 Task: Find connections with filter location Piraju with filter topic #coach with filter profile language French with filter current company Mulya Technologies with filter school GMR Institute of Technology (GMRIT), GMR Nagar, Rajam, Srikakulam Dt.,-532127 (CC-34)) with filter industry Airlines and Aviation with filter service category Life Insurance with filter keywords title Bus Person
Action: Mouse moved to (195, 256)
Screenshot: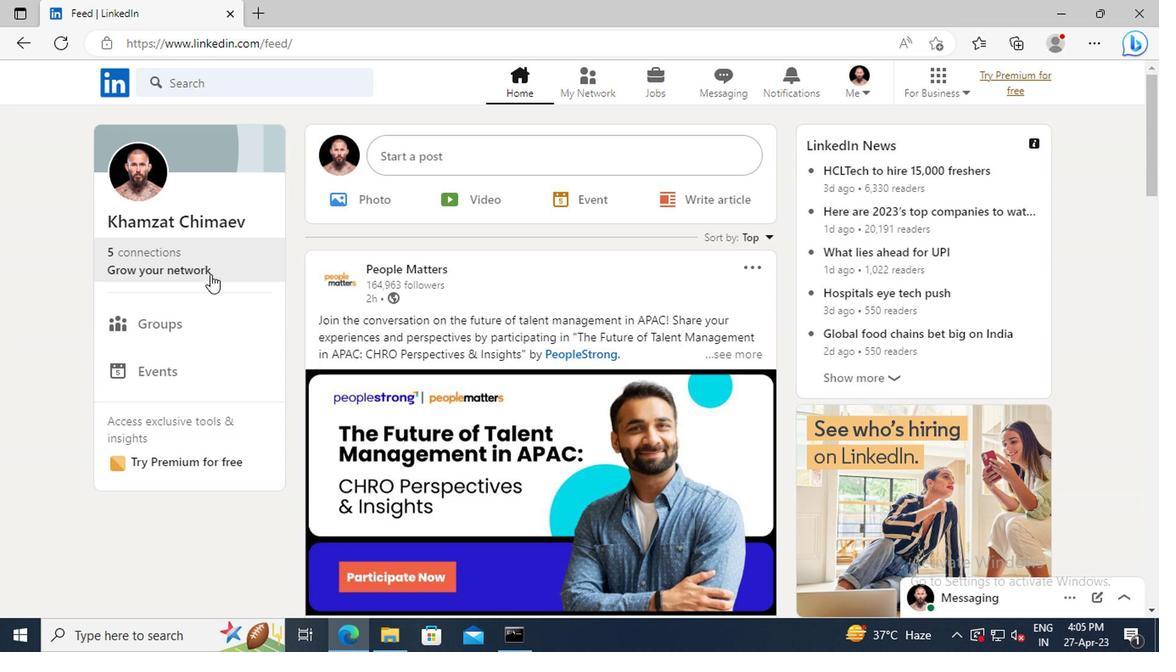 
Action: Mouse pressed left at (195, 256)
Screenshot: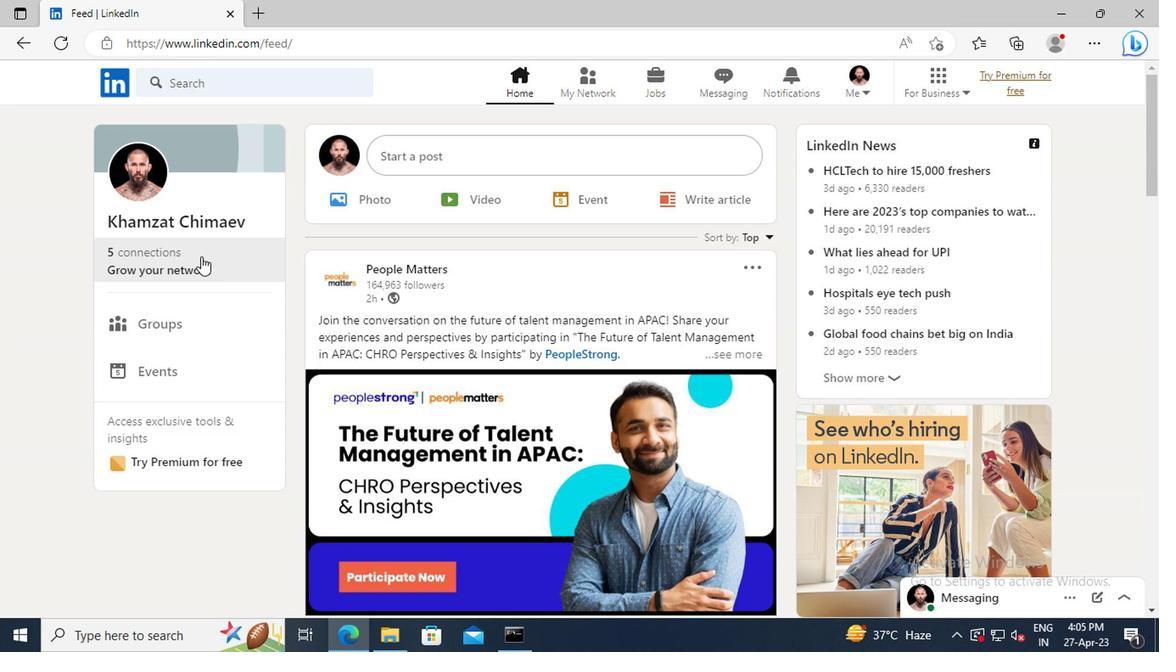 
Action: Mouse moved to (192, 174)
Screenshot: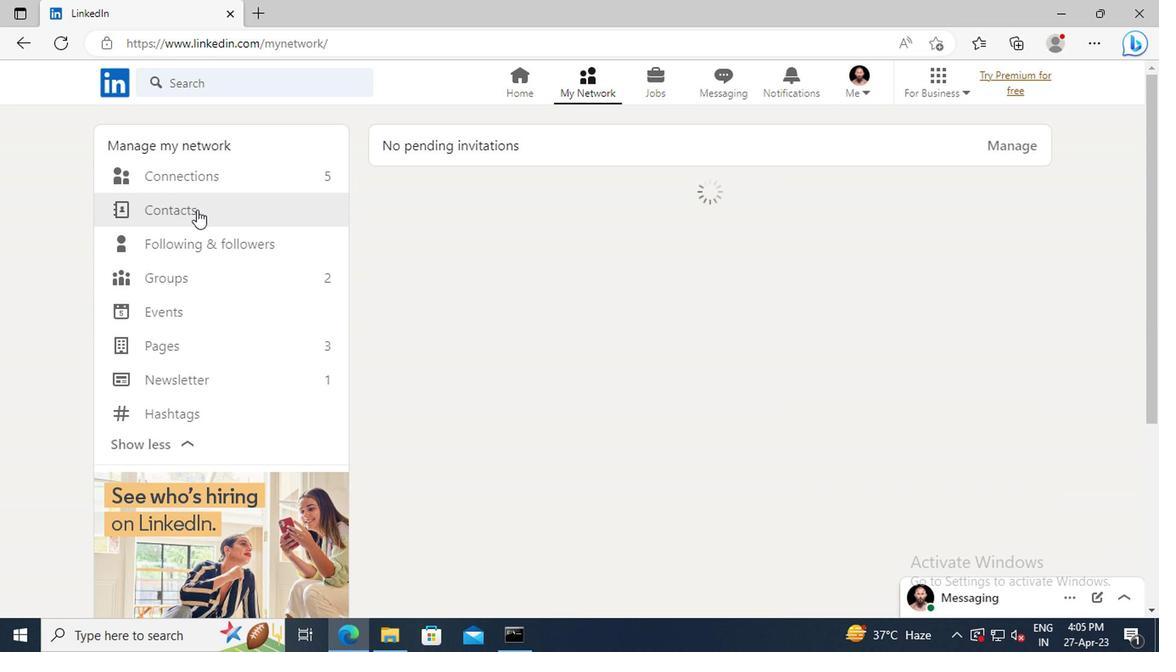 
Action: Mouse pressed left at (192, 174)
Screenshot: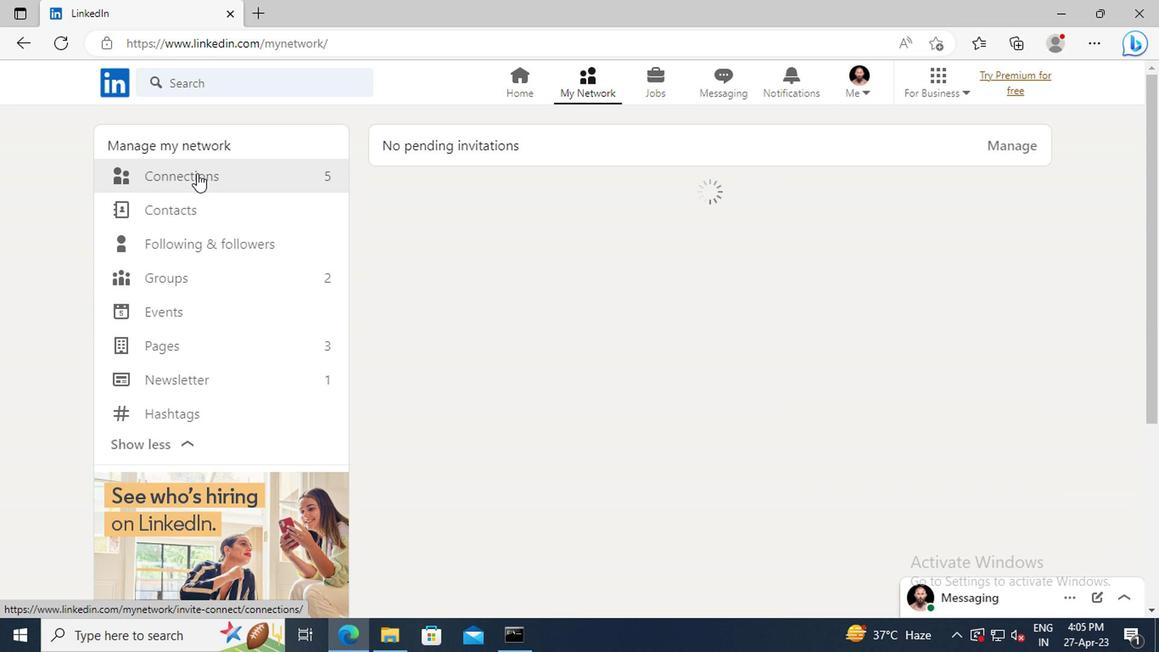 
Action: Mouse moved to (713, 178)
Screenshot: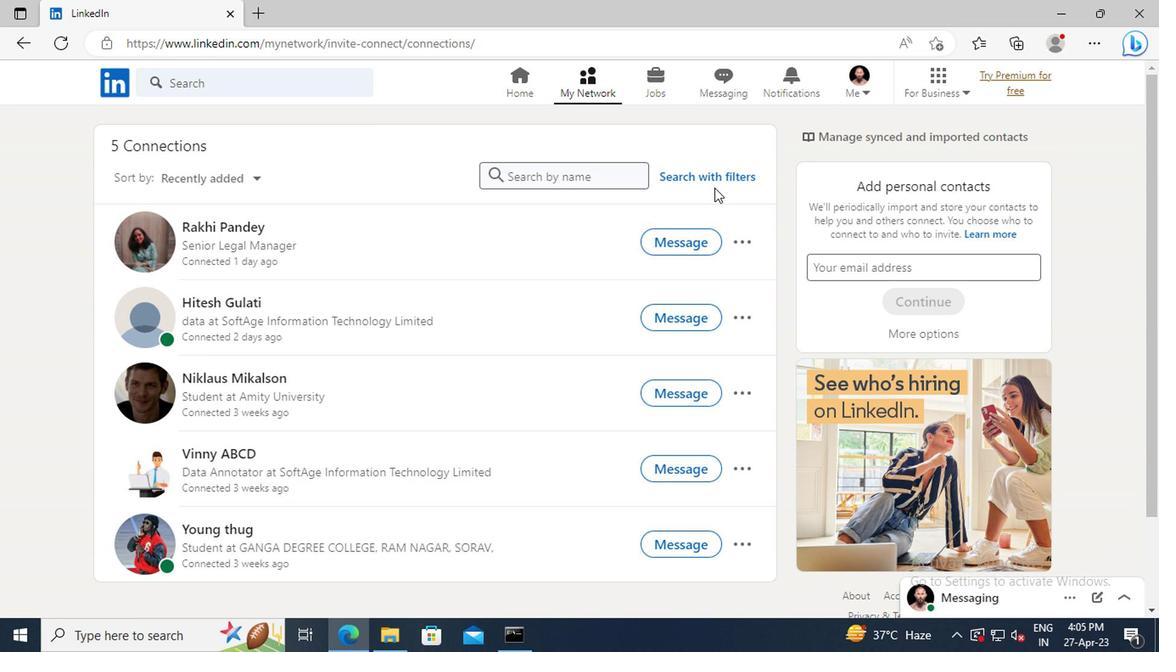 
Action: Mouse pressed left at (713, 178)
Screenshot: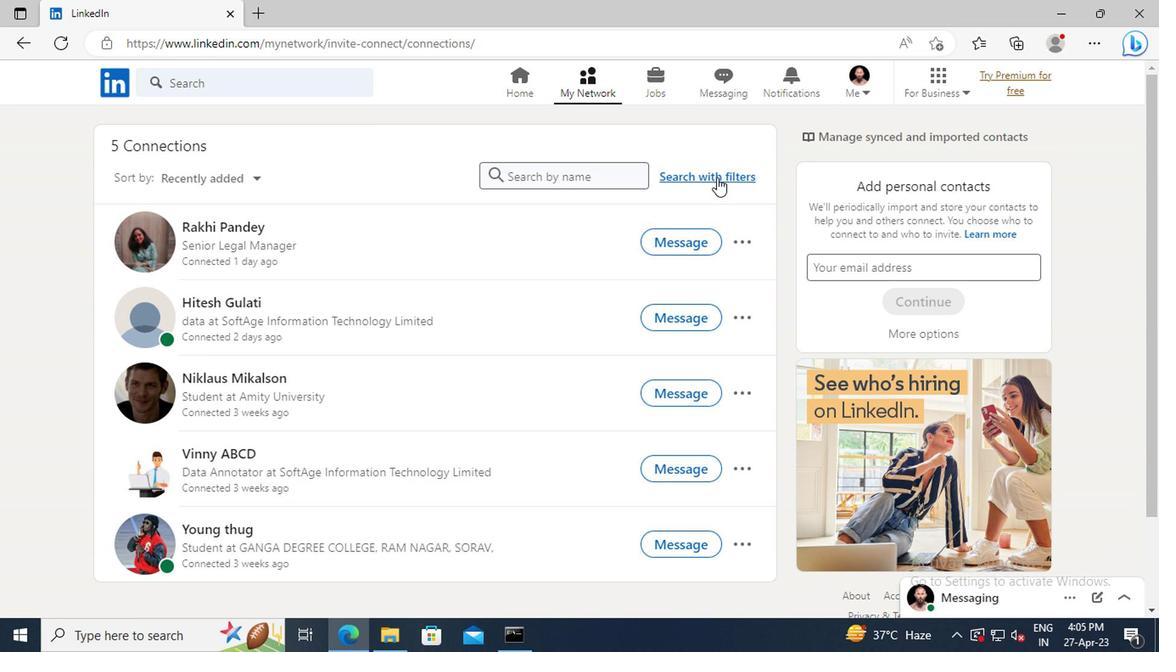 
Action: Mouse moved to (644, 132)
Screenshot: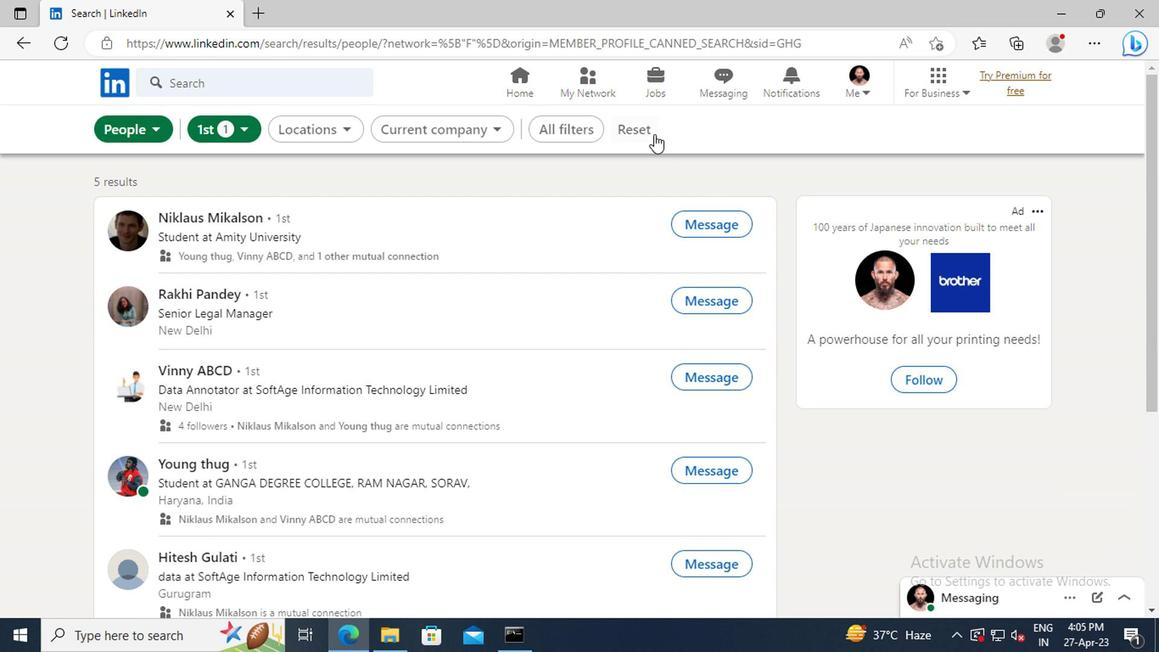 
Action: Mouse pressed left at (644, 132)
Screenshot: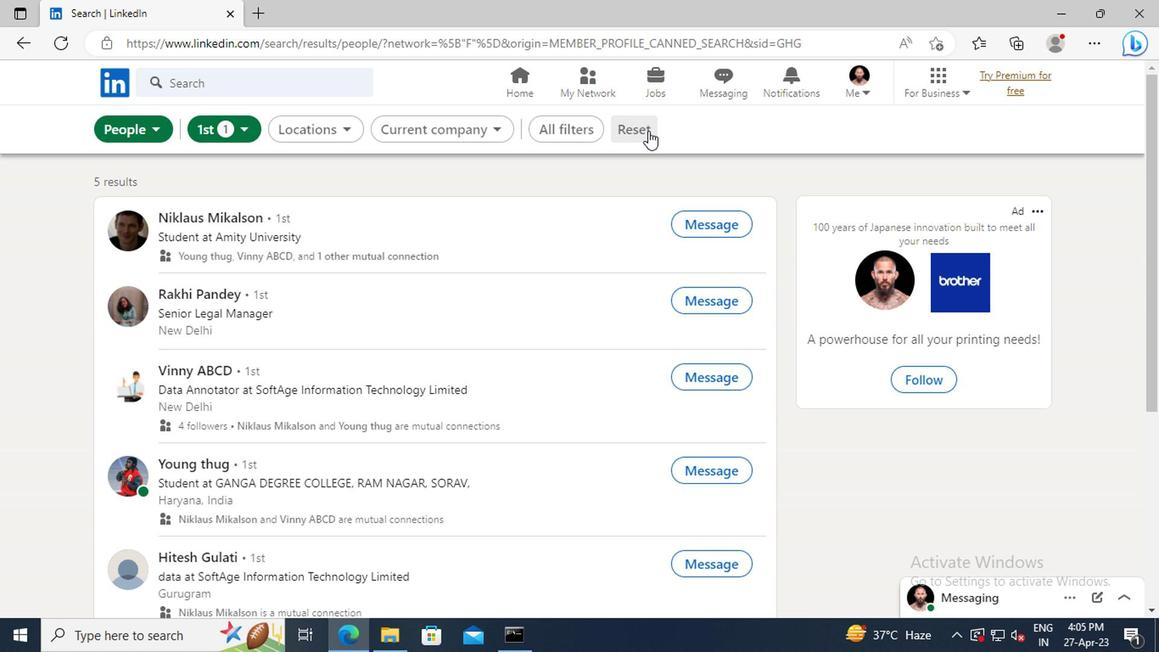 
Action: Mouse moved to (614, 135)
Screenshot: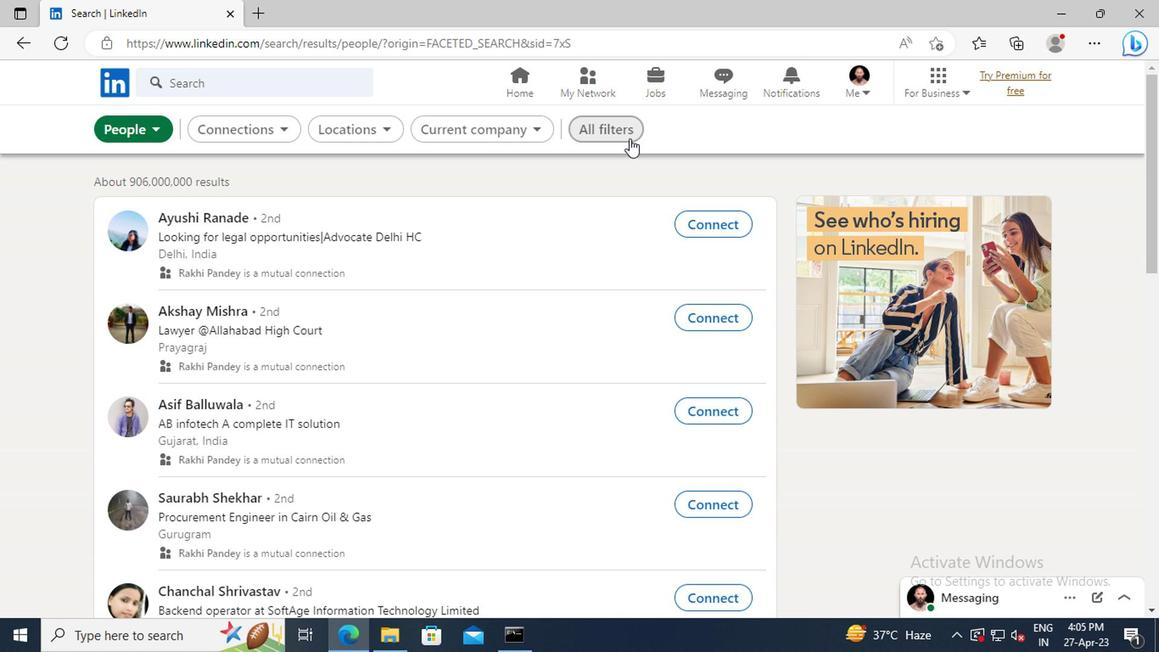 
Action: Mouse pressed left at (614, 135)
Screenshot: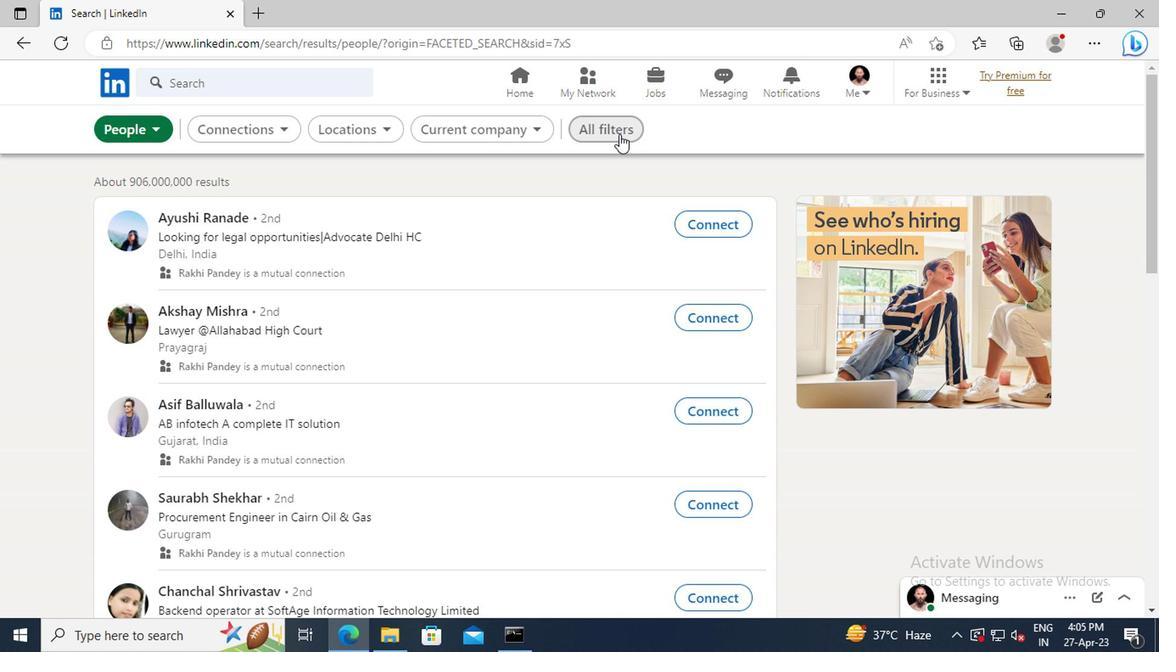 
Action: Mouse moved to (971, 349)
Screenshot: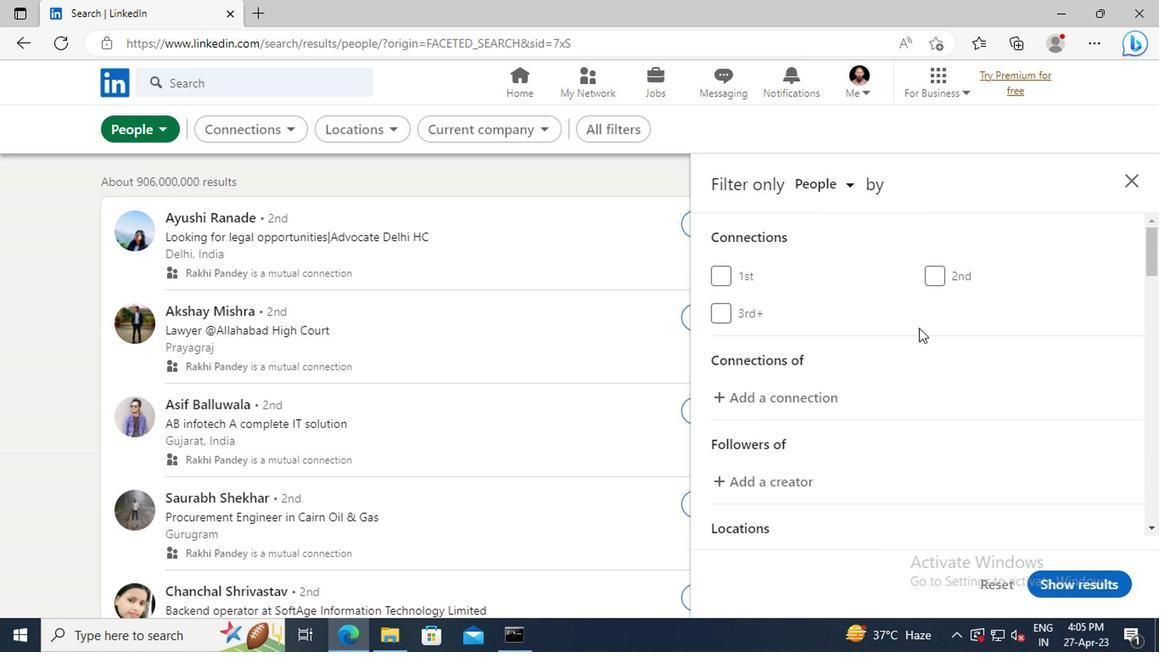 
Action: Mouse scrolled (971, 347) with delta (0, -1)
Screenshot: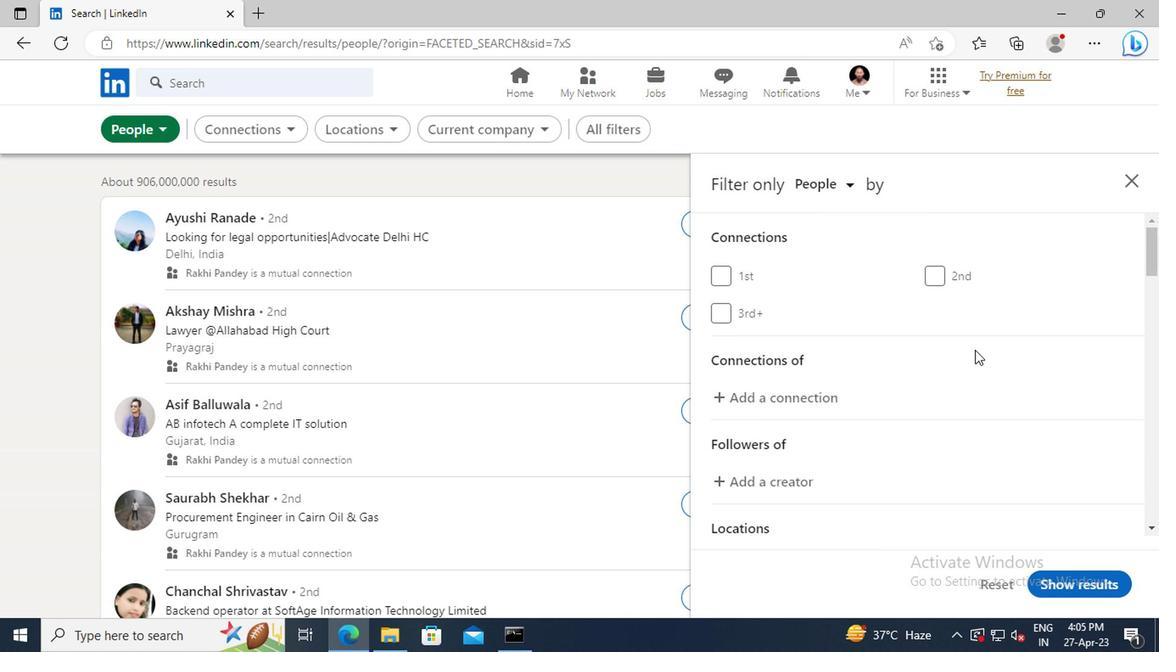 
Action: Mouse scrolled (971, 347) with delta (0, -1)
Screenshot: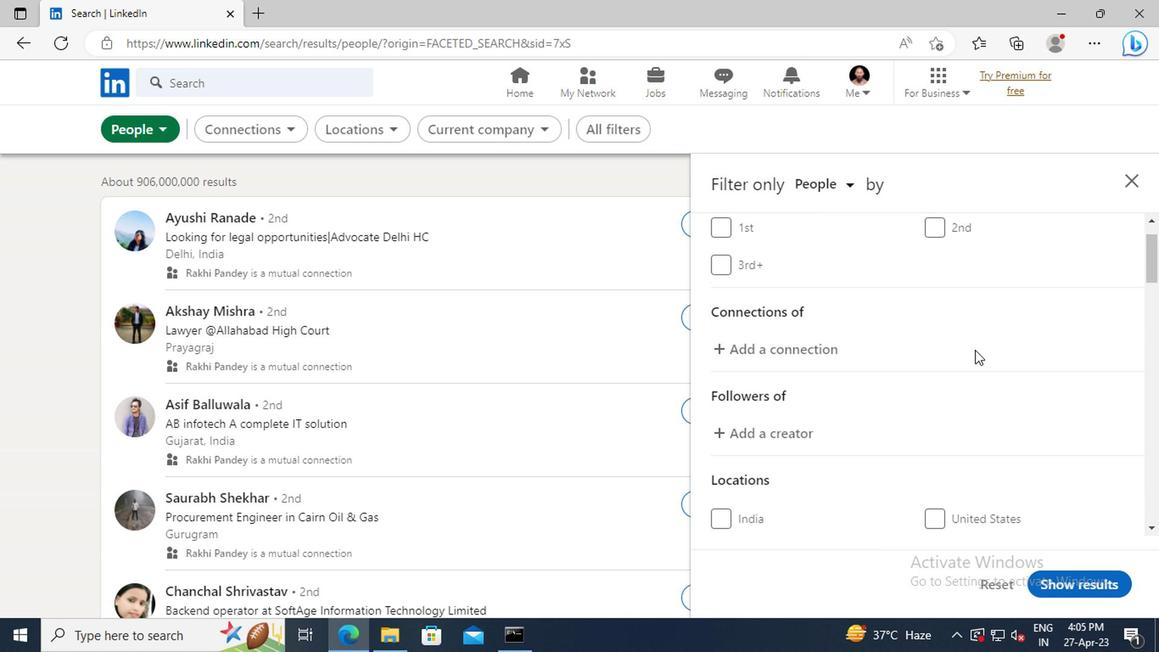 
Action: Mouse scrolled (971, 347) with delta (0, -1)
Screenshot: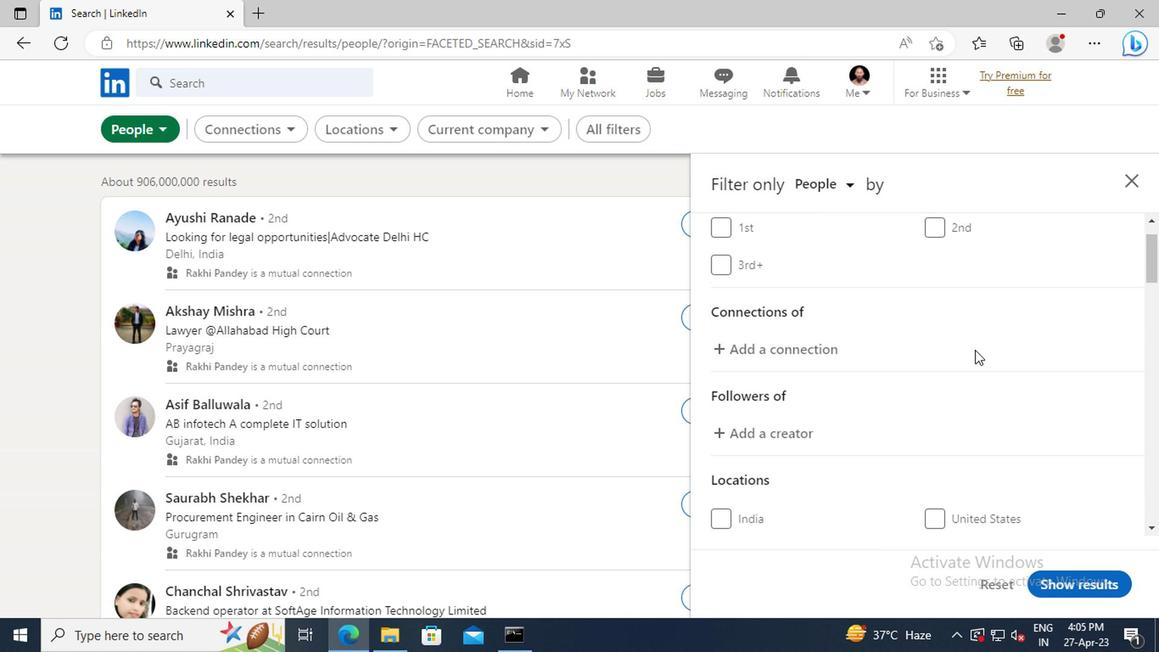 
Action: Mouse scrolled (971, 347) with delta (0, -1)
Screenshot: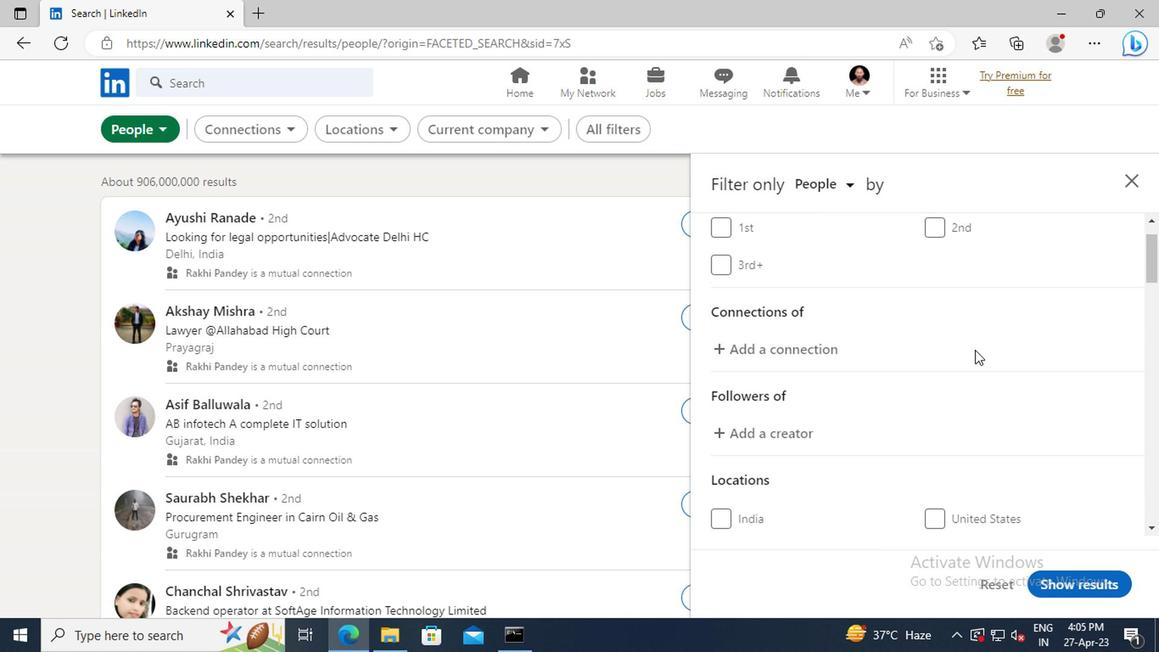 
Action: Mouse scrolled (971, 347) with delta (0, -1)
Screenshot: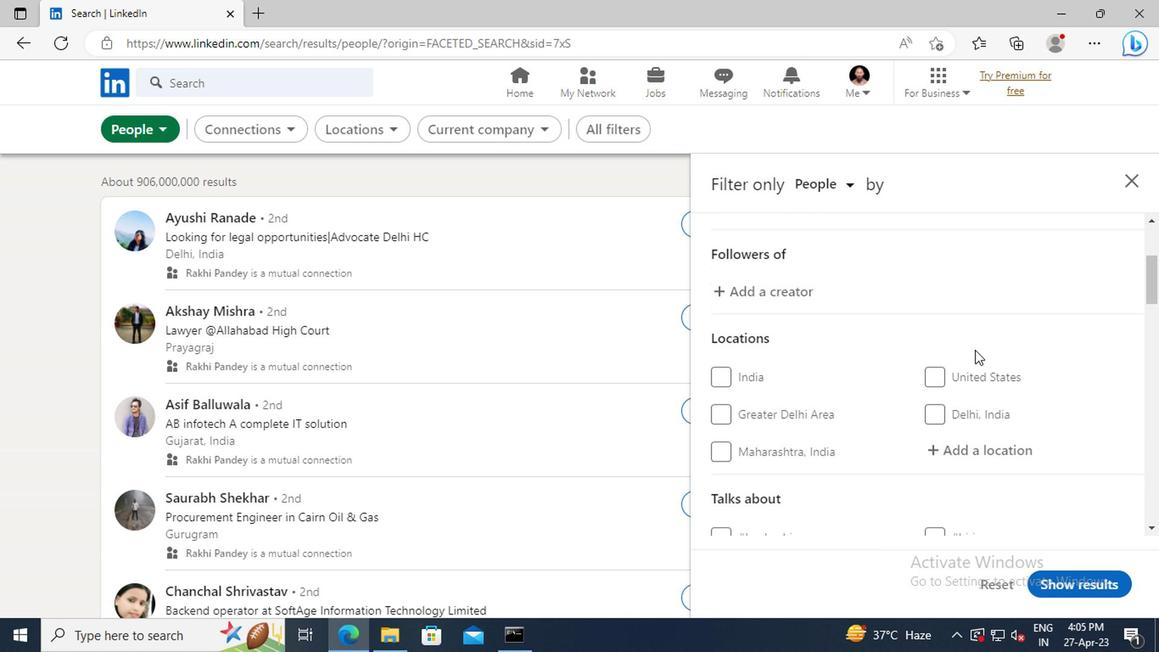 
Action: Mouse moved to (980, 394)
Screenshot: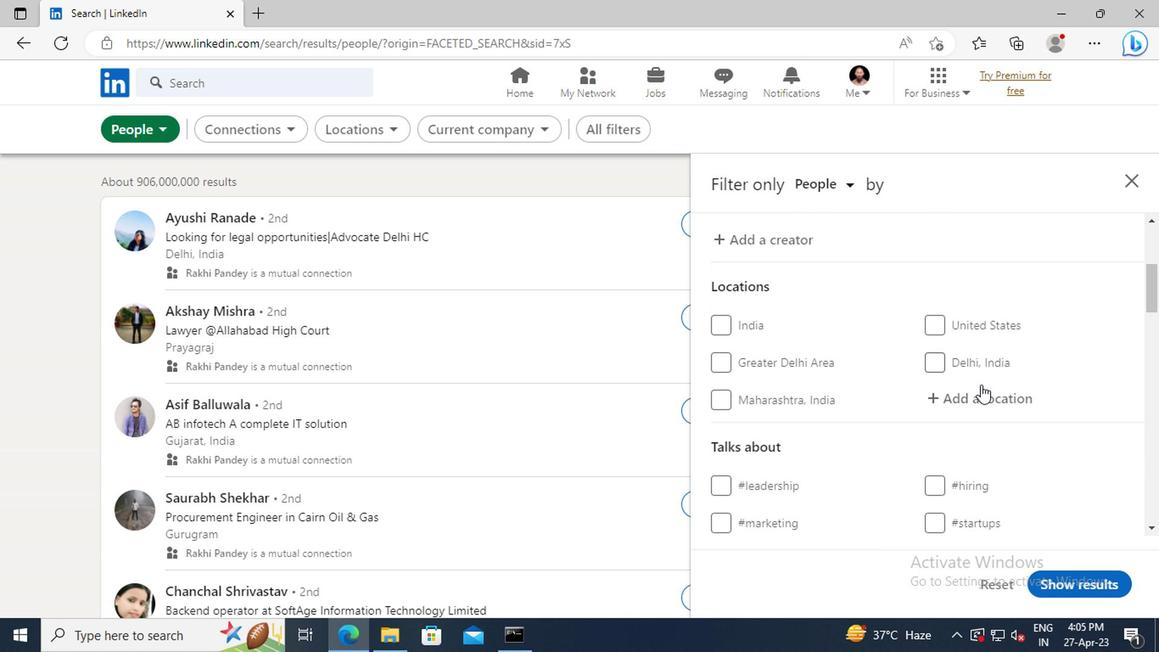 
Action: Mouse pressed left at (980, 394)
Screenshot: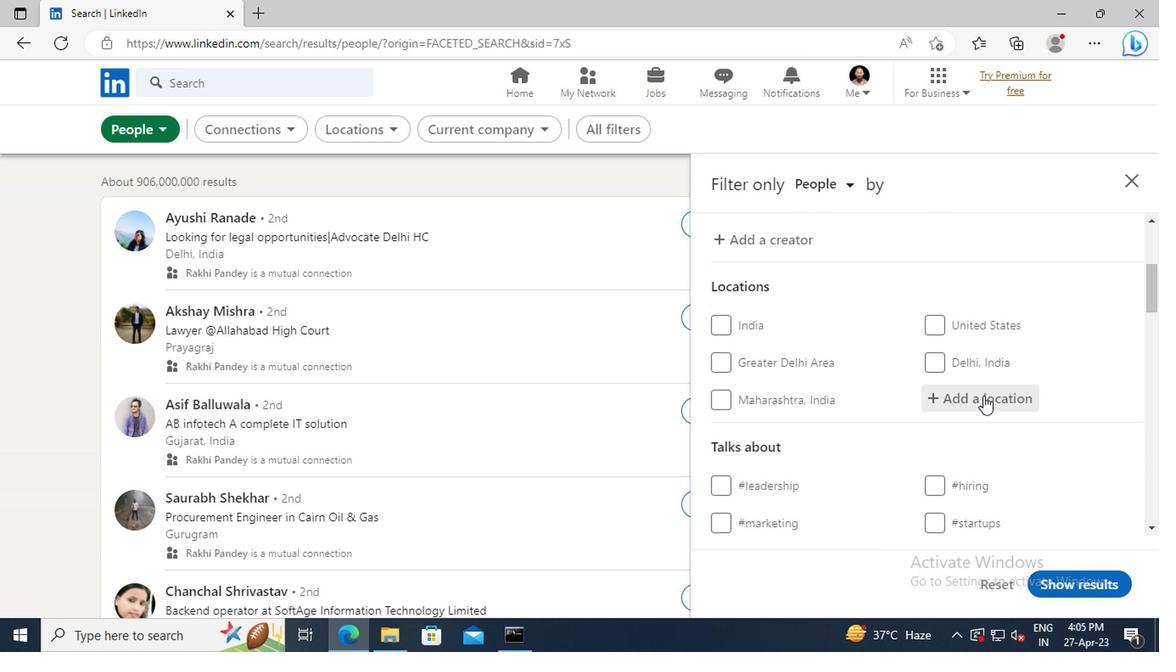 
Action: Key pressed <Key.shift>PIRAJU
Screenshot: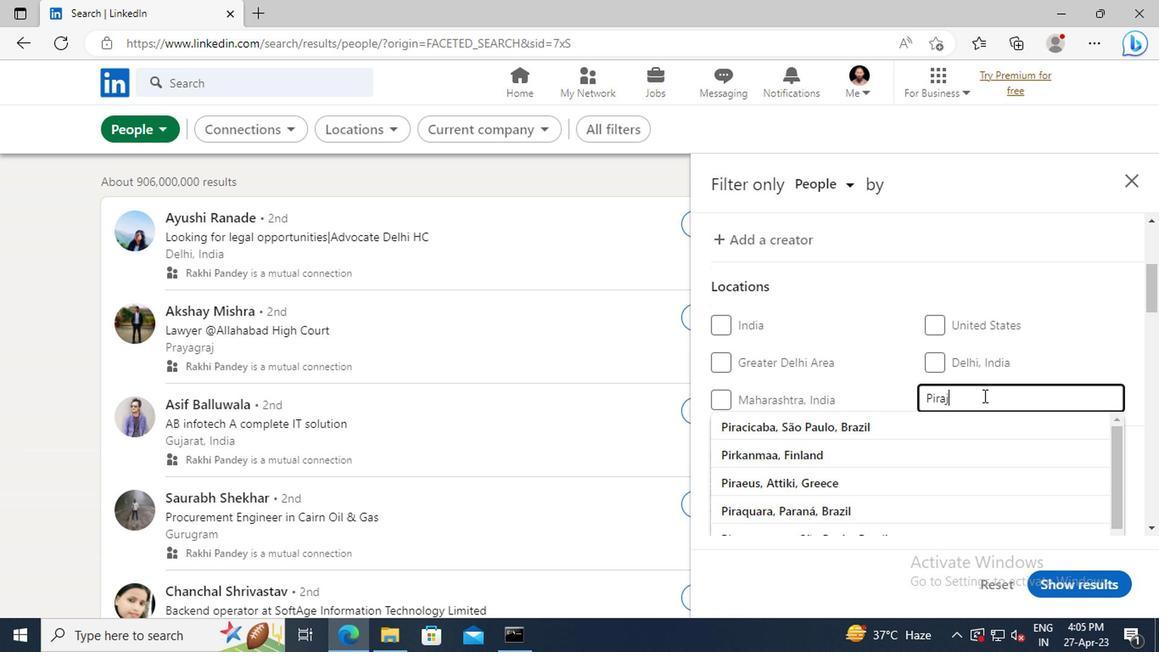 
Action: Mouse moved to (983, 425)
Screenshot: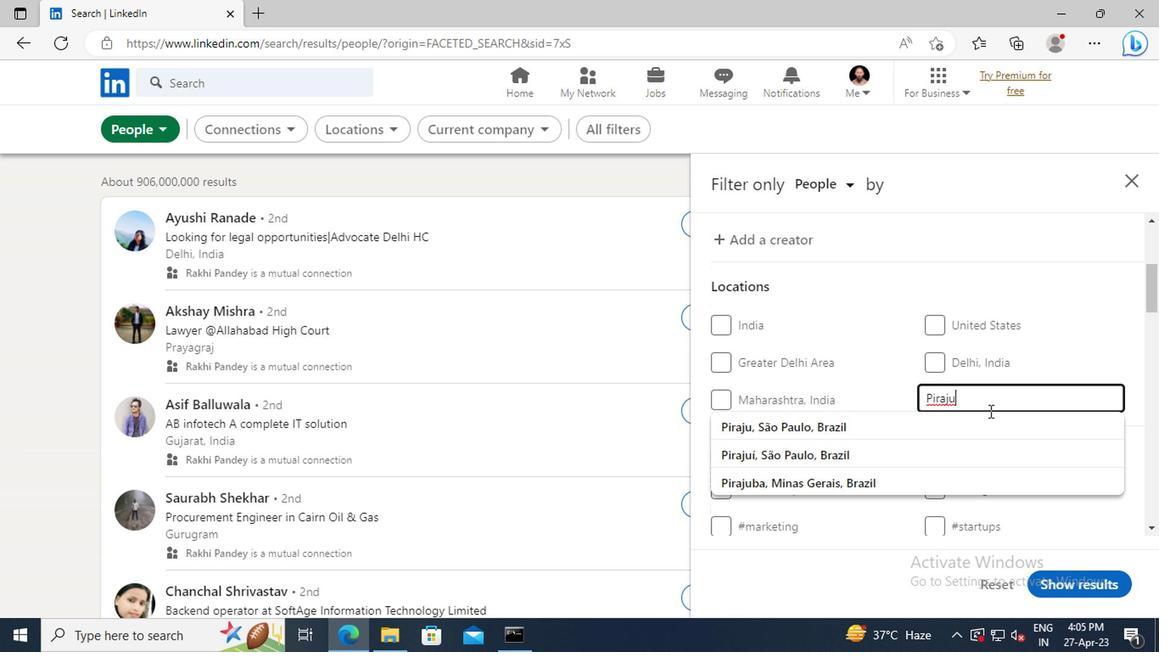 
Action: Mouse pressed left at (983, 425)
Screenshot: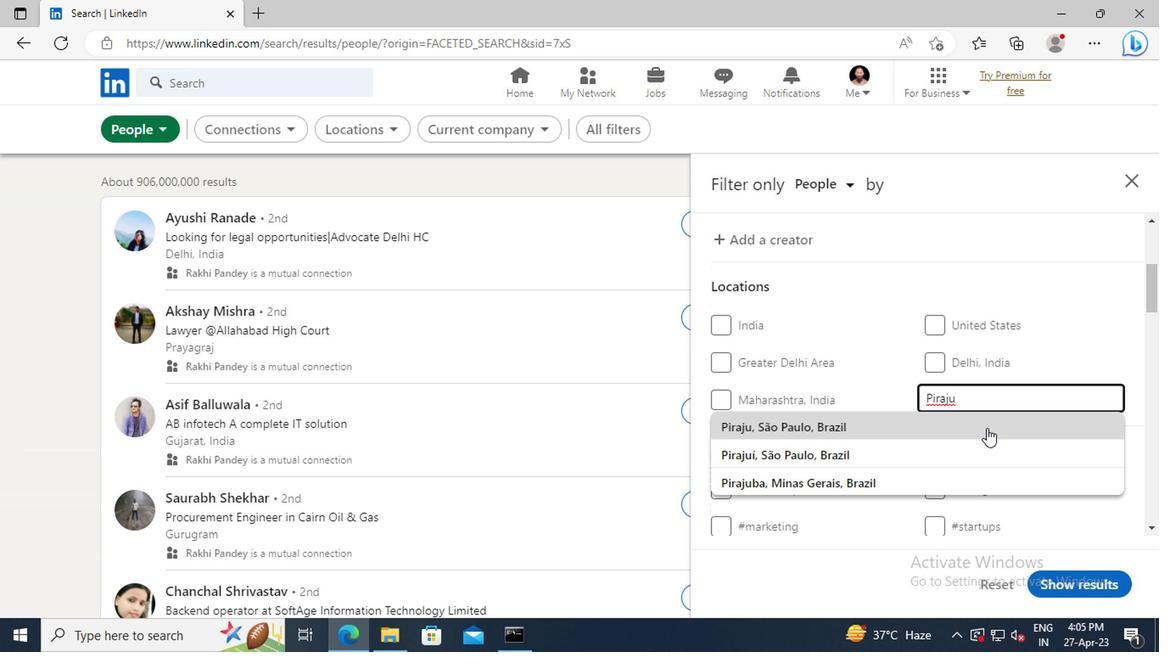
Action: Mouse moved to (968, 380)
Screenshot: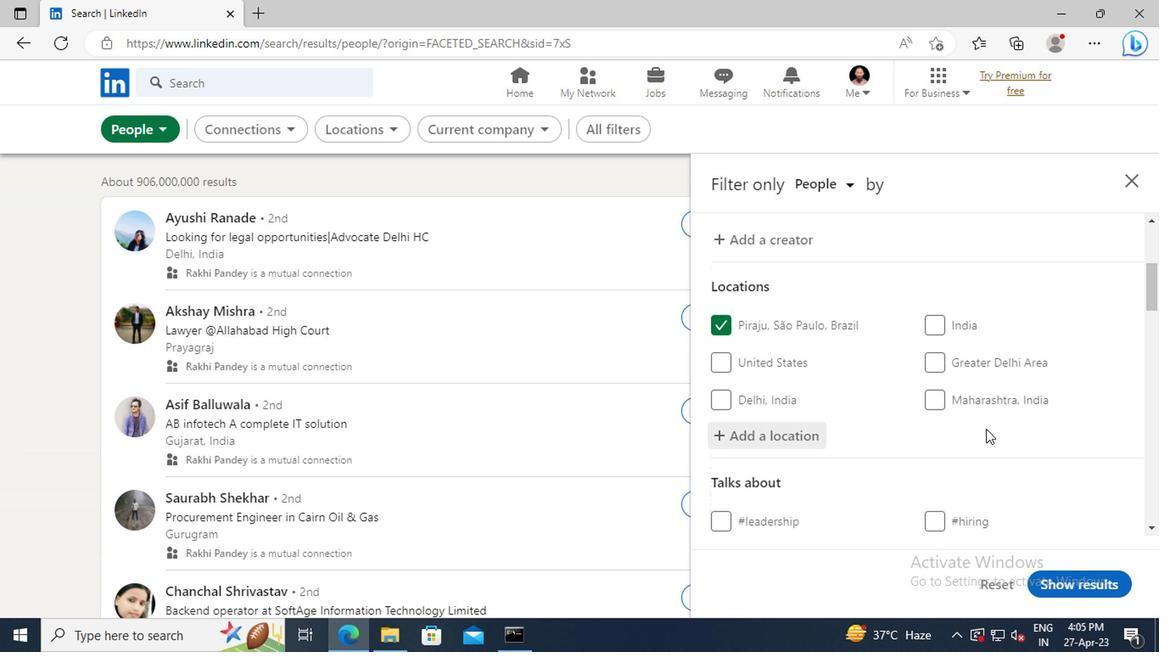 
Action: Mouse scrolled (968, 379) with delta (0, 0)
Screenshot: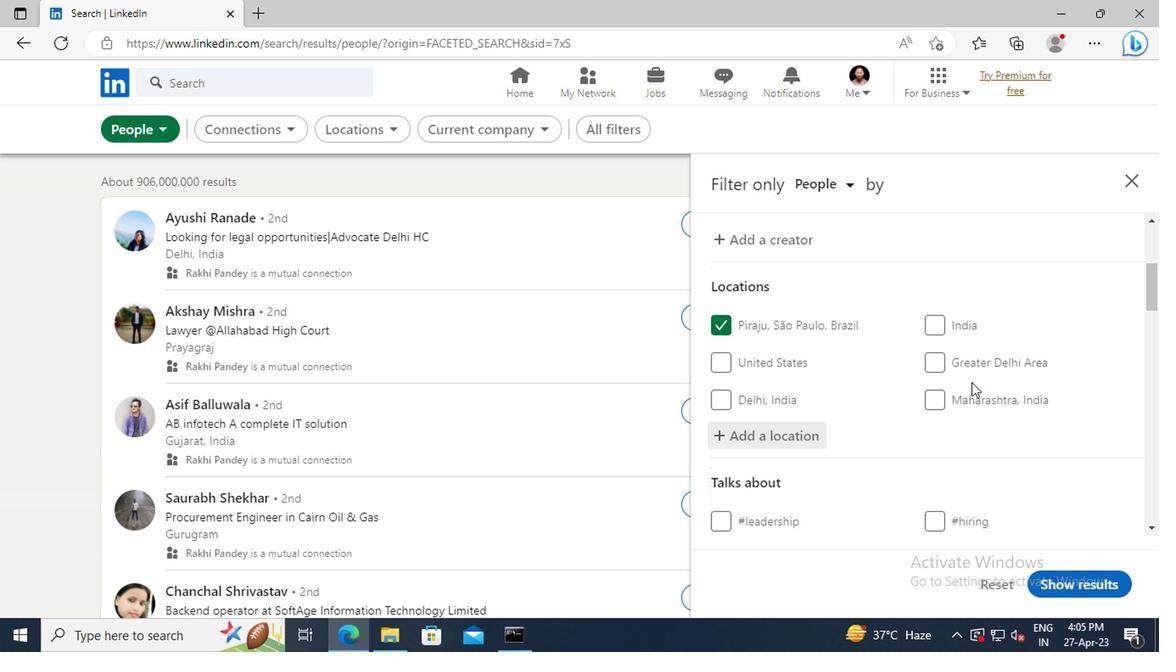 
Action: Mouse scrolled (968, 379) with delta (0, 0)
Screenshot: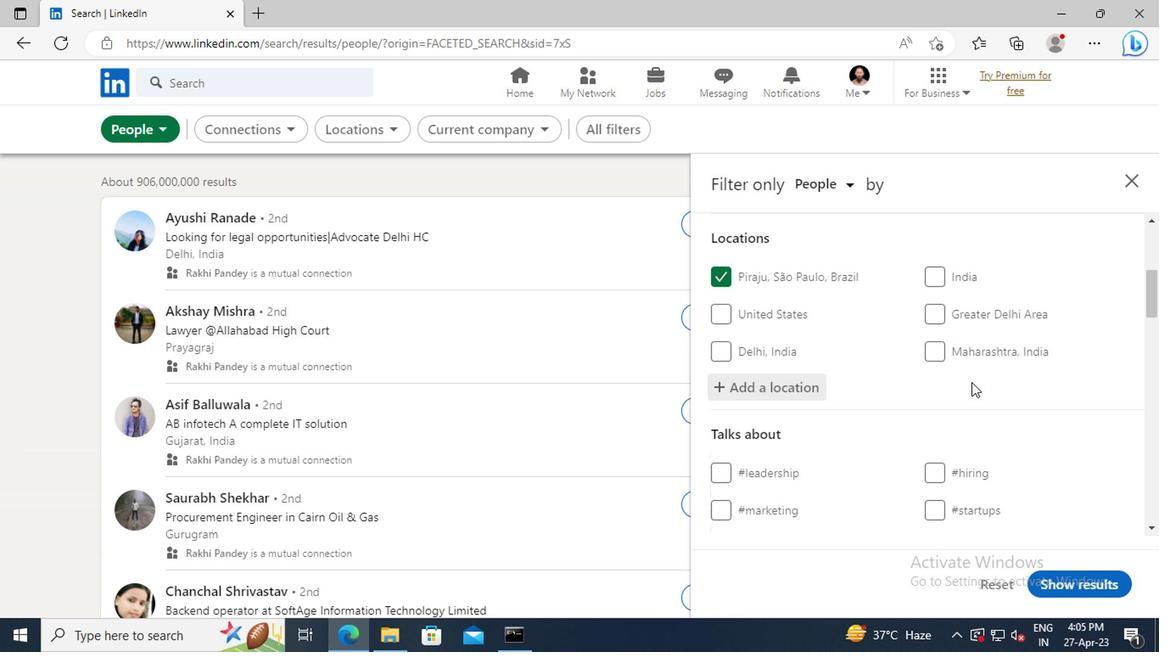 
Action: Mouse scrolled (968, 379) with delta (0, 0)
Screenshot: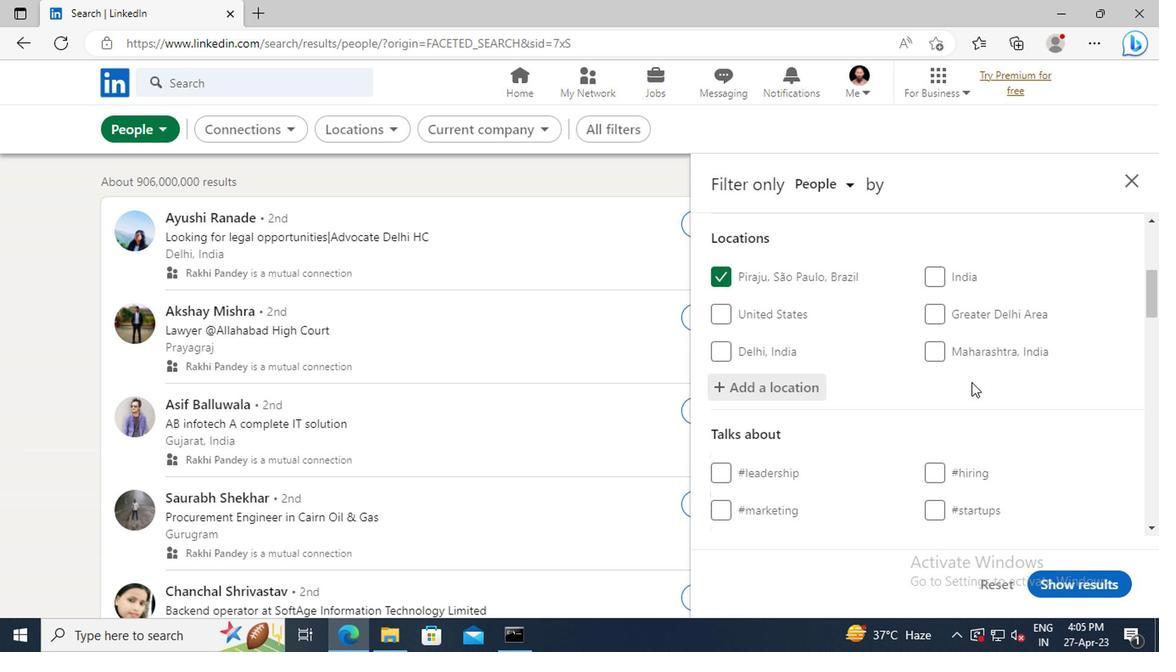 
Action: Mouse moved to (956, 451)
Screenshot: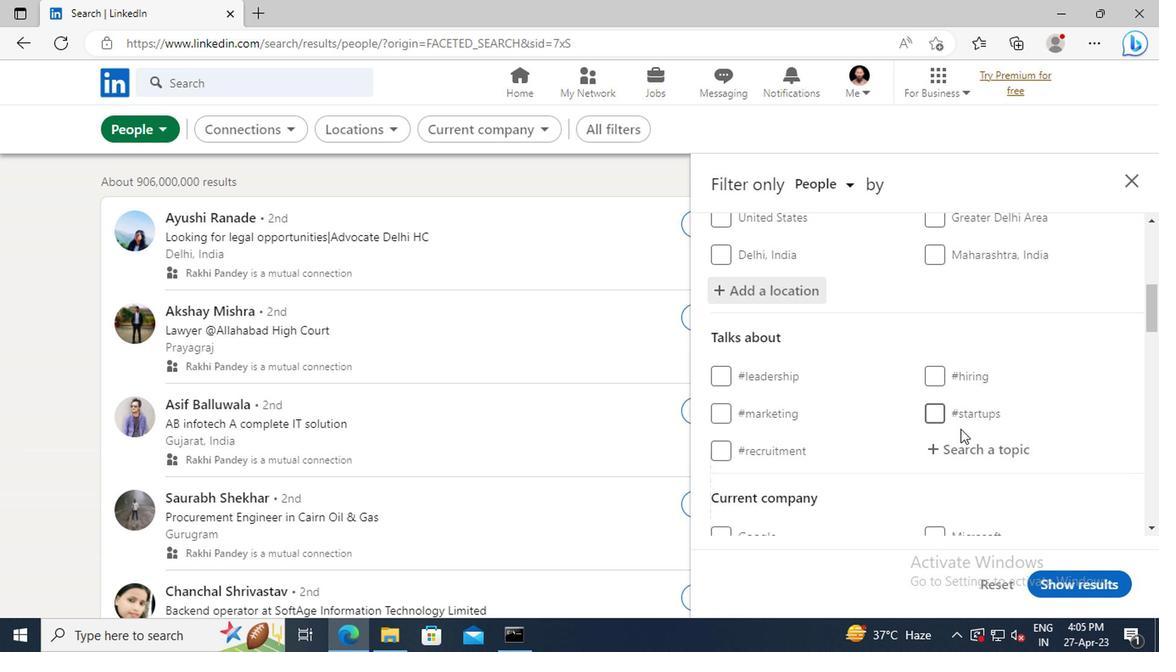 
Action: Mouse pressed left at (956, 451)
Screenshot: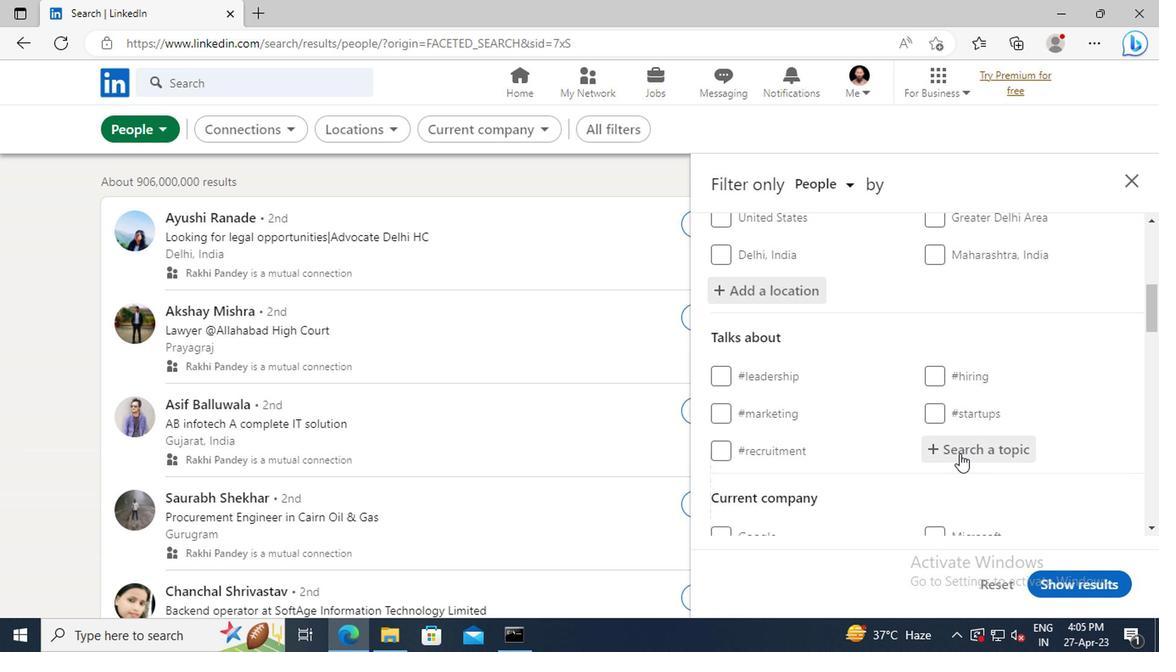 
Action: Key pressed <Key.shift>#COACH<Key.enter>
Screenshot: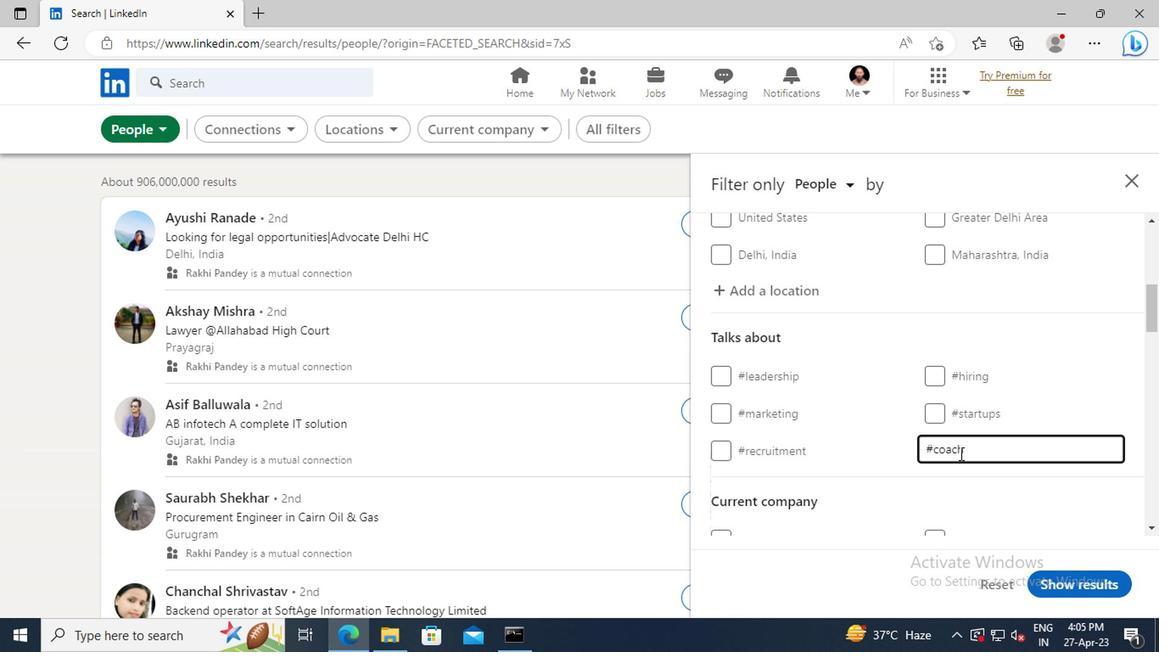 
Action: Mouse scrolled (956, 450) with delta (0, 0)
Screenshot: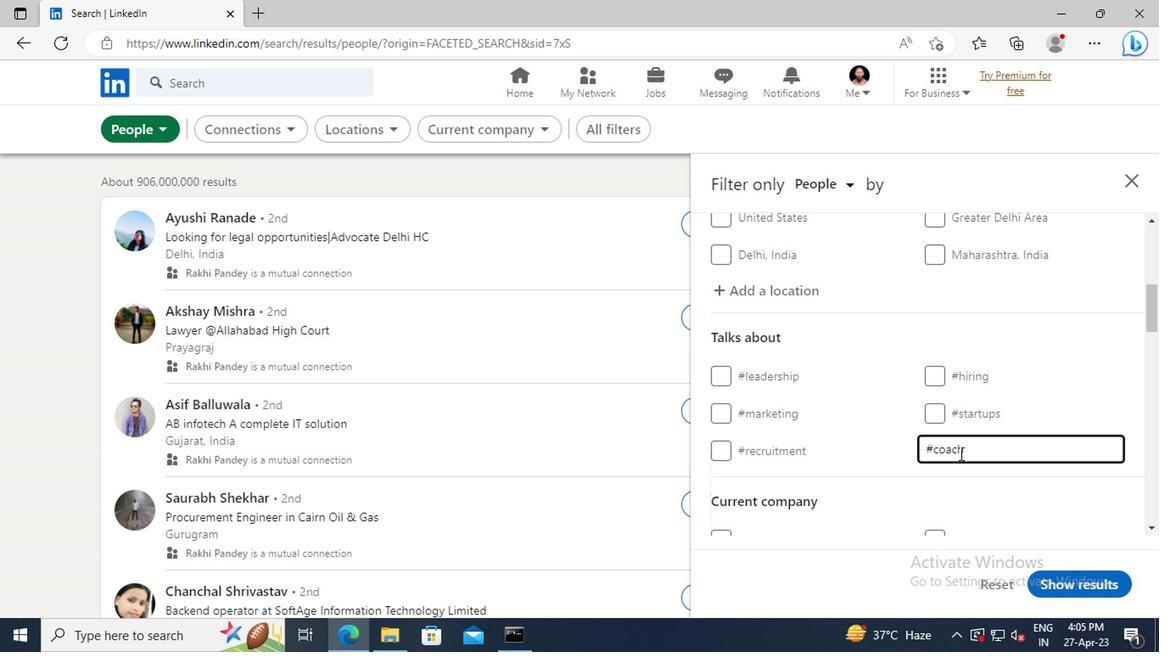 
Action: Mouse scrolled (956, 450) with delta (0, 0)
Screenshot: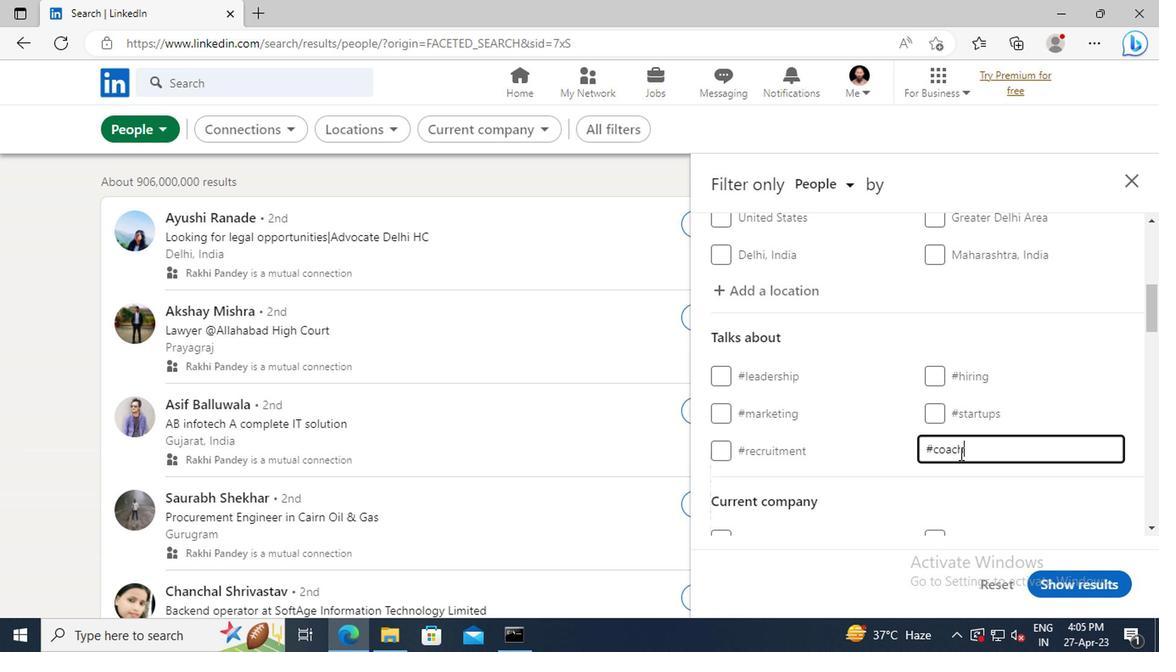 
Action: Mouse scrolled (956, 450) with delta (0, 0)
Screenshot: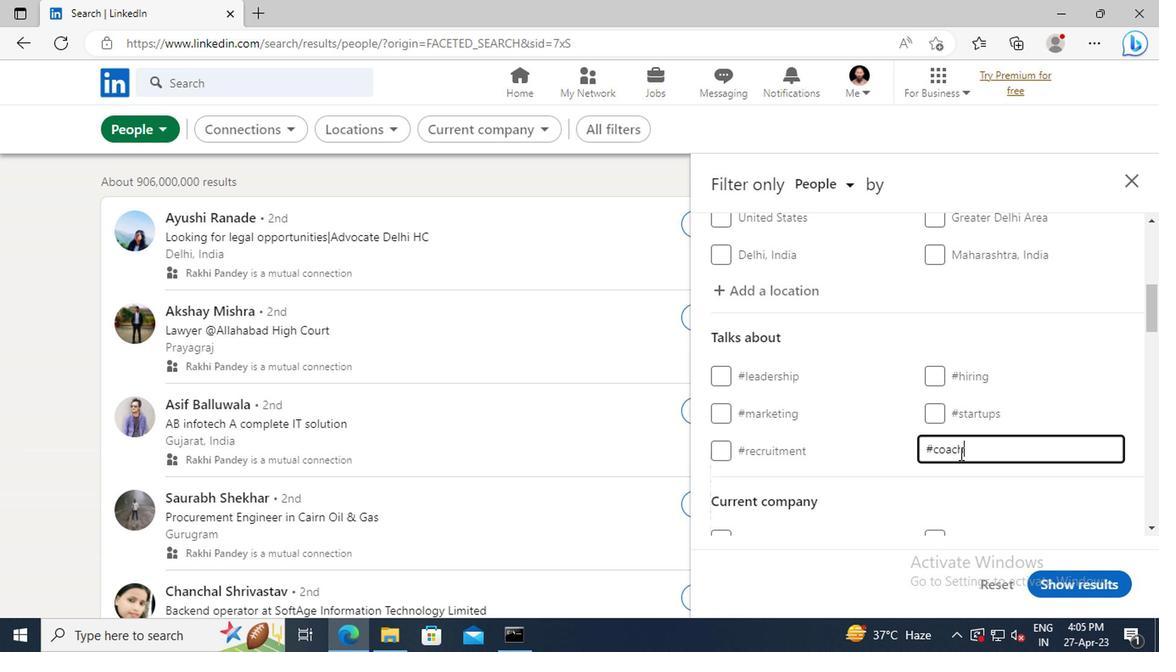 
Action: Mouse scrolled (956, 450) with delta (0, 0)
Screenshot: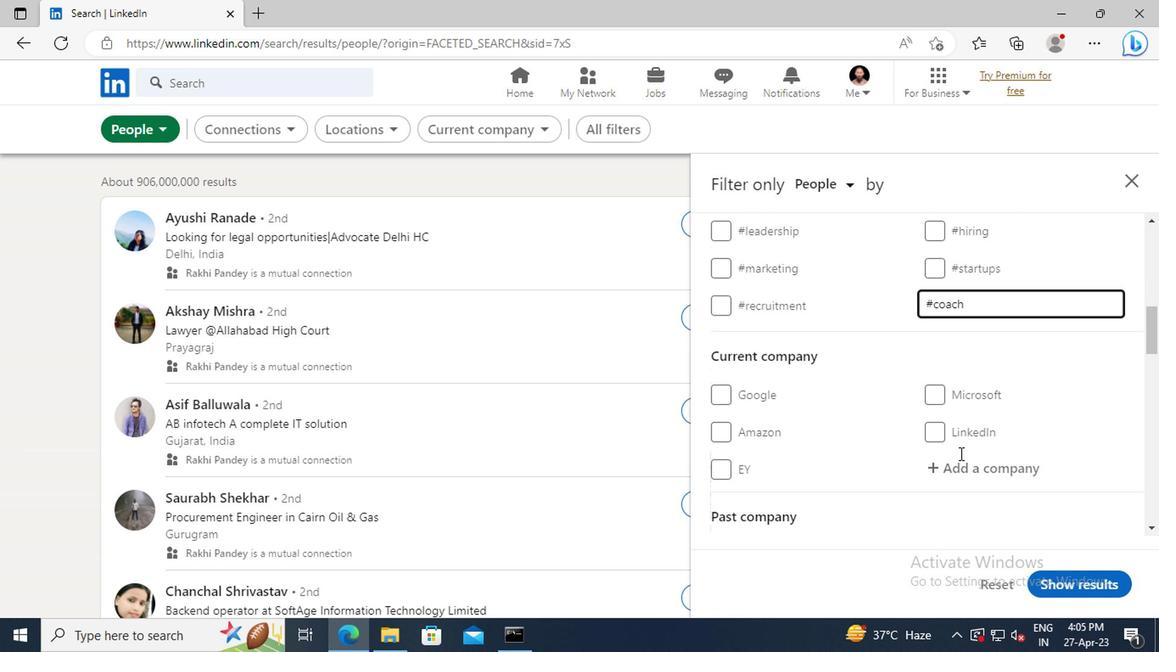 
Action: Mouse scrolled (956, 450) with delta (0, 0)
Screenshot: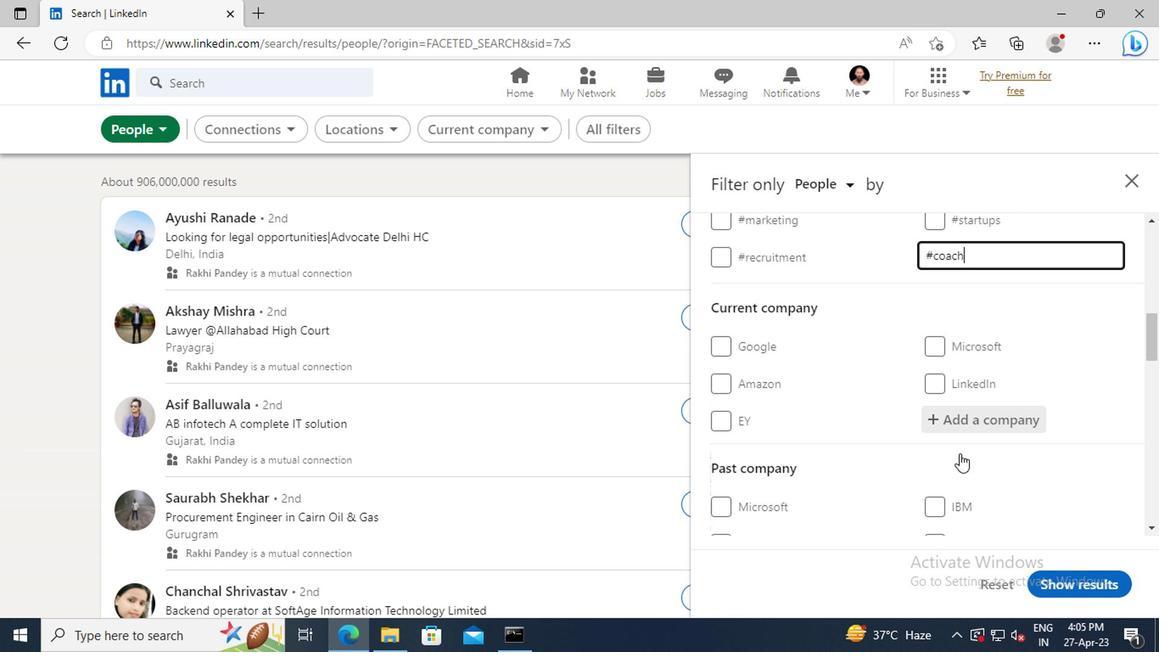 
Action: Mouse scrolled (956, 450) with delta (0, 0)
Screenshot: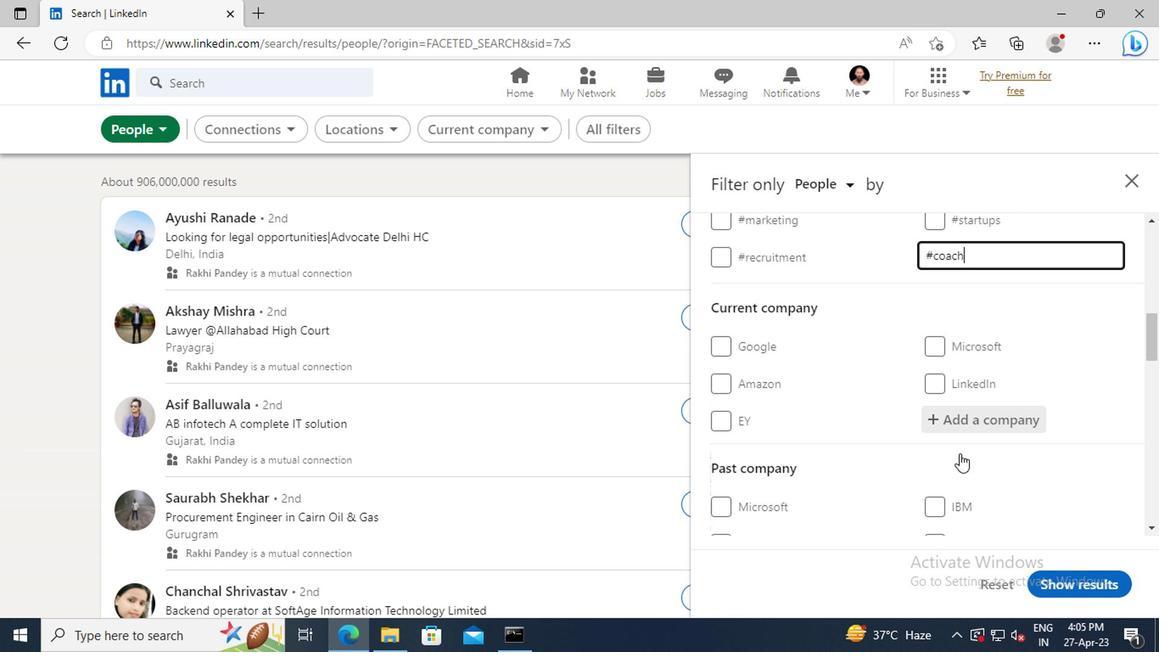 
Action: Mouse scrolled (956, 450) with delta (0, 0)
Screenshot: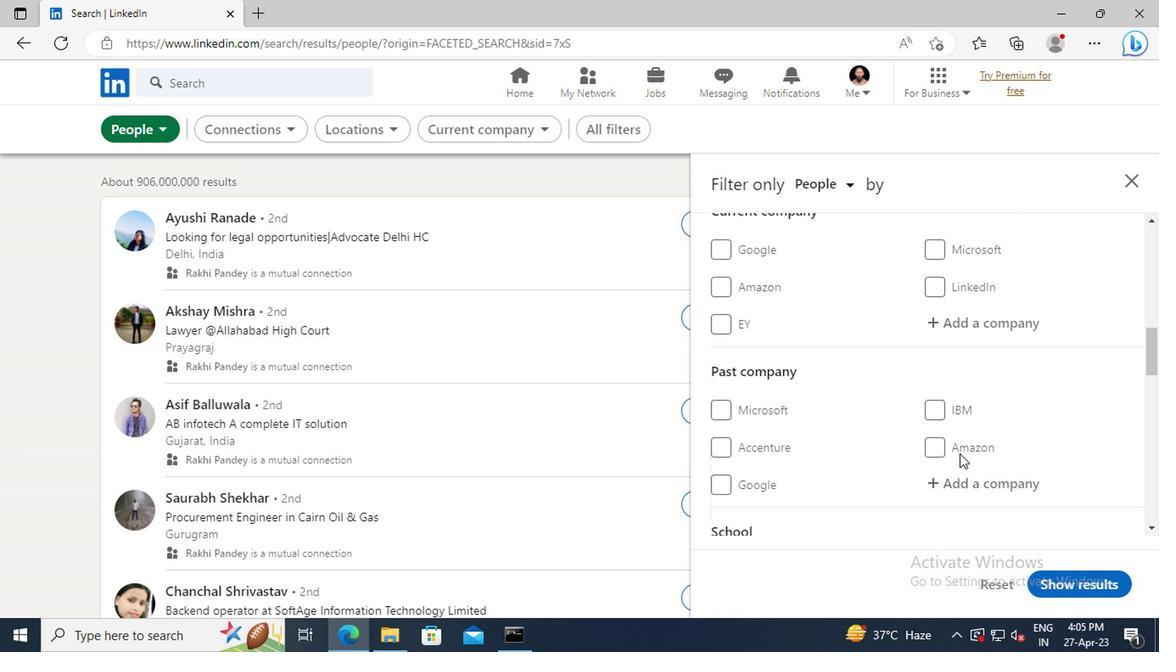 
Action: Mouse scrolled (956, 450) with delta (0, 0)
Screenshot: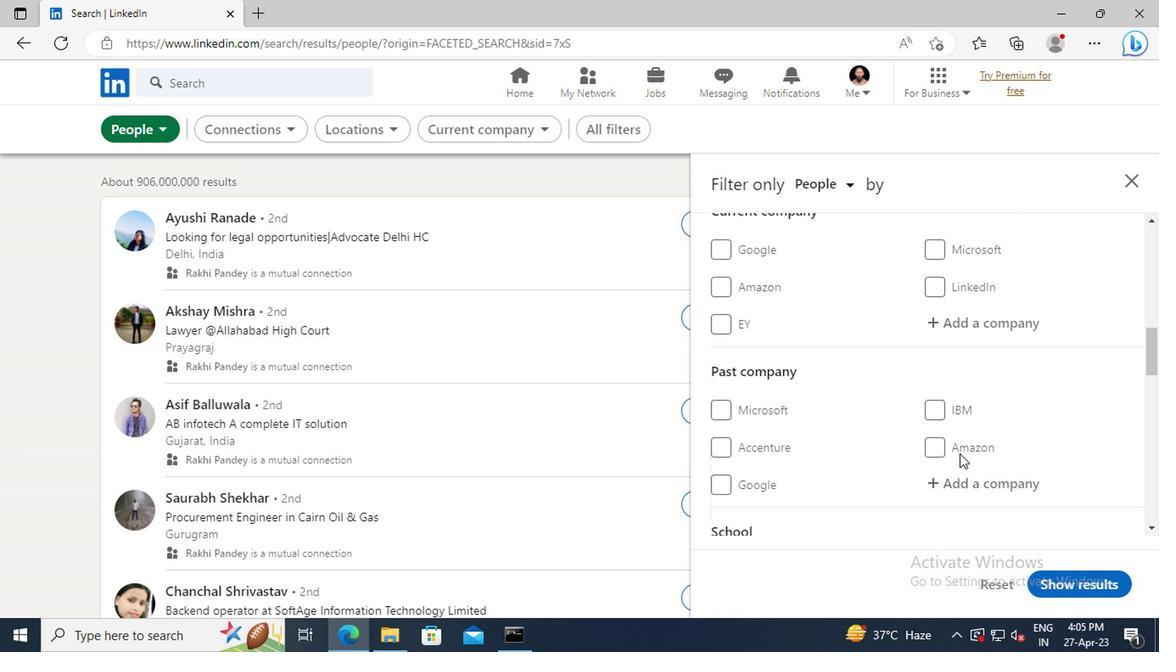 
Action: Mouse scrolled (956, 450) with delta (0, 0)
Screenshot: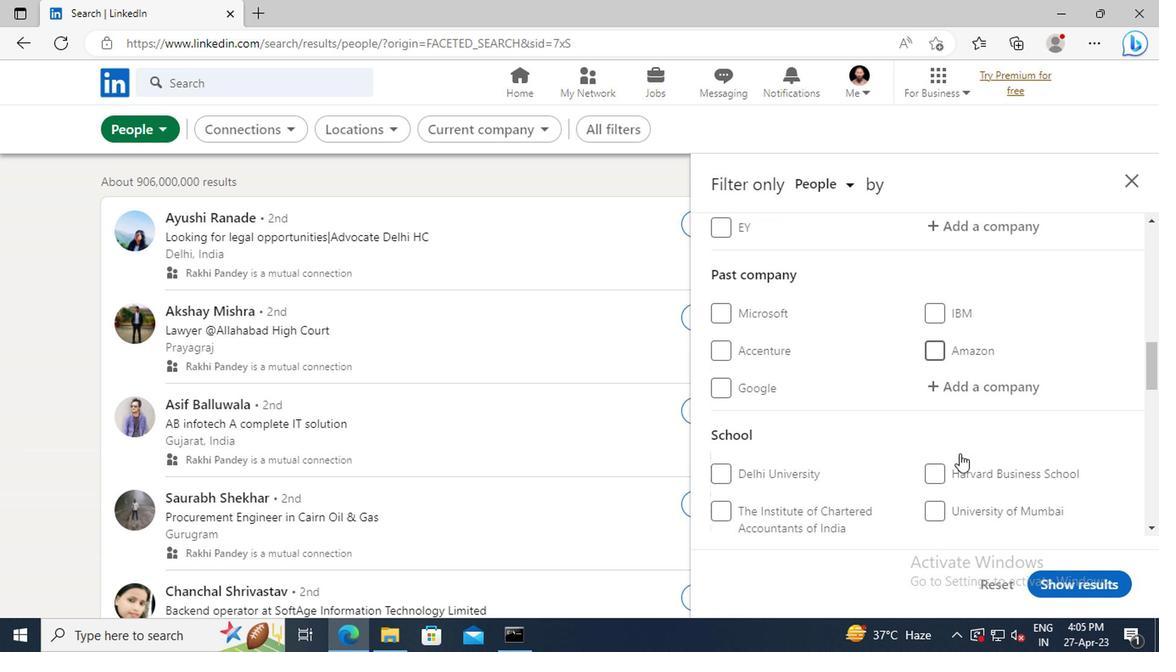 
Action: Mouse scrolled (956, 450) with delta (0, 0)
Screenshot: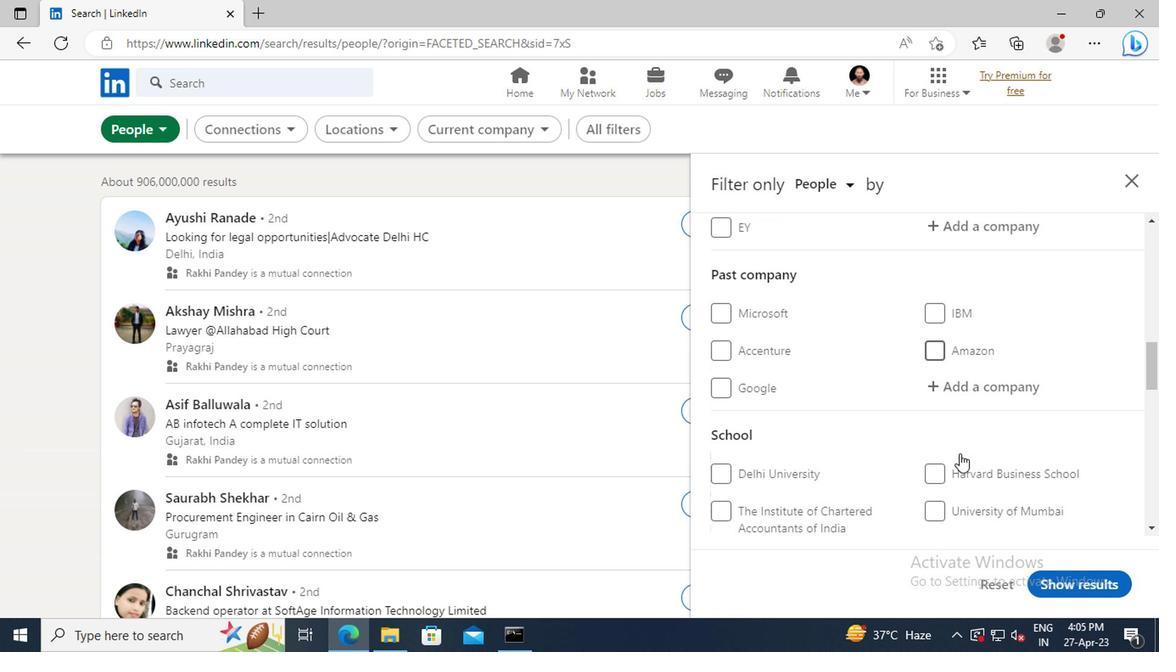 
Action: Mouse scrolled (956, 450) with delta (0, 0)
Screenshot: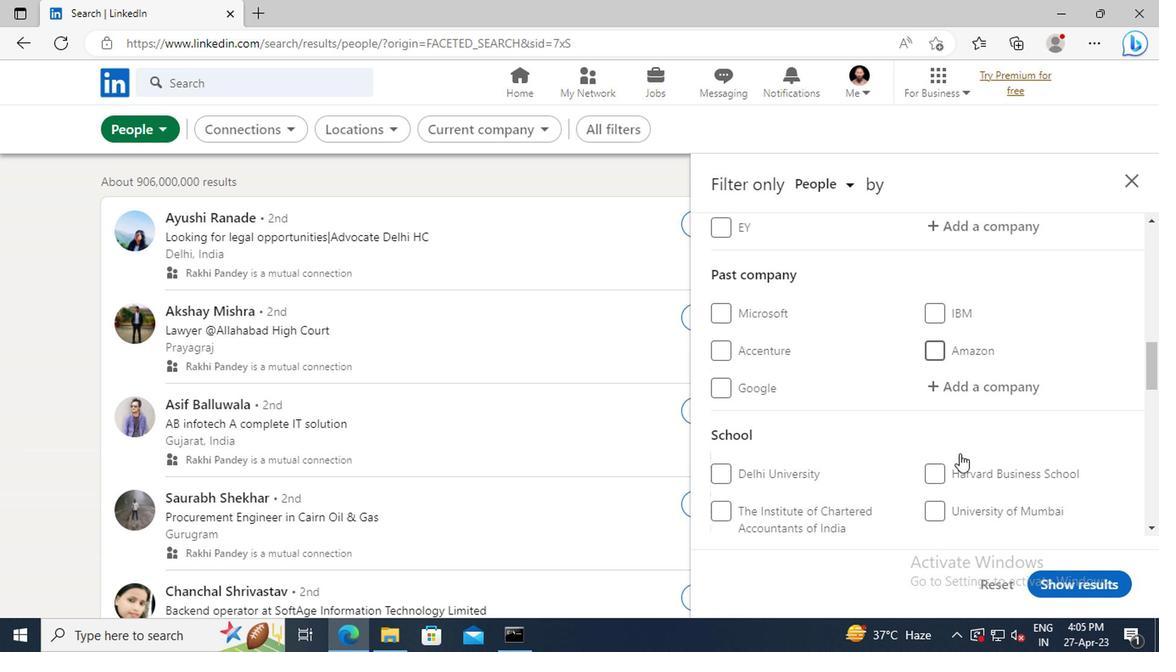
Action: Mouse scrolled (956, 450) with delta (0, 0)
Screenshot: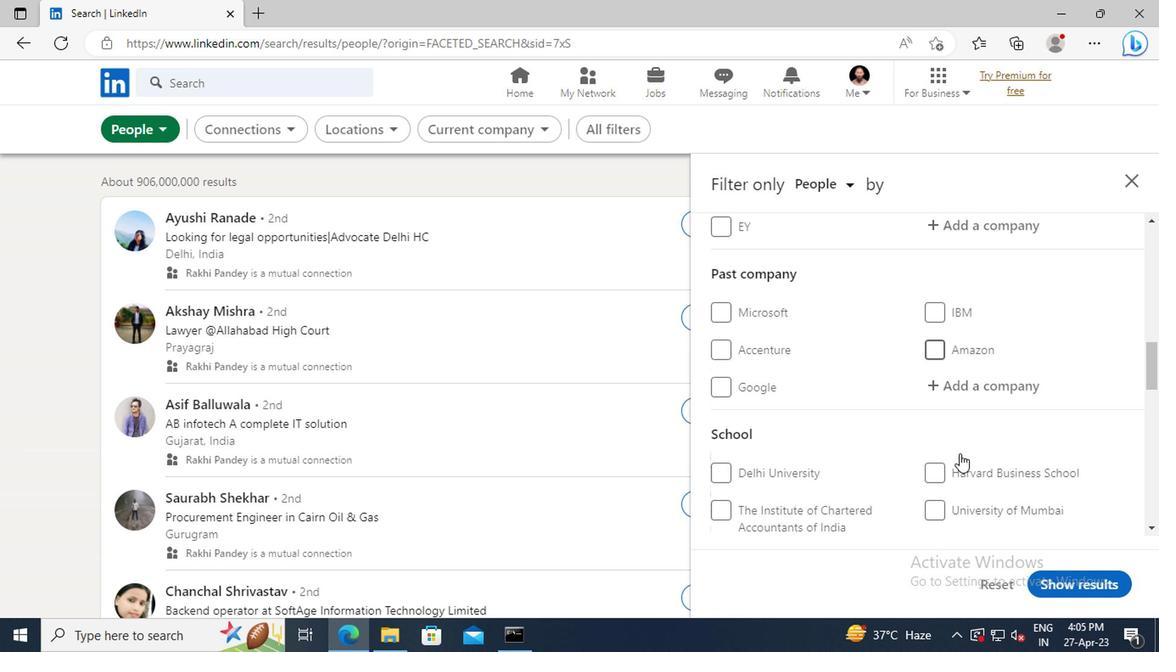 
Action: Mouse scrolled (956, 450) with delta (0, 0)
Screenshot: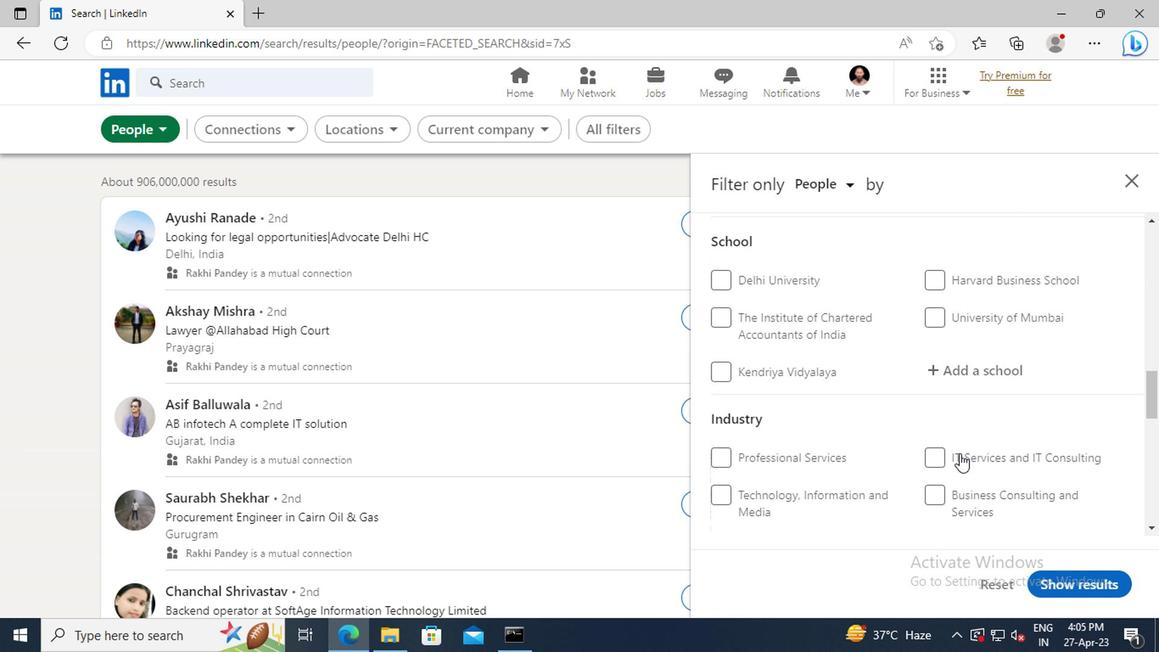 
Action: Mouse scrolled (956, 450) with delta (0, 0)
Screenshot: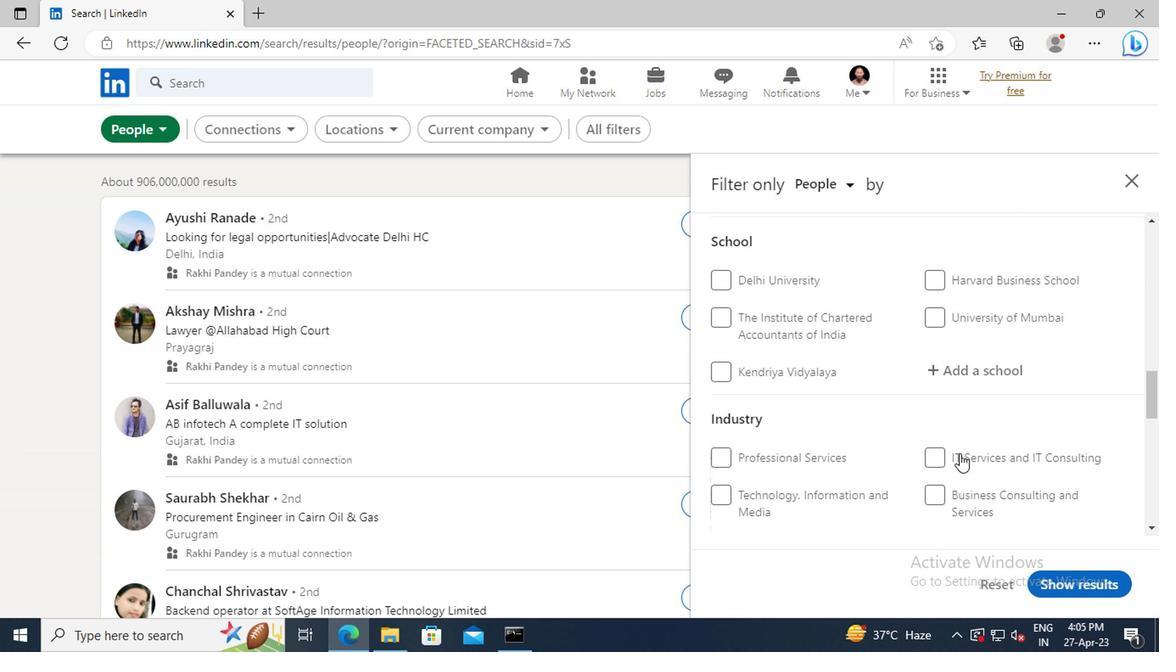 
Action: Mouse scrolled (956, 450) with delta (0, 0)
Screenshot: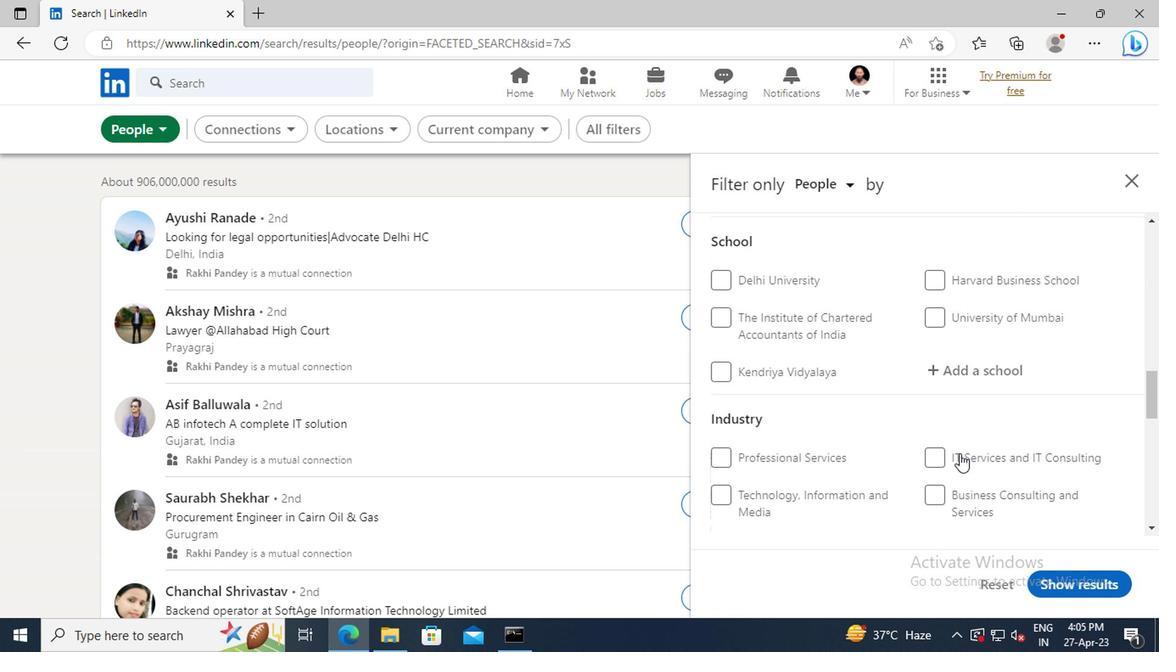 
Action: Mouse scrolled (956, 450) with delta (0, 0)
Screenshot: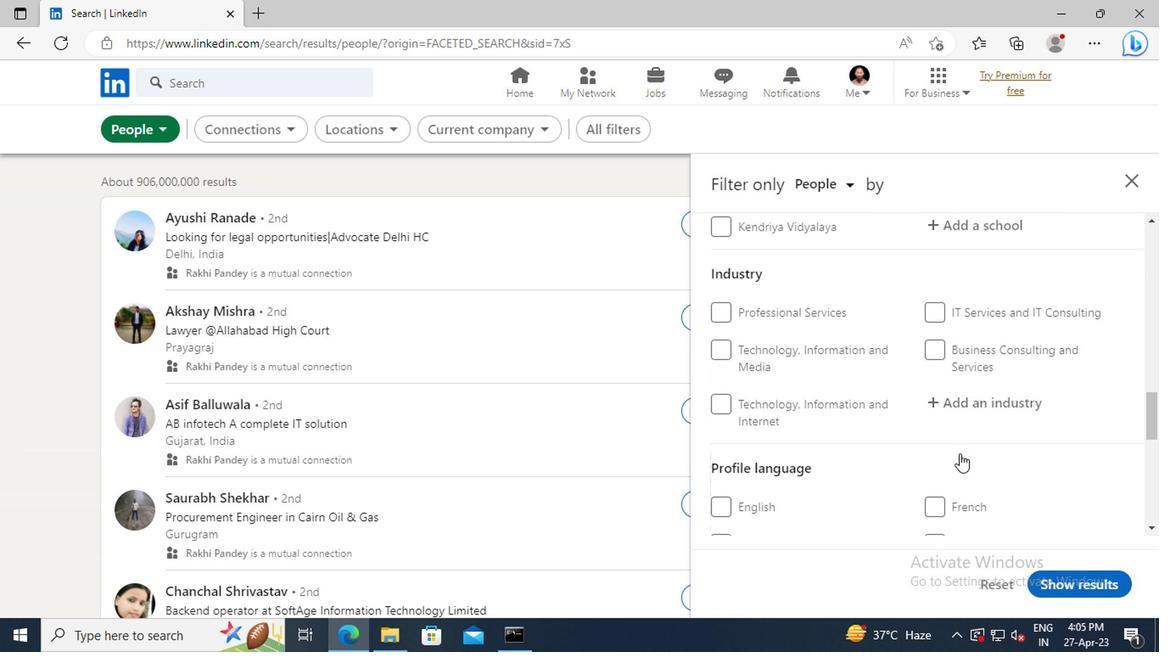 
Action: Mouse scrolled (956, 450) with delta (0, 0)
Screenshot: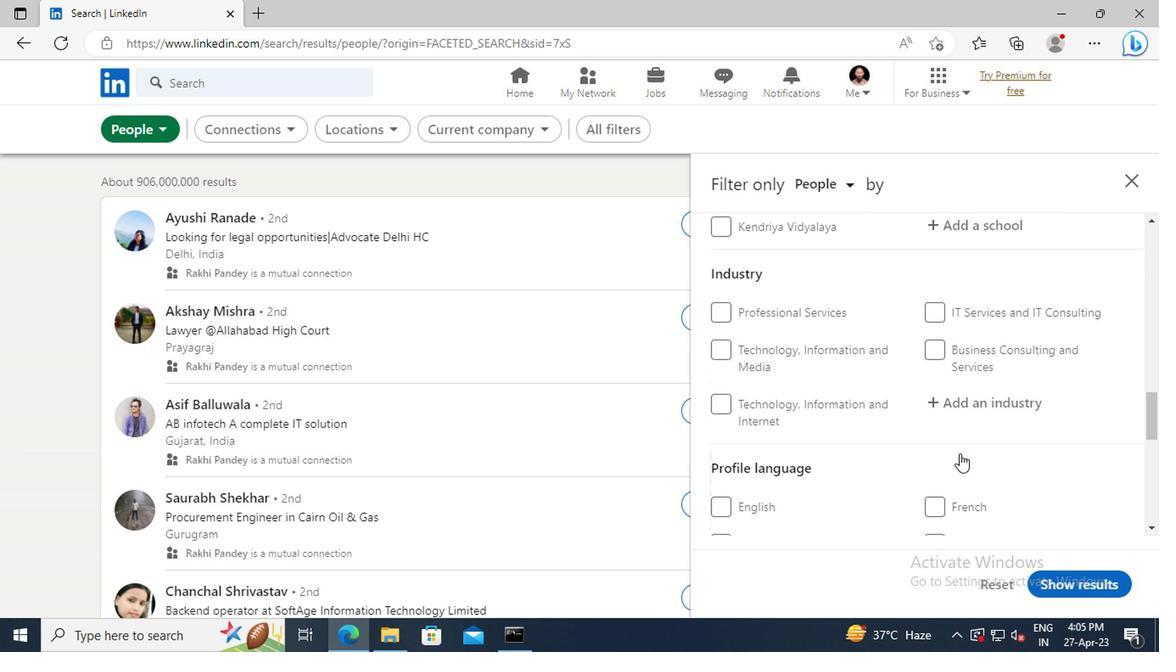 
Action: Mouse moved to (931, 410)
Screenshot: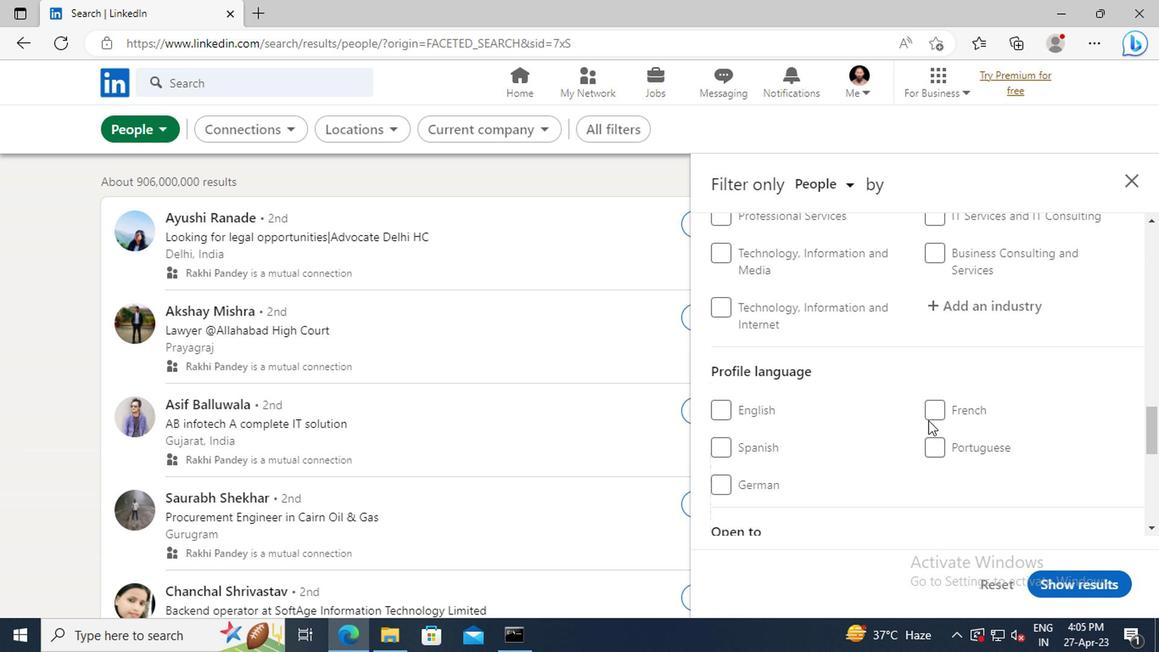 
Action: Mouse pressed left at (931, 410)
Screenshot: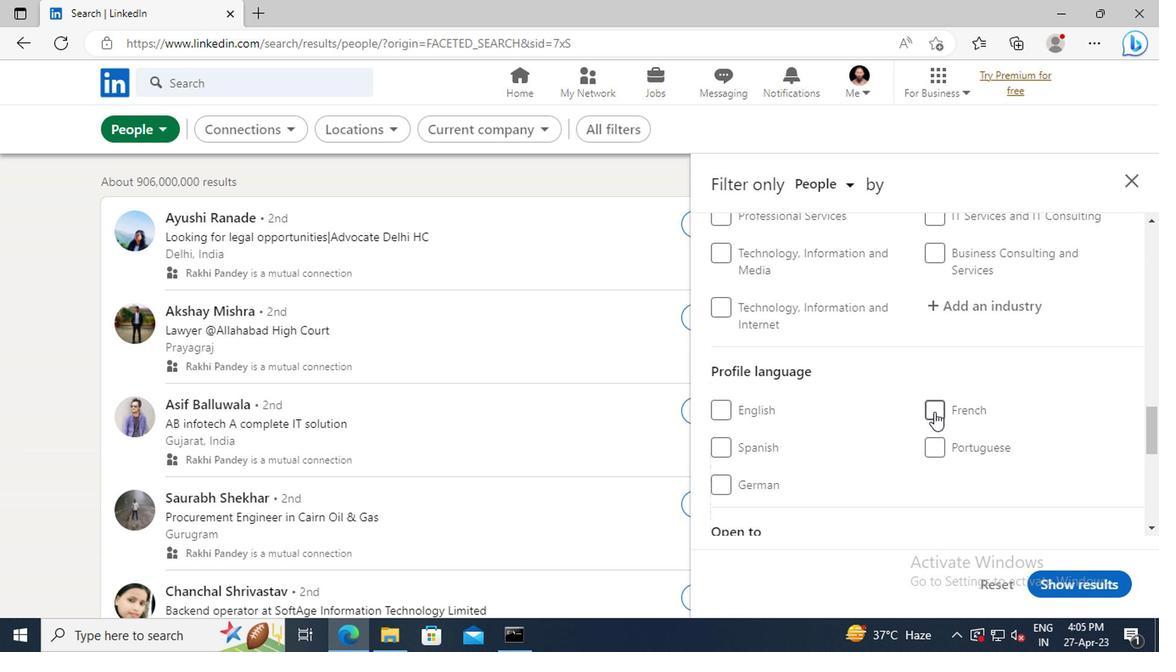 
Action: Mouse moved to (948, 399)
Screenshot: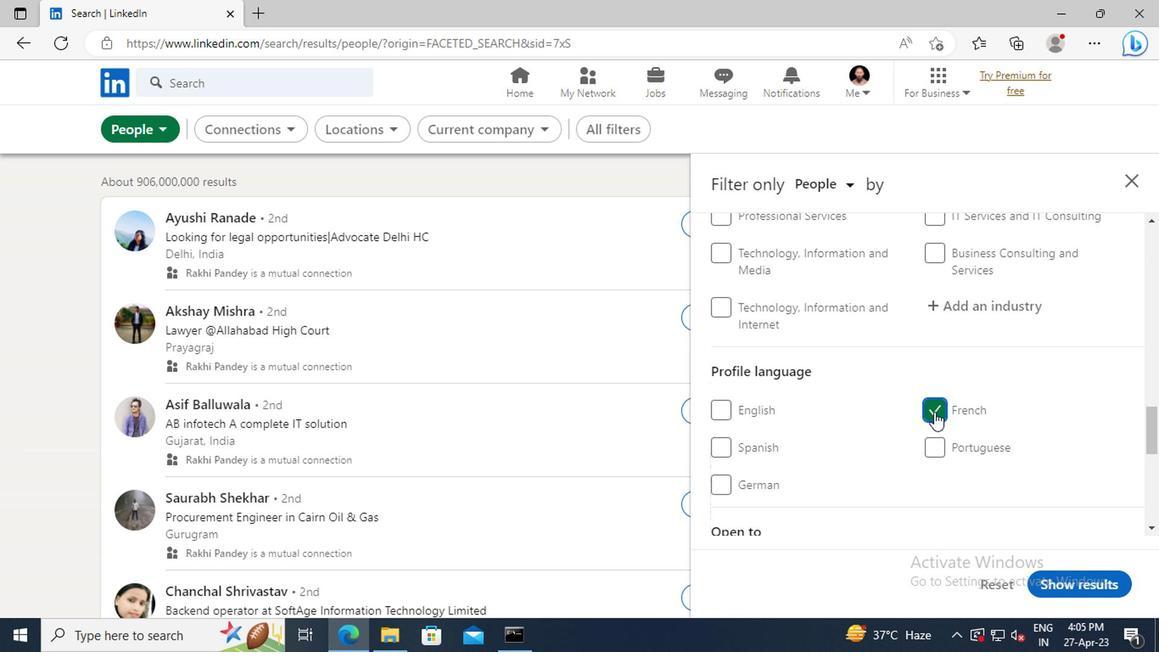 
Action: Mouse scrolled (948, 401) with delta (0, 1)
Screenshot: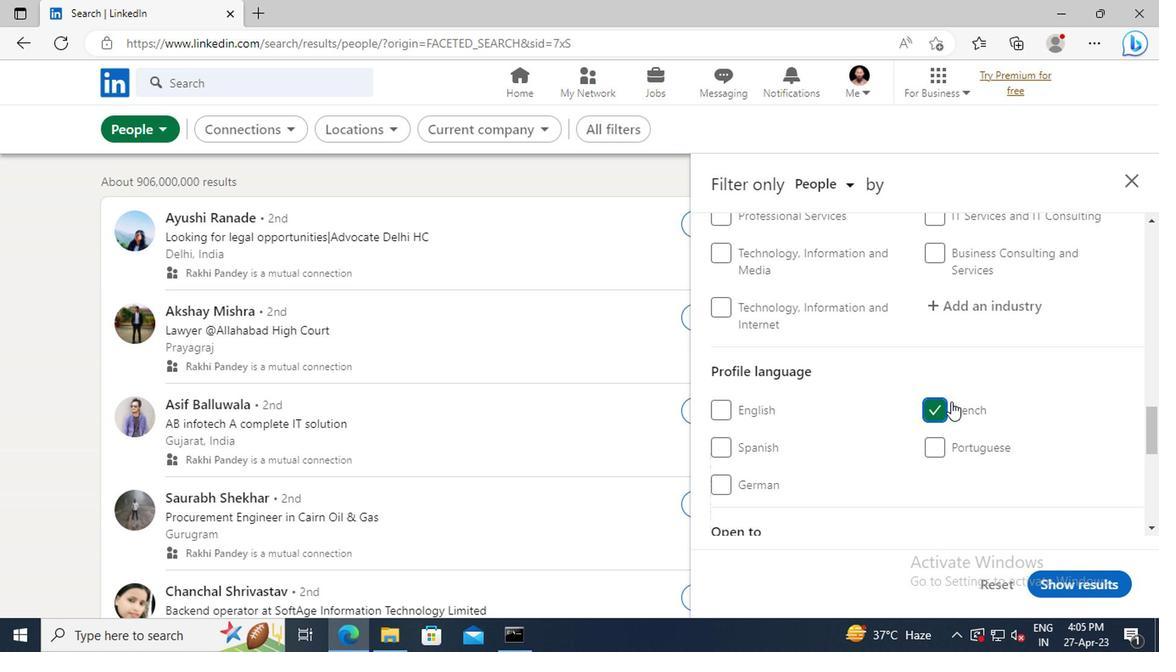 
Action: Mouse scrolled (948, 401) with delta (0, 1)
Screenshot: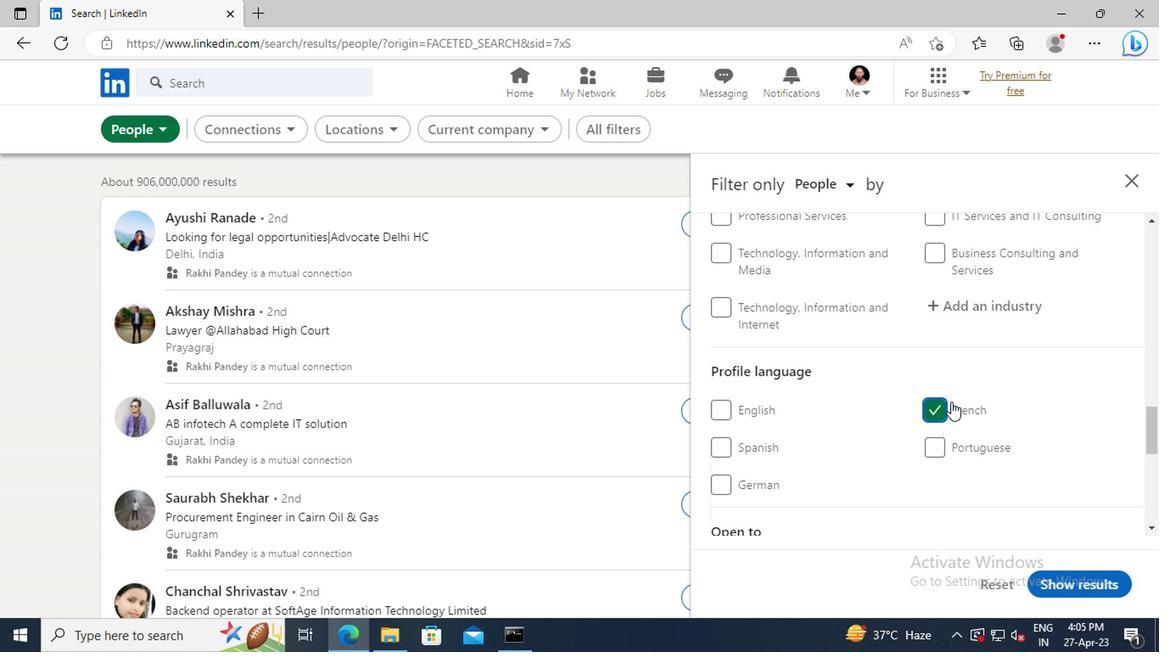 
Action: Mouse scrolled (948, 401) with delta (0, 1)
Screenshot: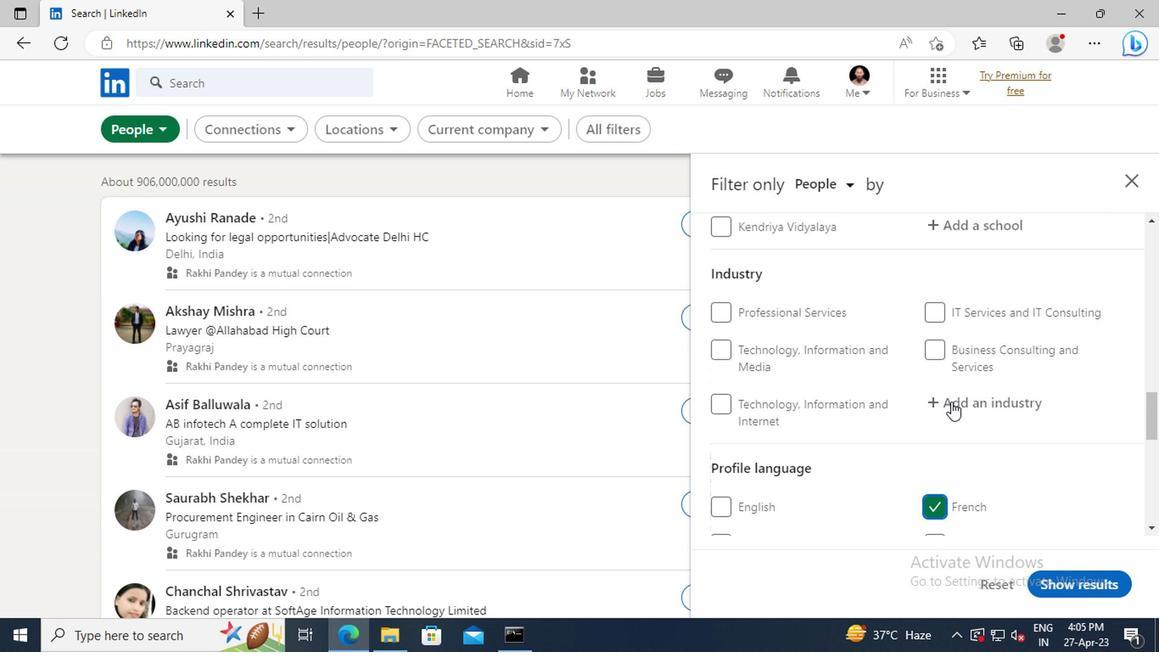 
Action: Mouse scrolled (948, 401) with delta (0, 1)
Screenshot: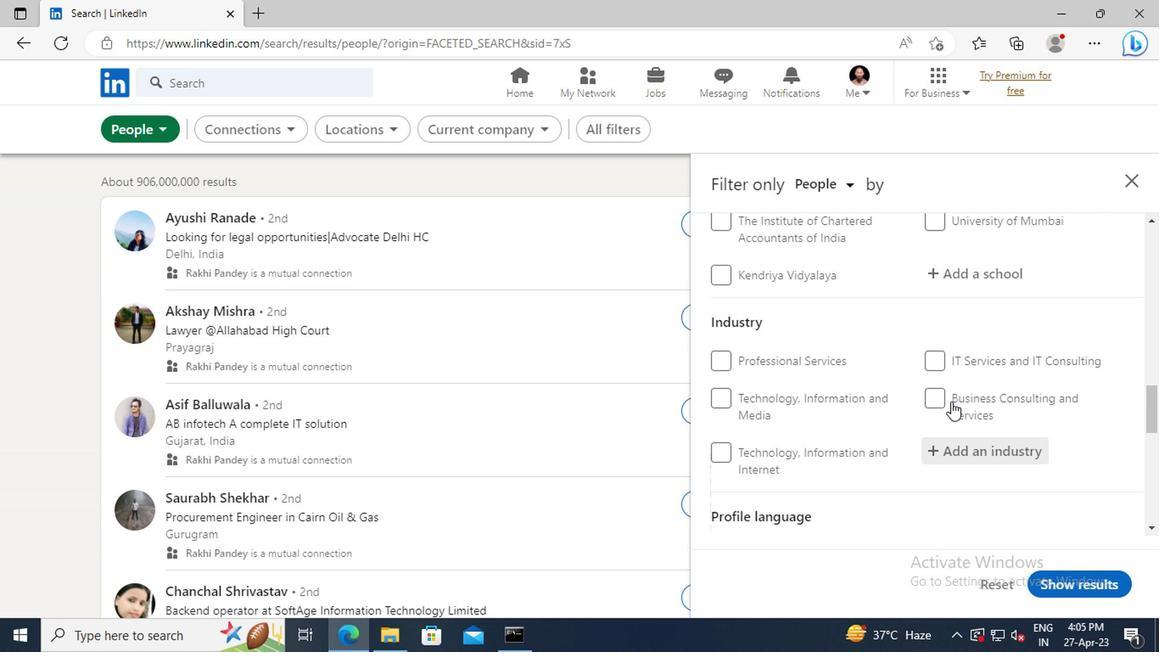 
Action: Mouse scrolled (948, 401) with delta (0, 1)
Screenshot: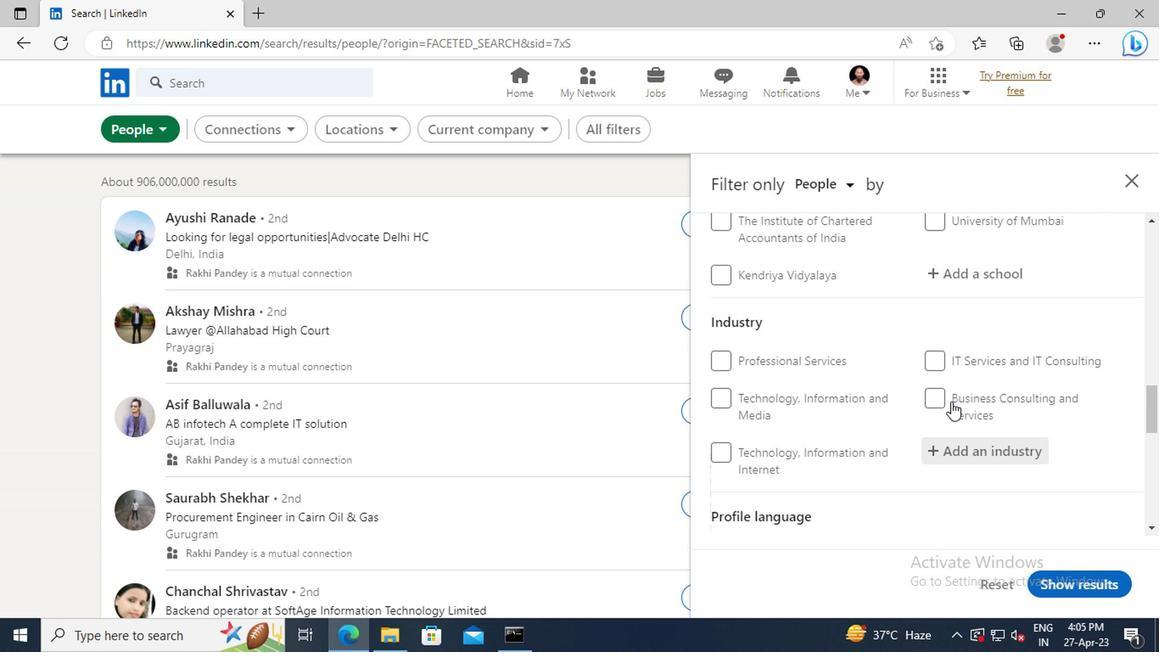 
Action: Mouse scrolled (948, 401) with delta (0, 1)
Screenshot: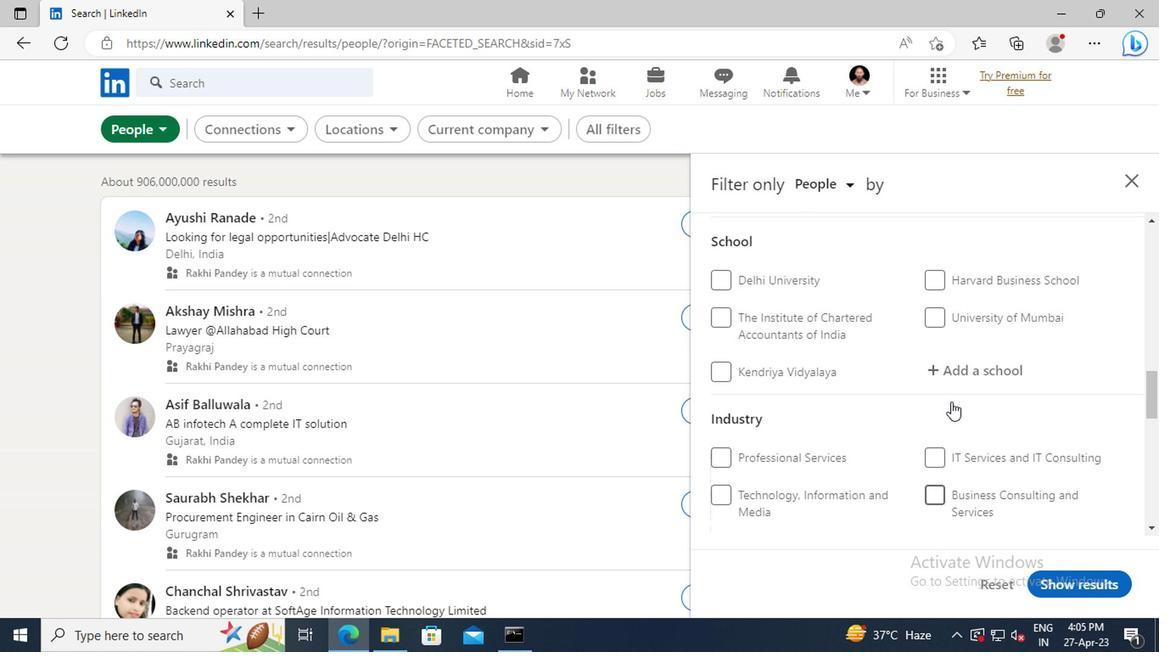 
Action: Mouse scrolled (948, 401) with delta (0, 1)
Screenshot: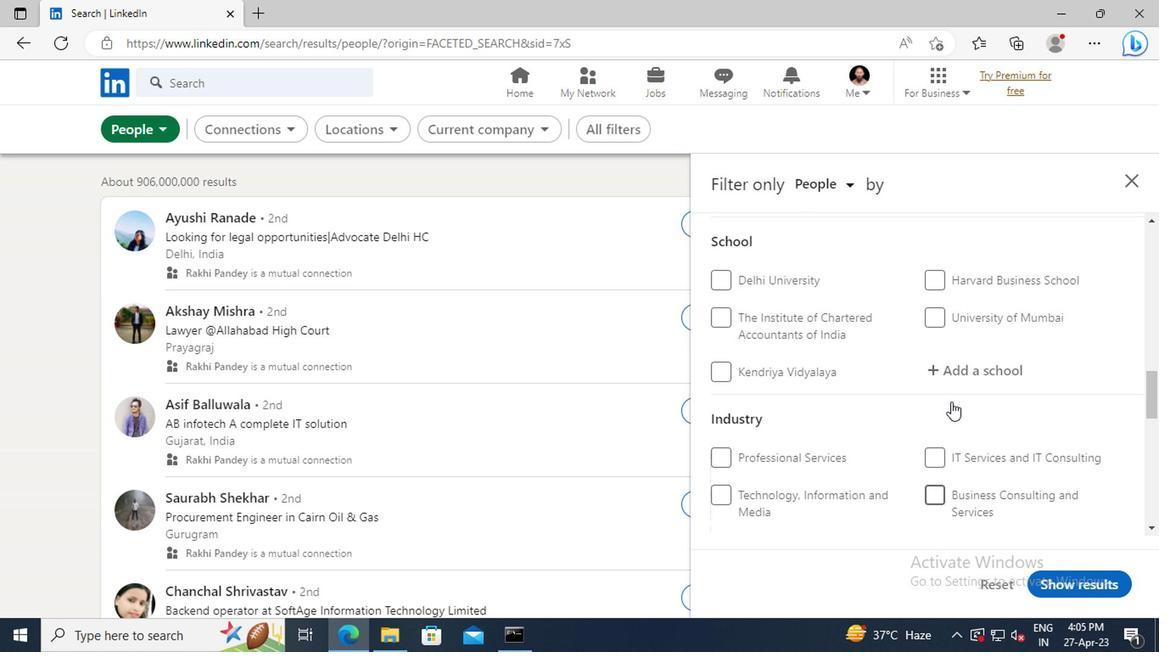 
Action: Mouse scrolled (948, 401) with delta (0, 1)
Screenshot: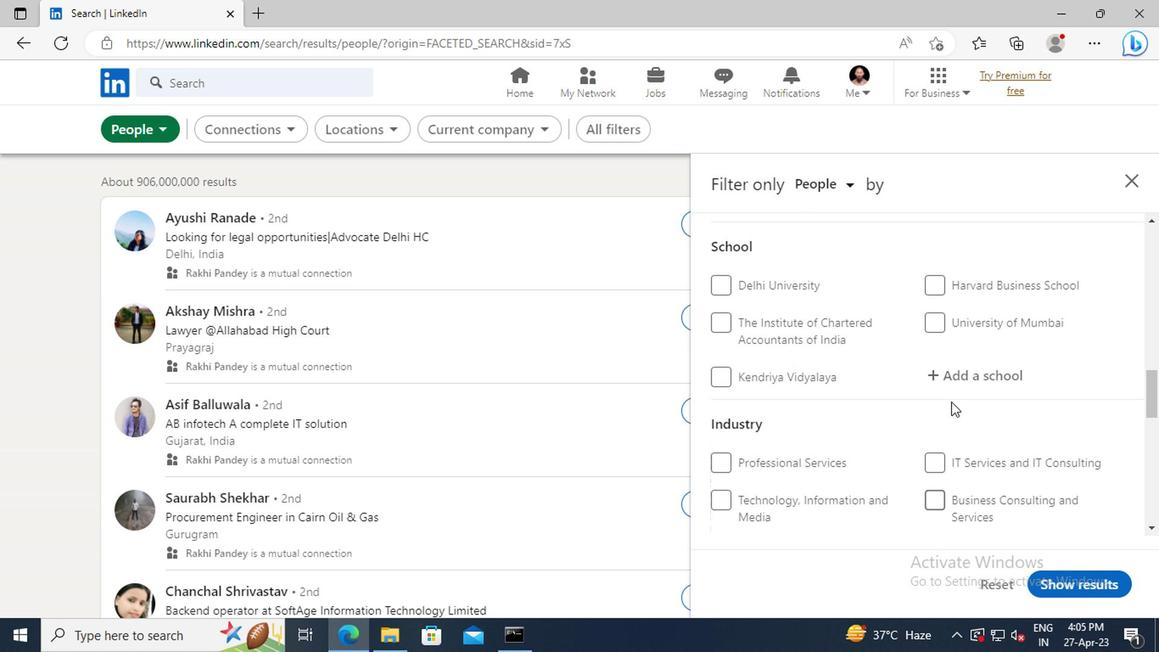 
Action: Mouse scrolled (948, 401) with delta (0, 1)
Screenshot: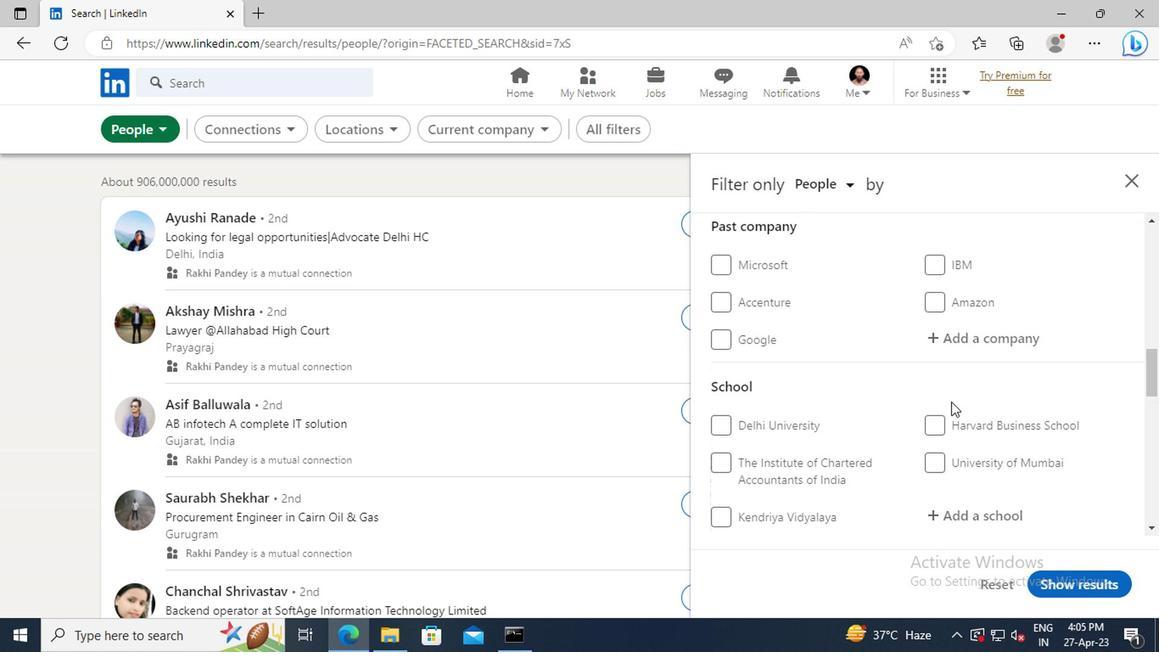 
Action: Mouse moved to (948, 399)
Screenshot: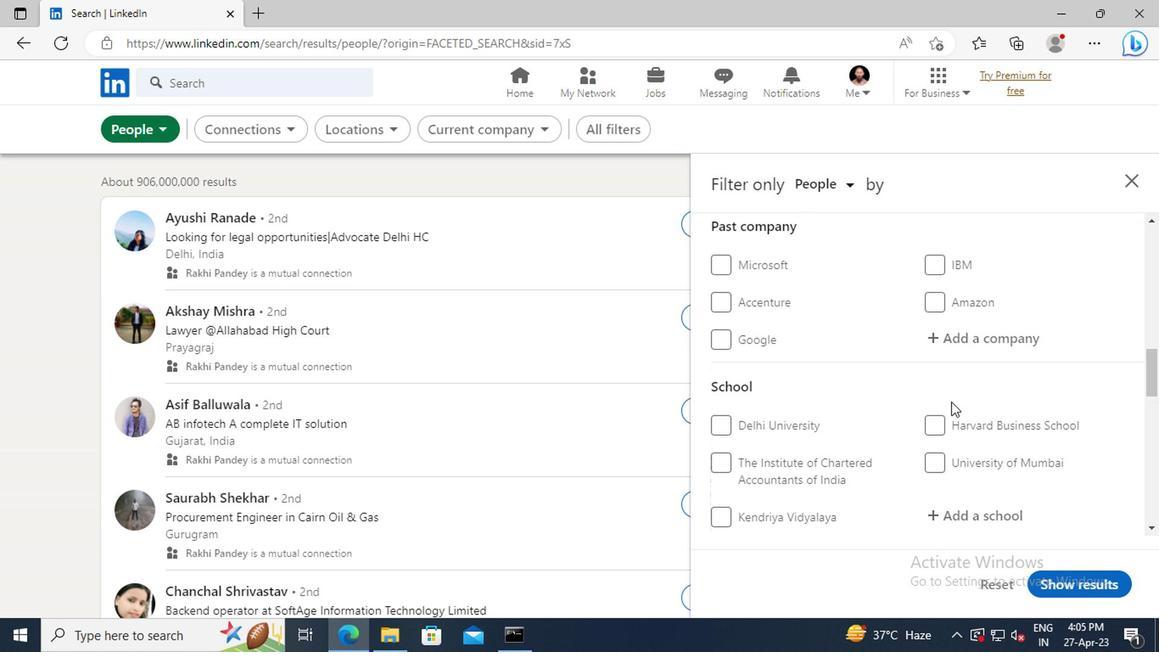 
Action: Mouse scrolled (948, 399) with delta (0, 0)
Screenshot: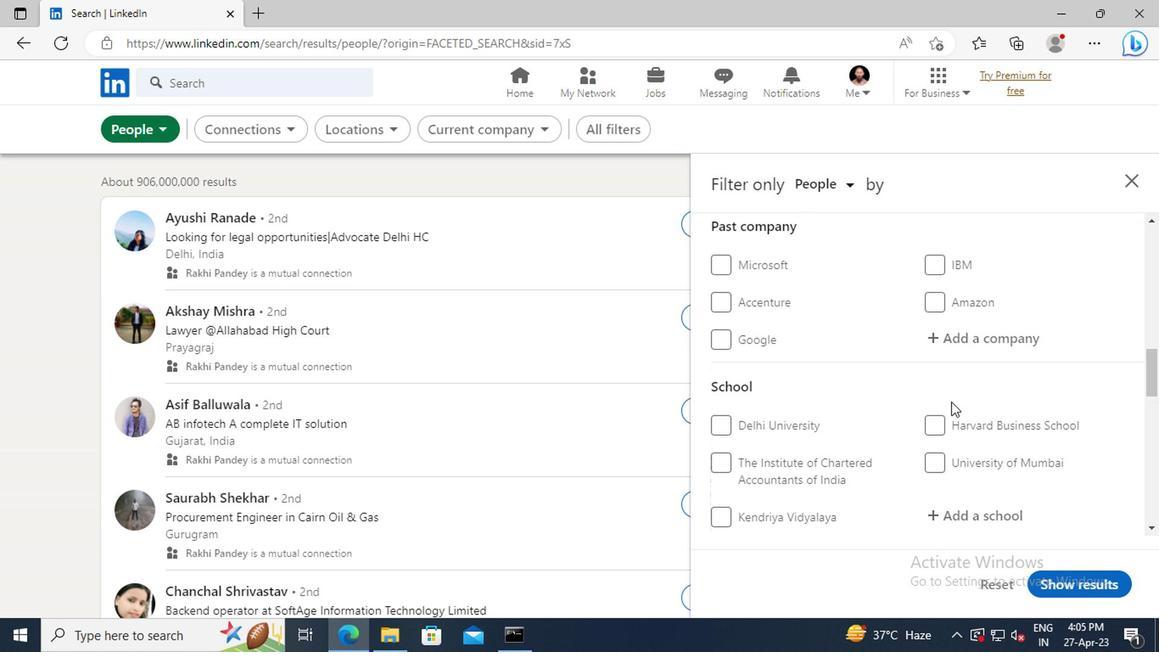 
Action: Mouse scrolled (948, 399) with delta (0, 0)
Screenshot: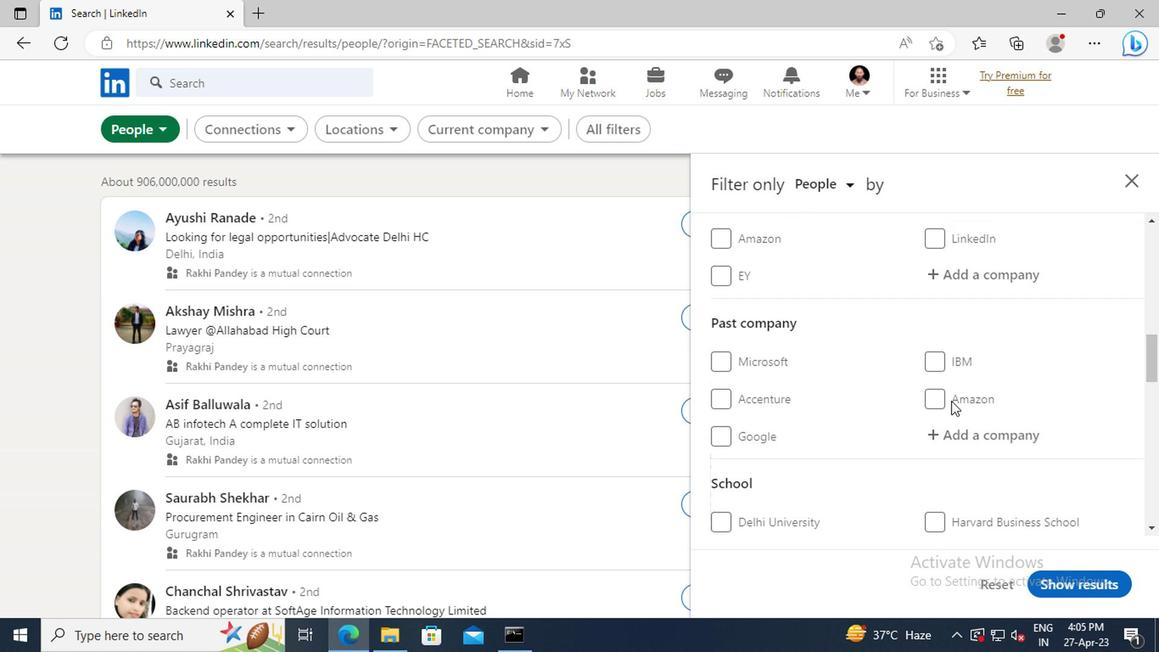 
Action: Mouse scrolled (948, 399) with delta (0, 0)
Screenshot: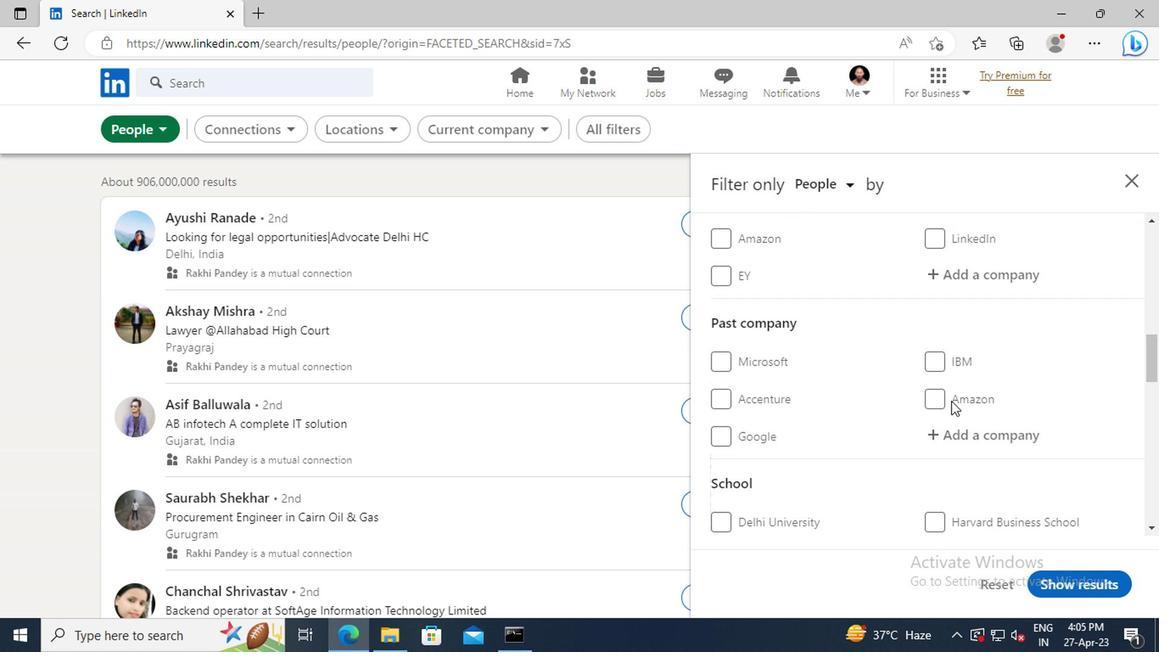 
Action: Mouse moved to (950, 375)
Screenshot: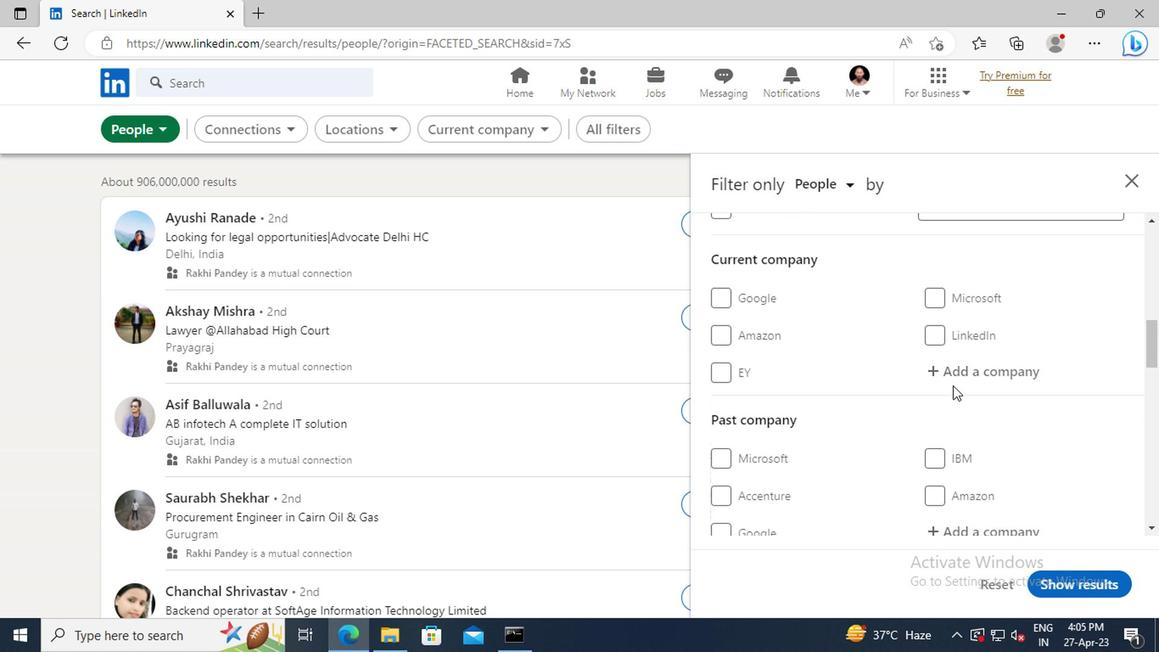 
Action: Mouse pressed left at (950, 375)
Screenshot: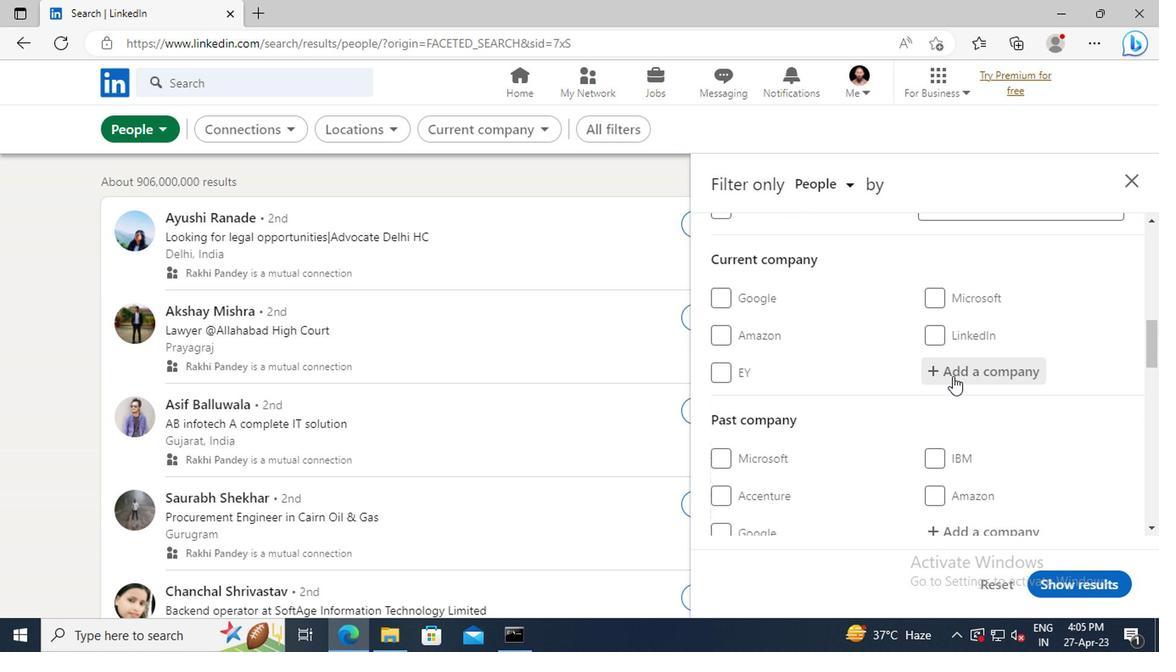 
Action: Key pressed <Key.shift>MULYA<Key.space><Key.shift>TECHNO
Screenshot: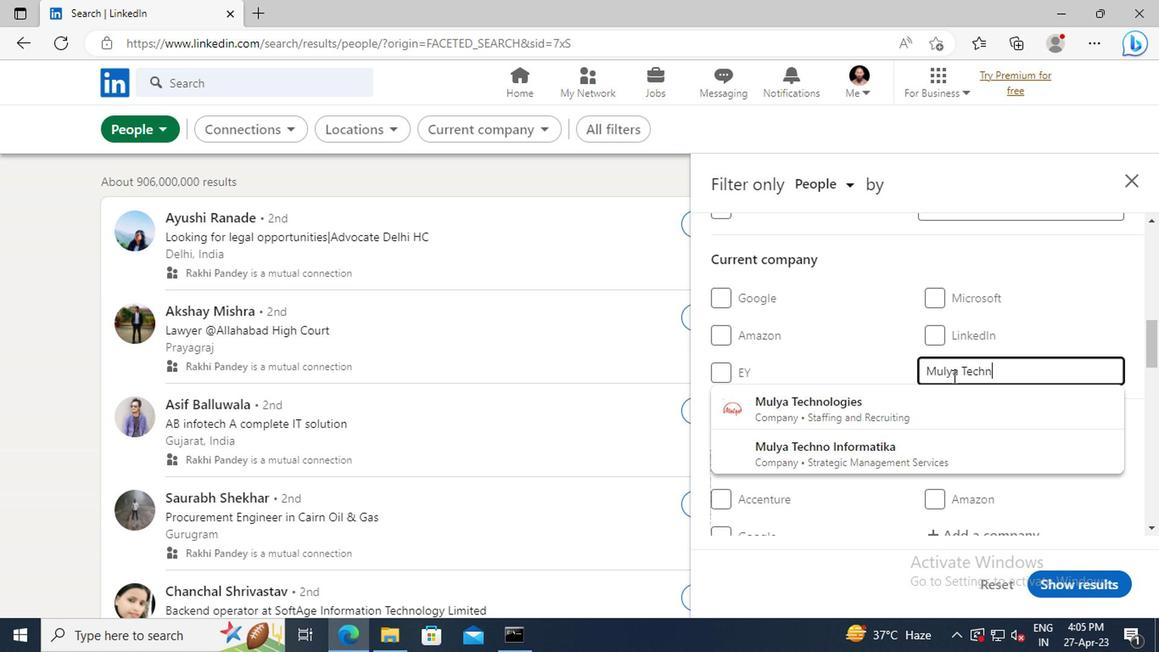 
Action: Mouse moved to (941, 401)
Screenshot: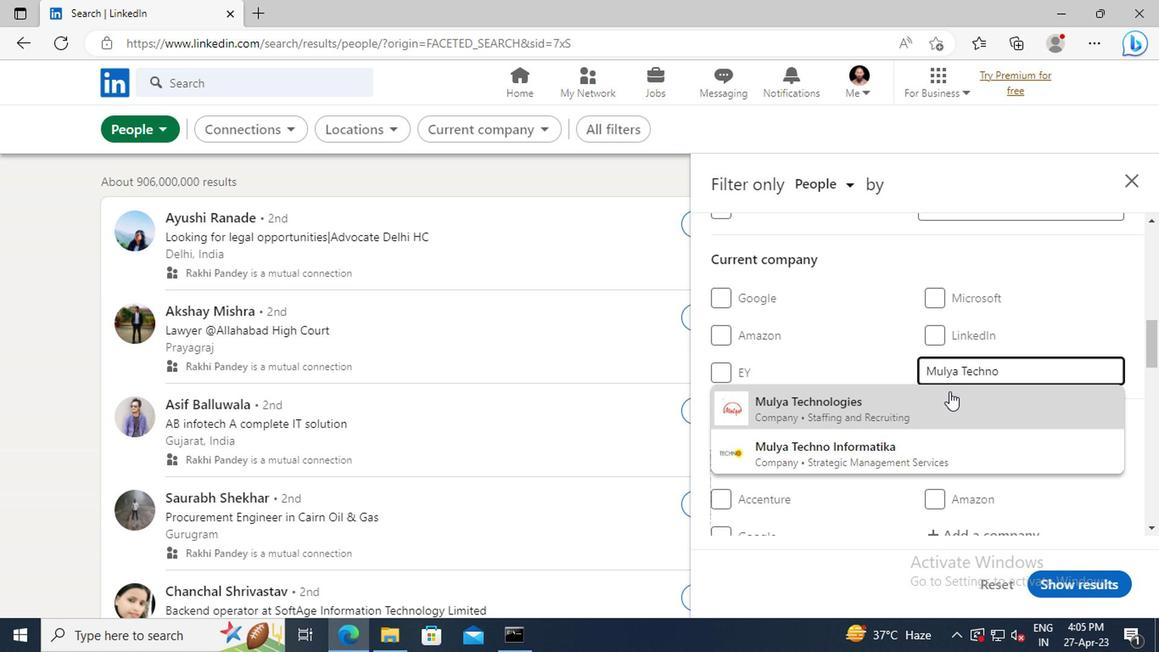 
Action: Mouse pressed left at (941, 401)
Screenshot: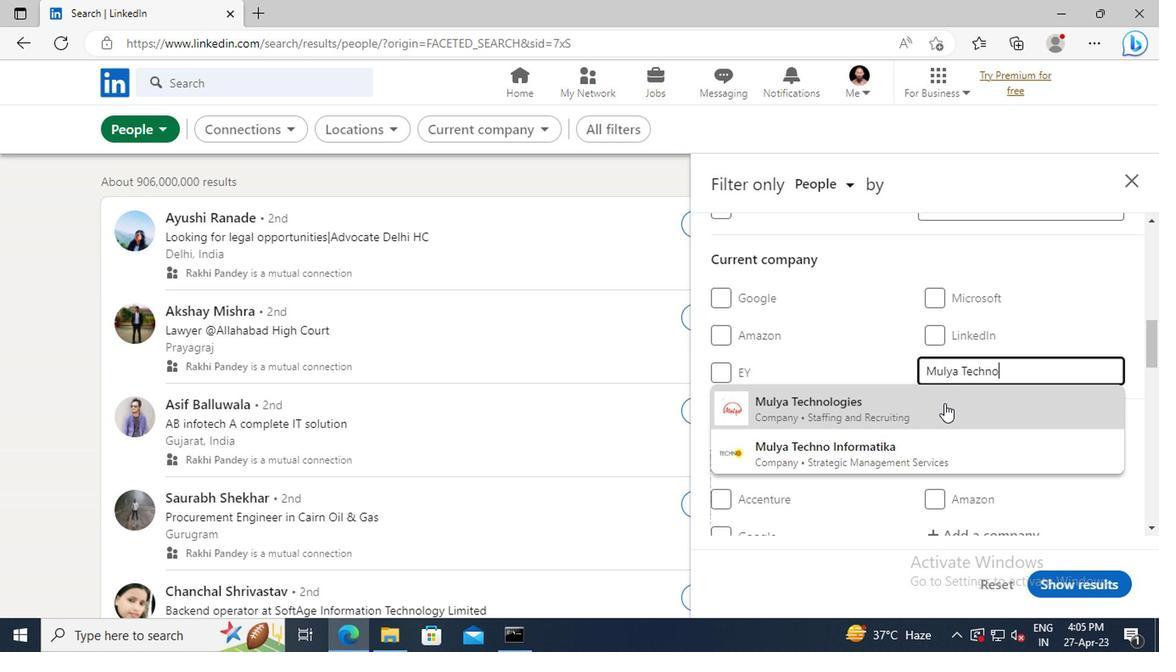 
Action: Mouse moved to (946, 324)
Screenshot: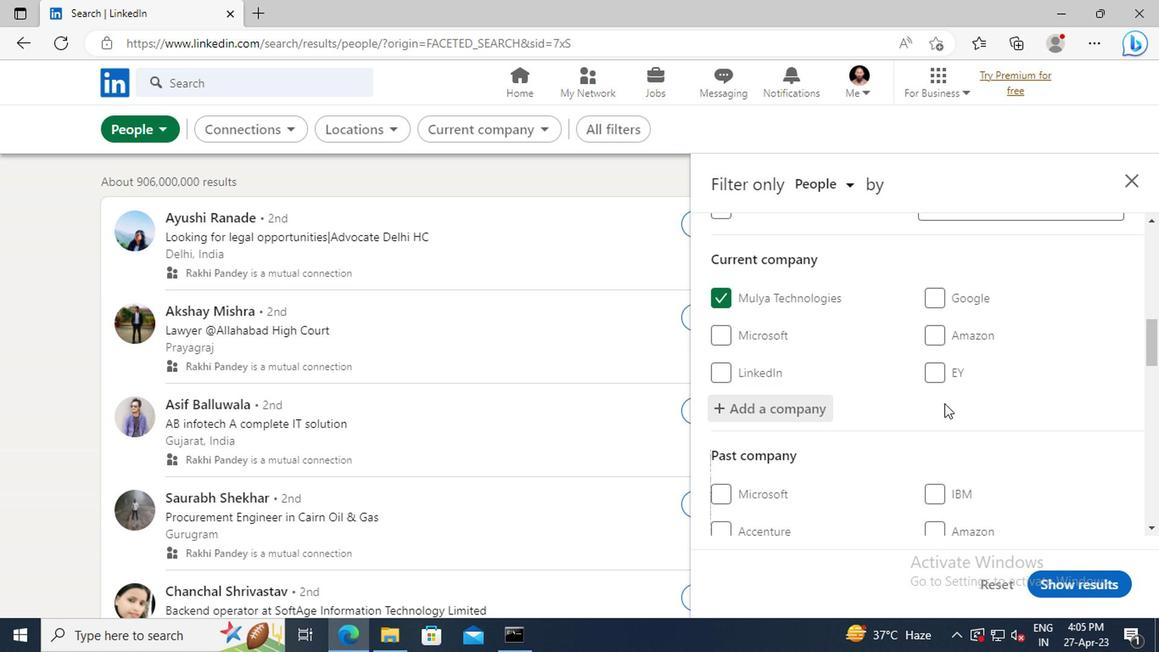 
Action: Mouse scrolled (946, 323) with delta (0, 0)
Screenshot: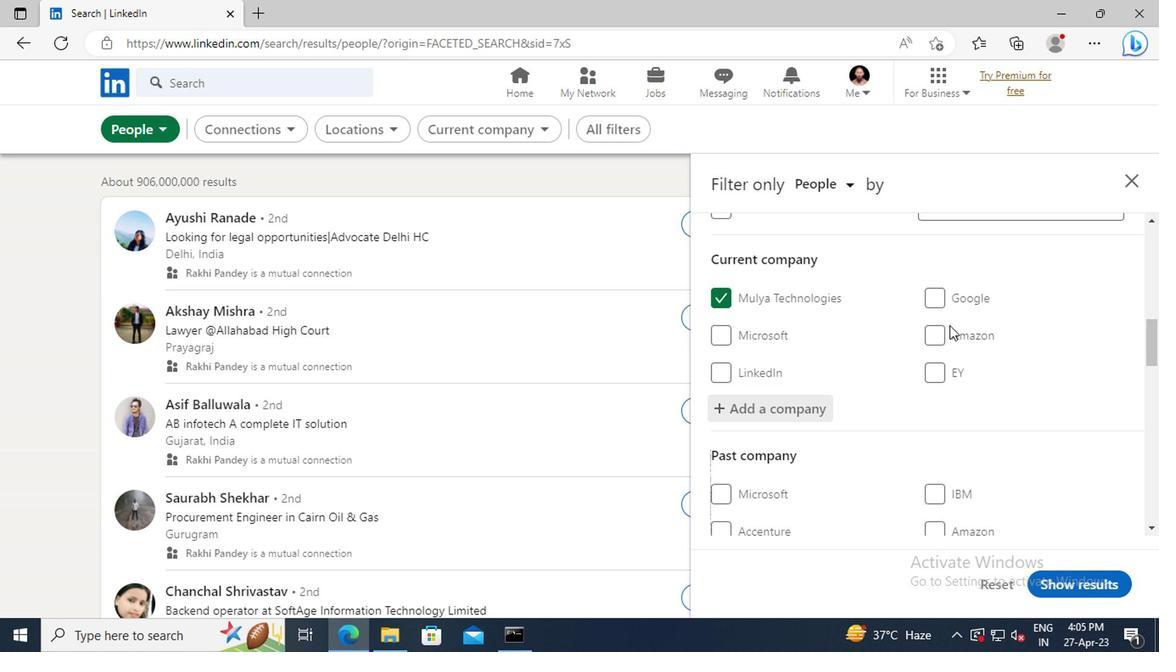 
Action: Mouse scrolled (946, 323) with delta (0, 0)
Screenshot: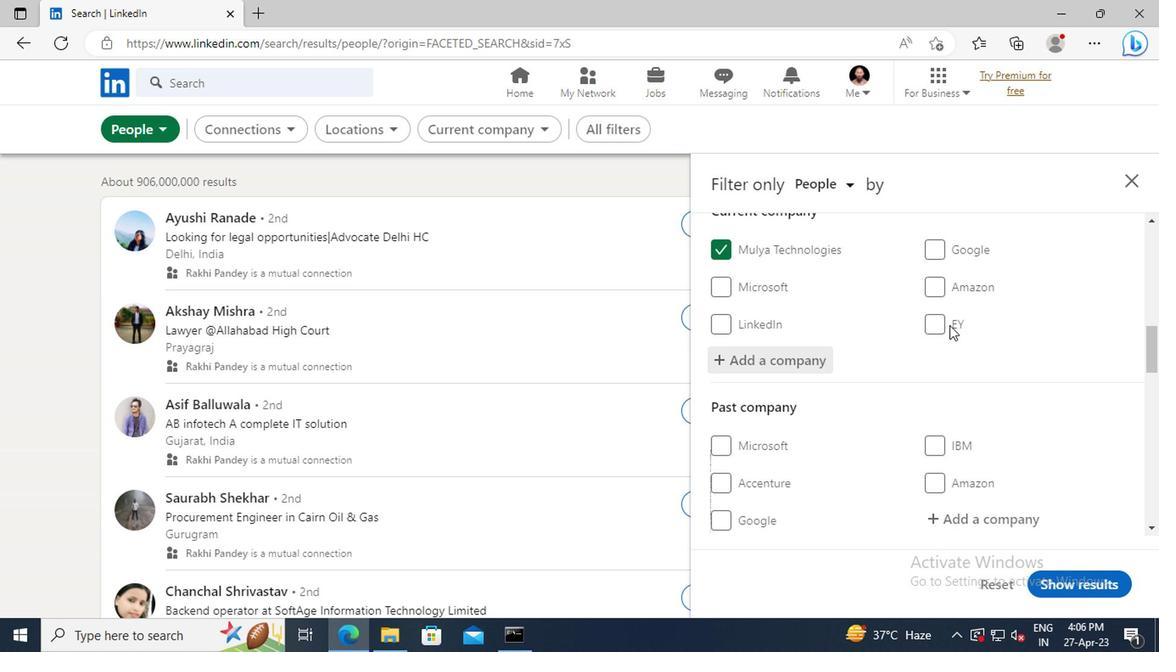 
Action: Mouse scrolled (946, 323) with delta (0, 0)
Screenshot: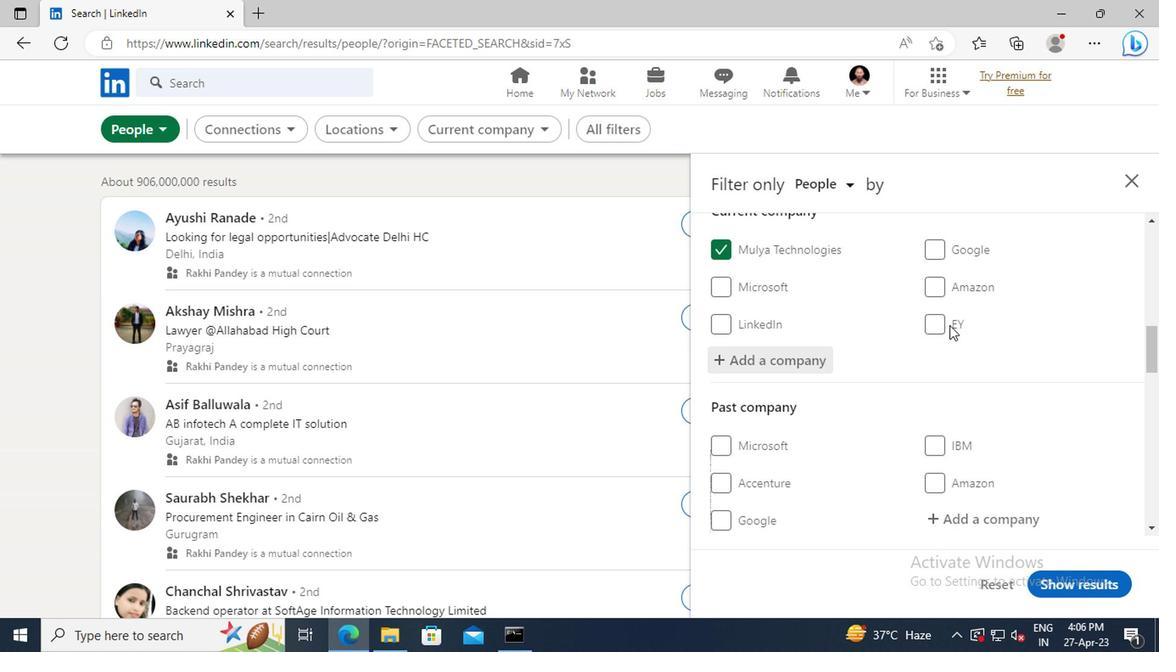 
Action: Mouse scrolled (946, 323) with delta (0, 0)
Screenshot: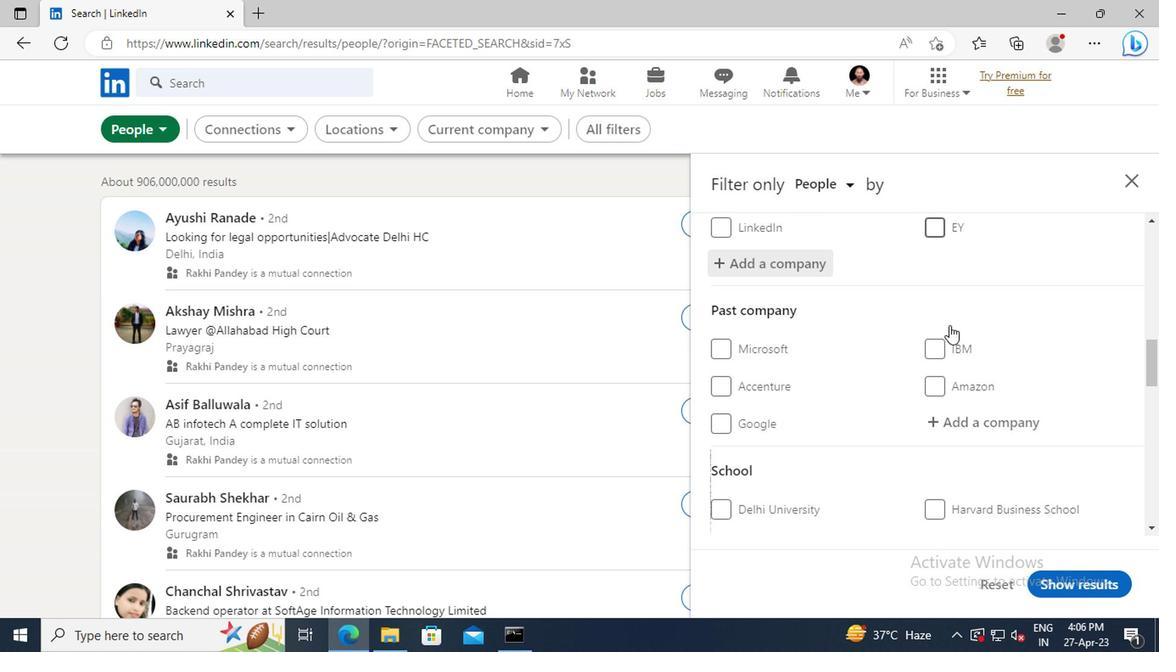 
Action: Mouse scrolled (946, 323) with delta (0, 0)
Screenshot: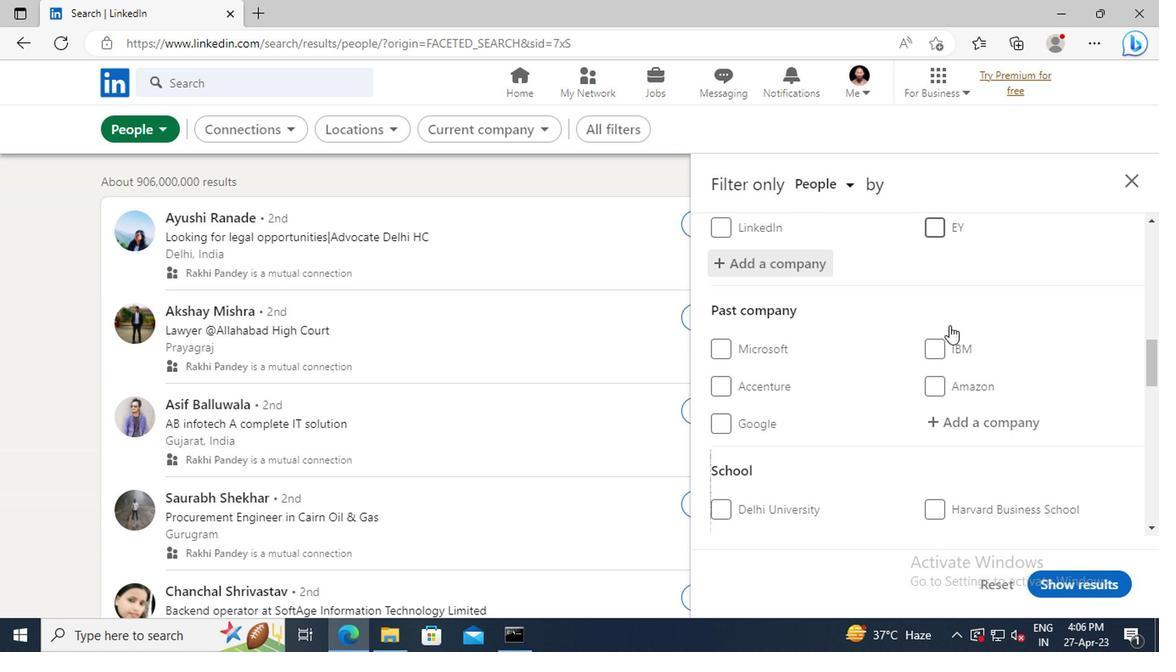 
Action: Mouse scrolled (946, 323) with delta (0, 0)
Screenshot: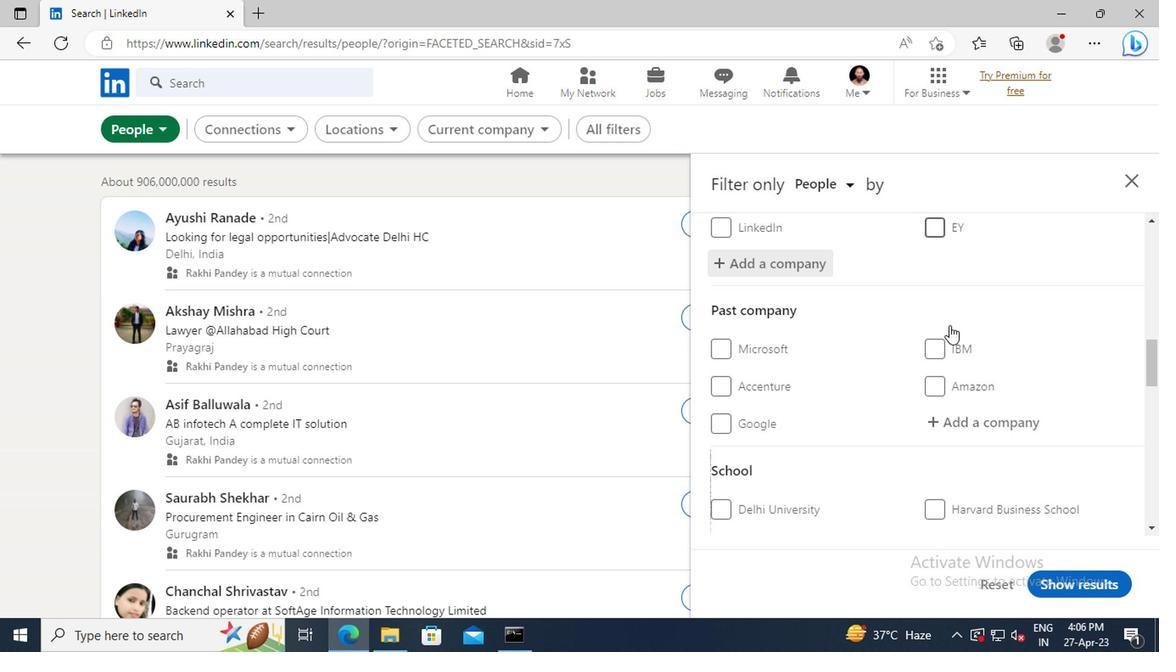 
Action: Mouse scrolled (946, 323) with delta (0, 0)
Screenshot: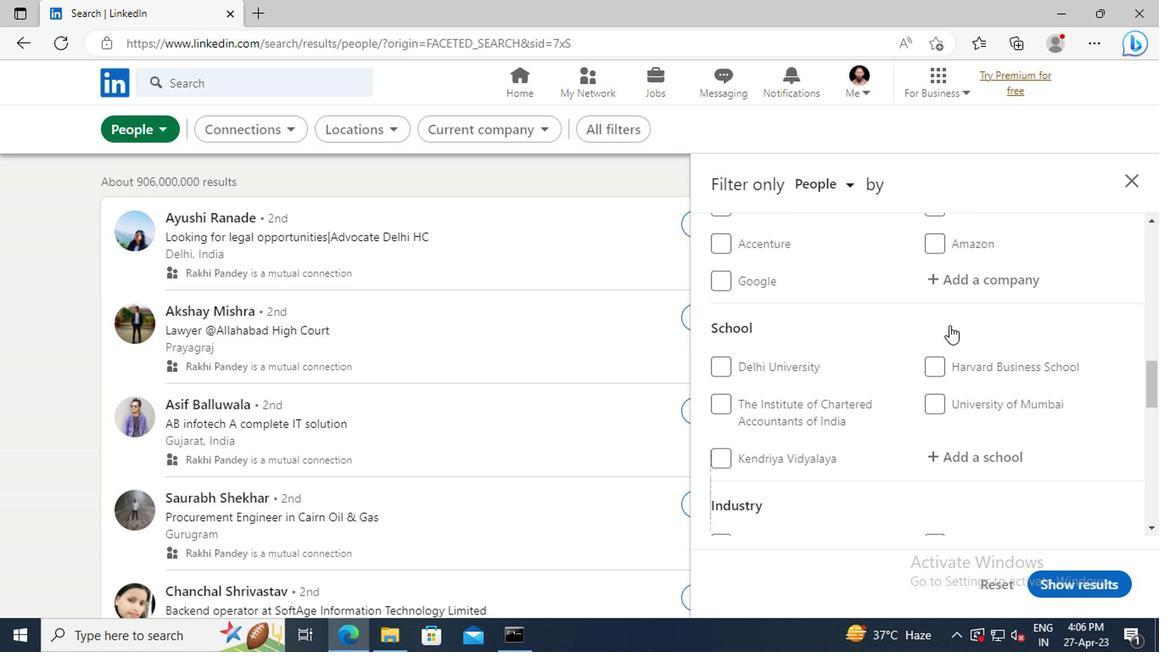 
Action: Mouse scrolled (946, 323) with delta (0, 0)
Screenshot: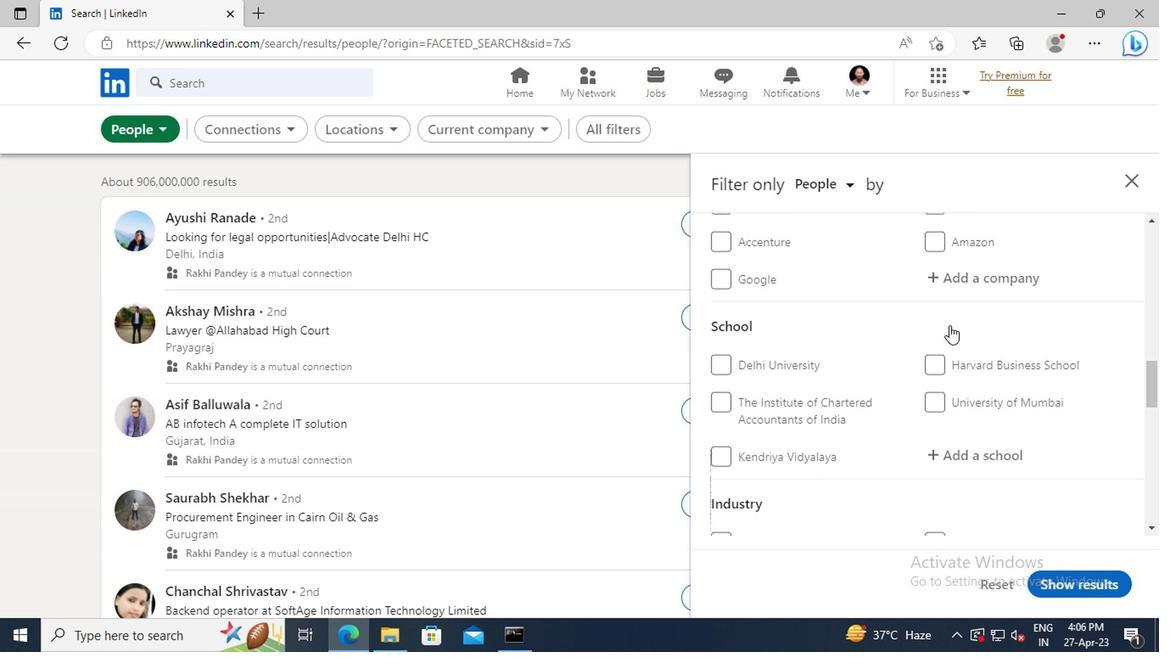 
Action: Mouse moved to (948, 358)
Screenshot: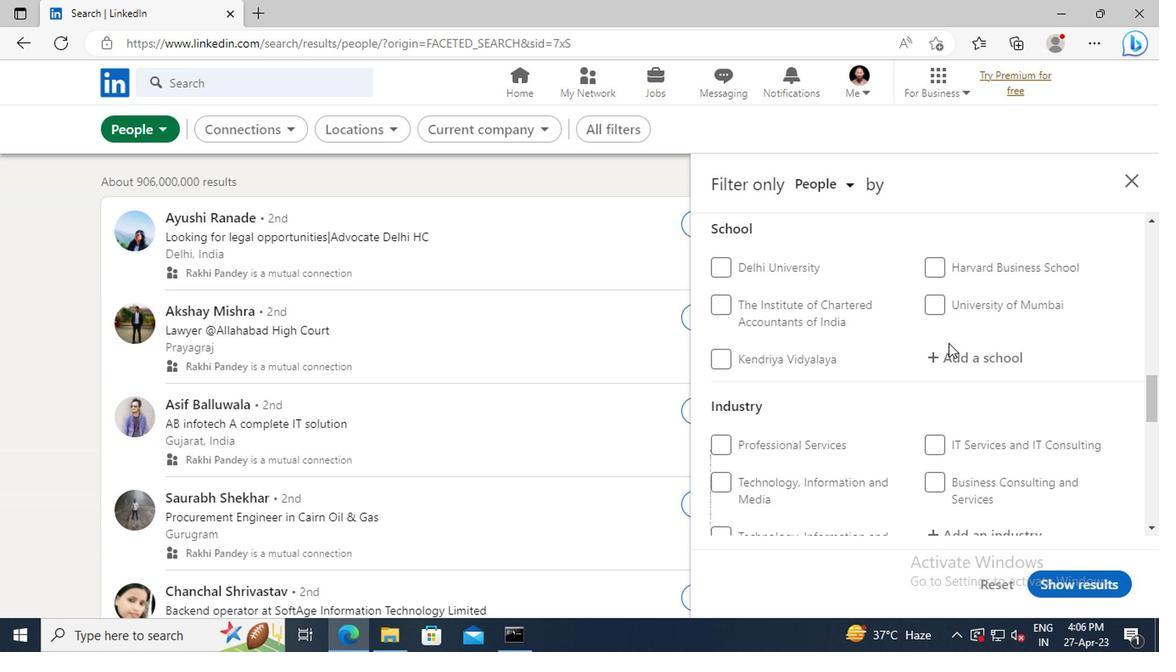 
Action: Mouse pressed left at (948, 358)
Screenshot: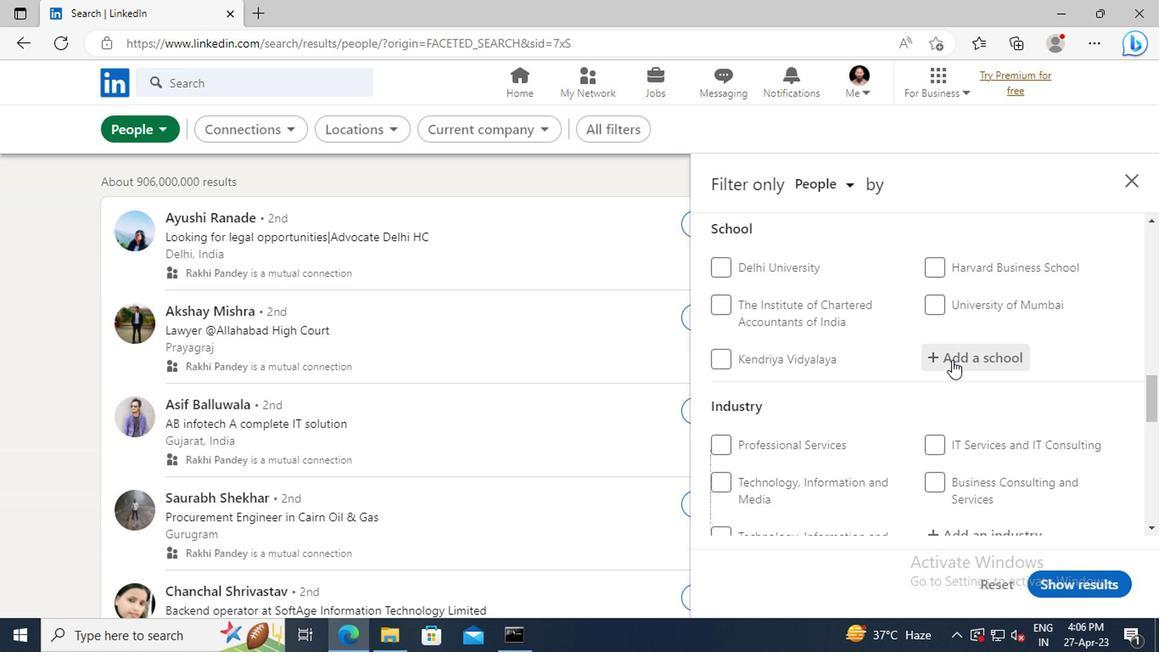 
Action: Key pressed <Key.shift>GMR<Key.space><Key.shift>INSTITUTE<Key.space>OF<Key.space>
Screenshot: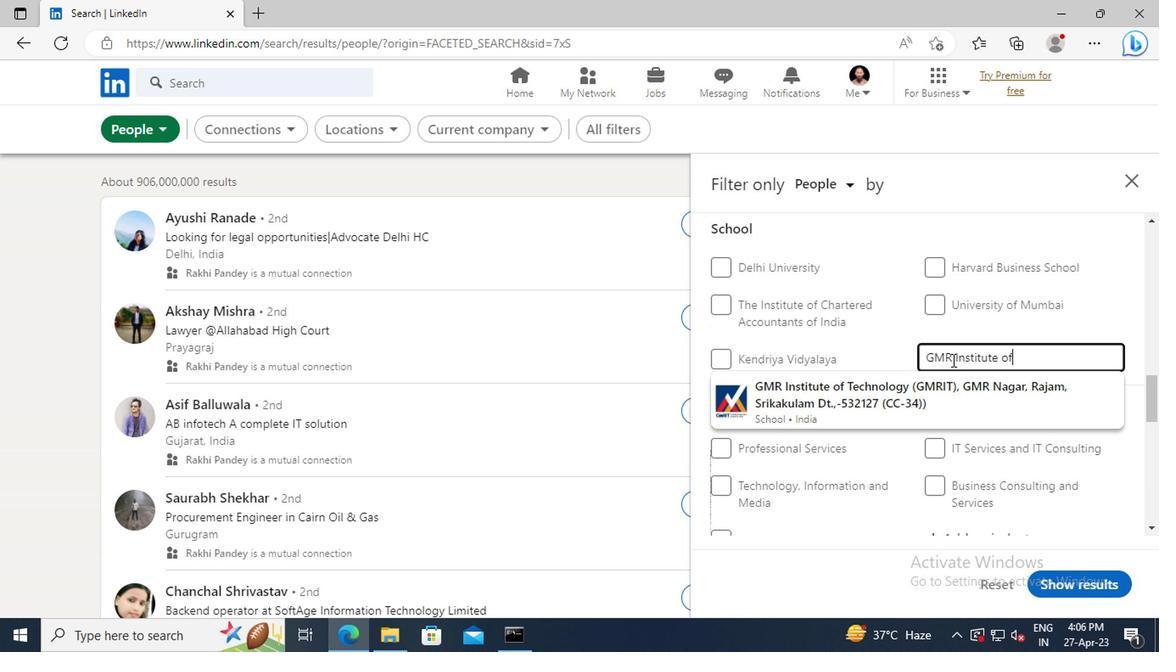 
Action: Mouse moved to (952, 394)
Screenshot: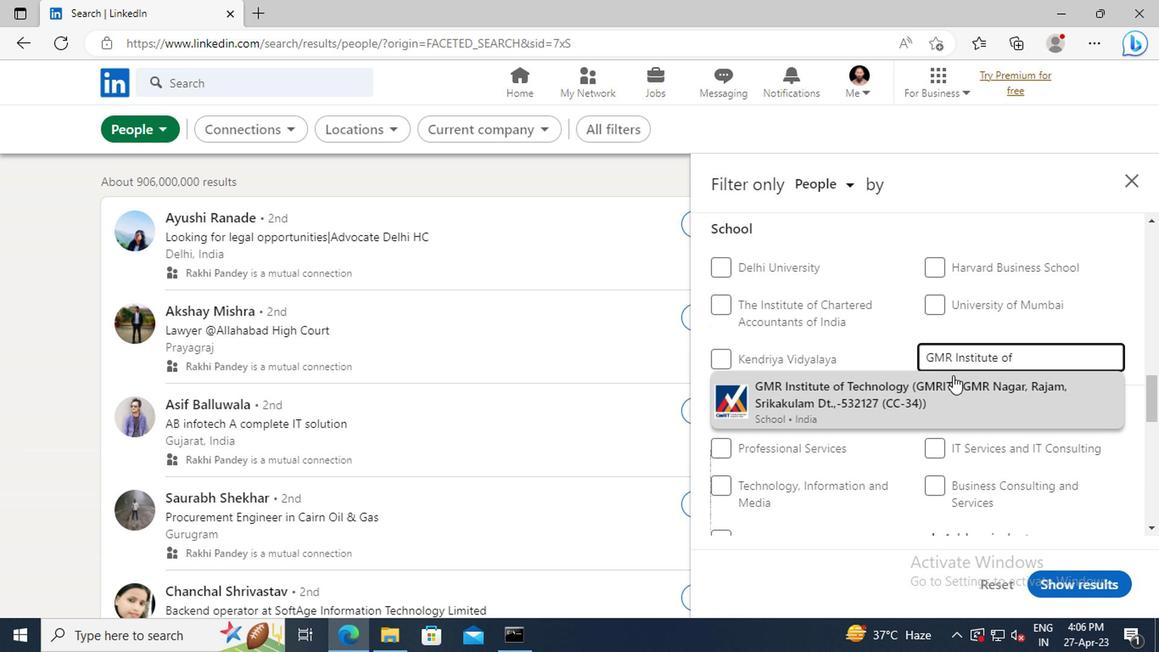 
Action: Mouse pressed left at (952, 394)
Screenshot: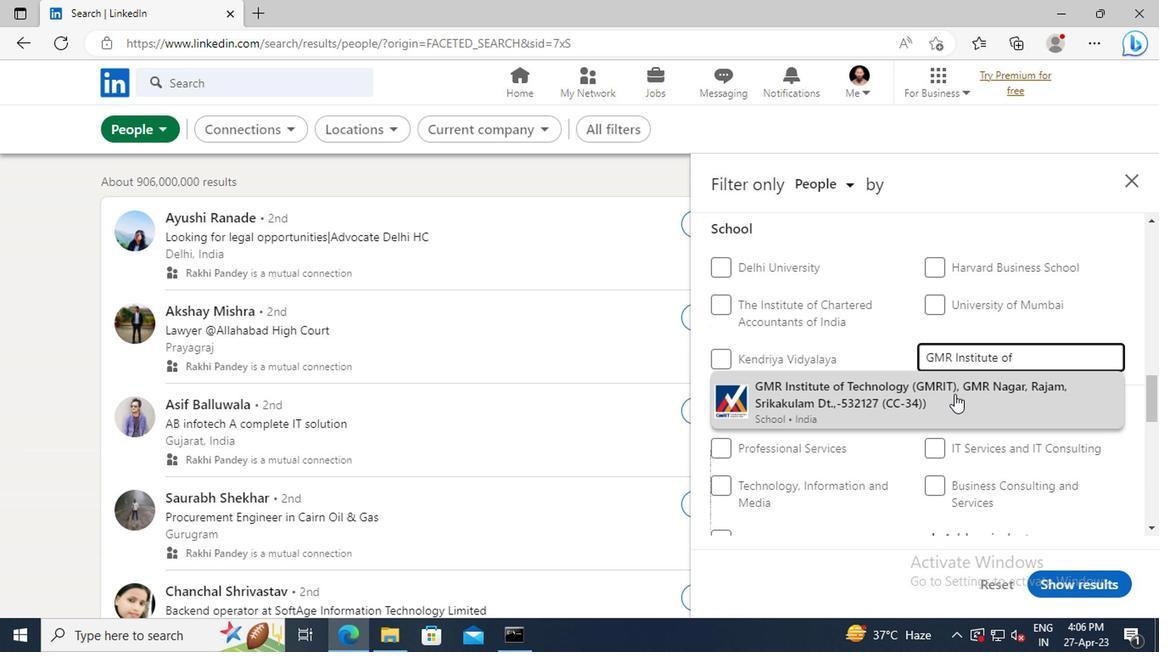 
Action: Mouse moved to (950, 347)
Screenshot: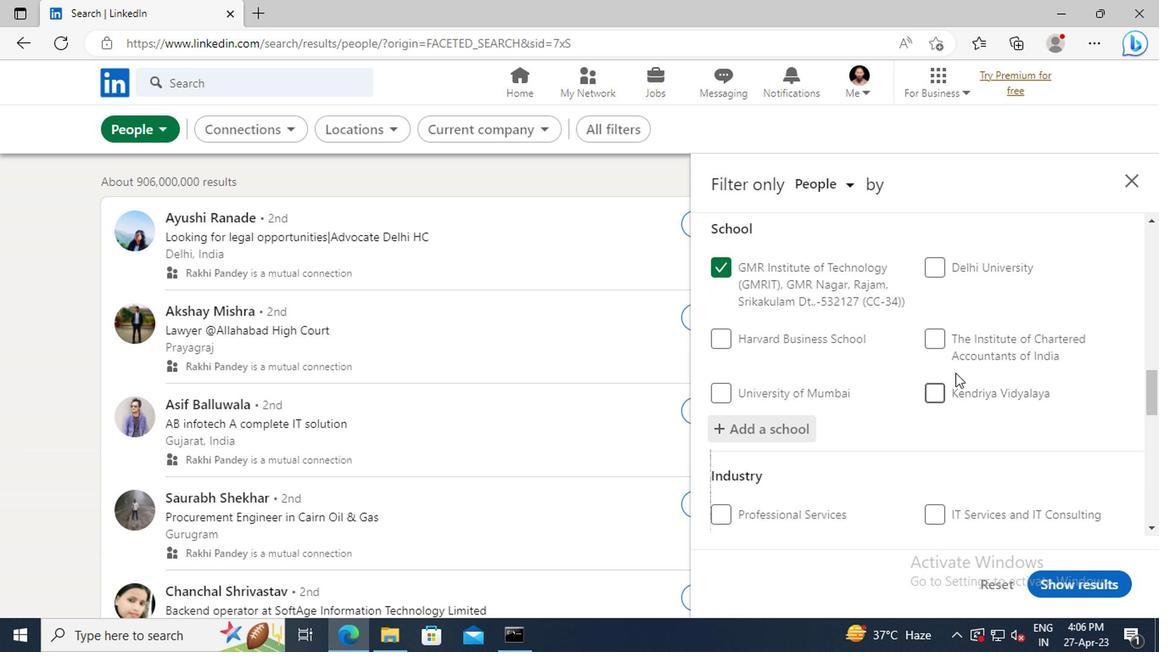 
Action: Mouse scrolled (950, 346) with delta (0, -1)
Screenshot: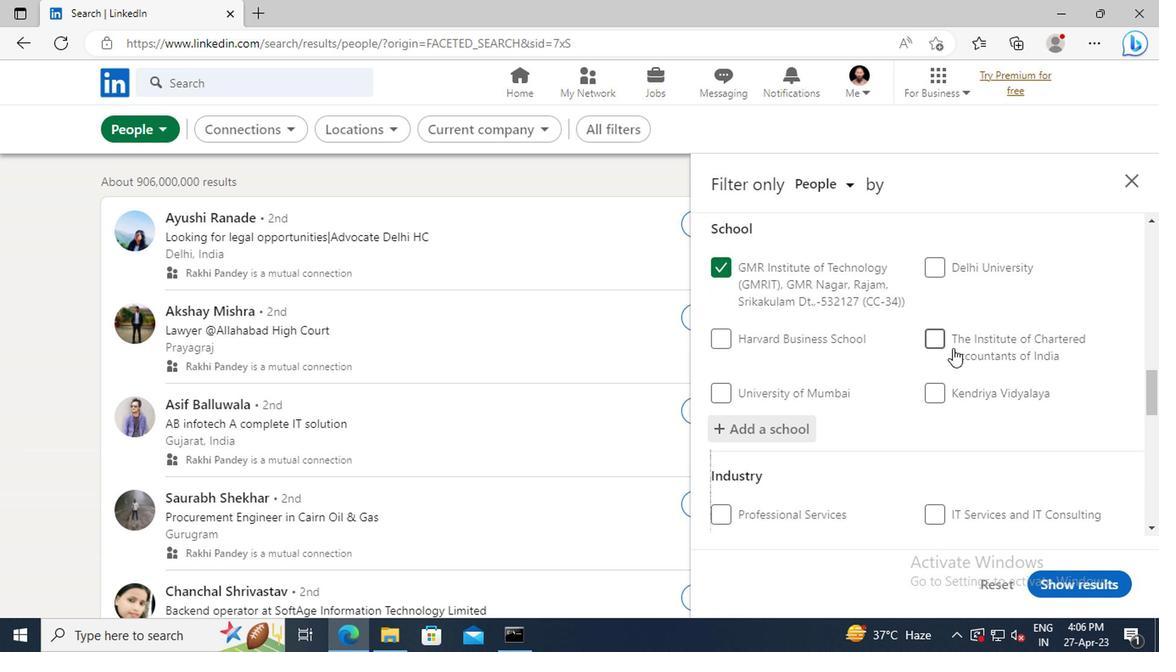 
Action: Mouse scrolled (950, 346) with delta (0, -1)
Screenshot: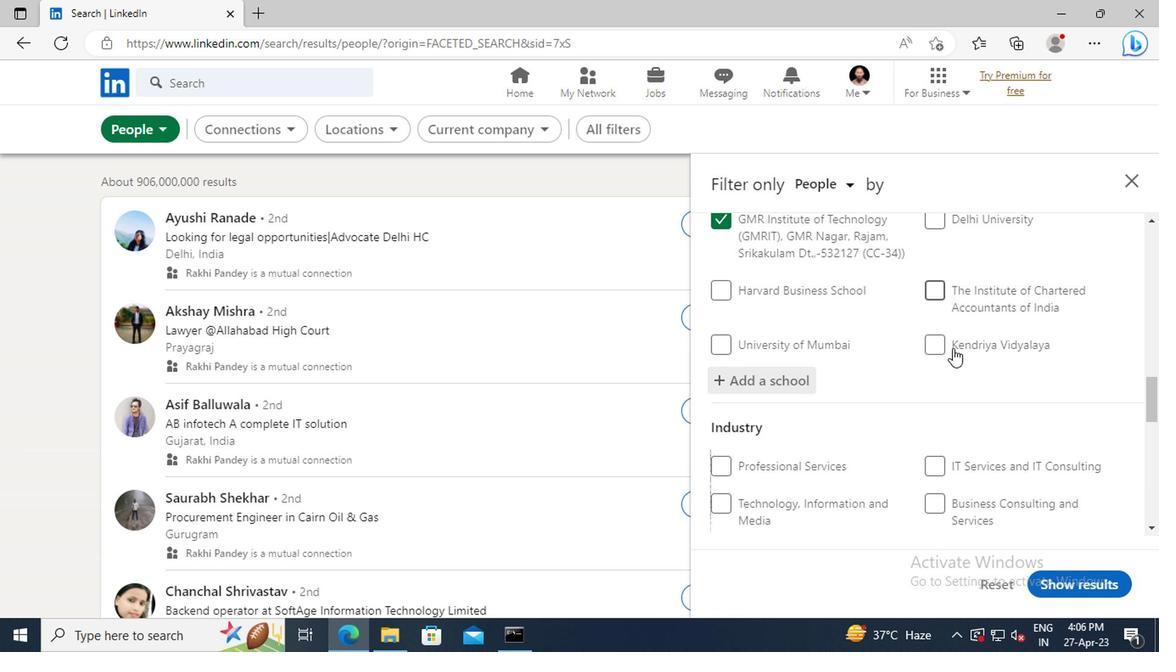 
Action: Mouse scrolled (950, 346) with delta (0, -1)
Screenshot: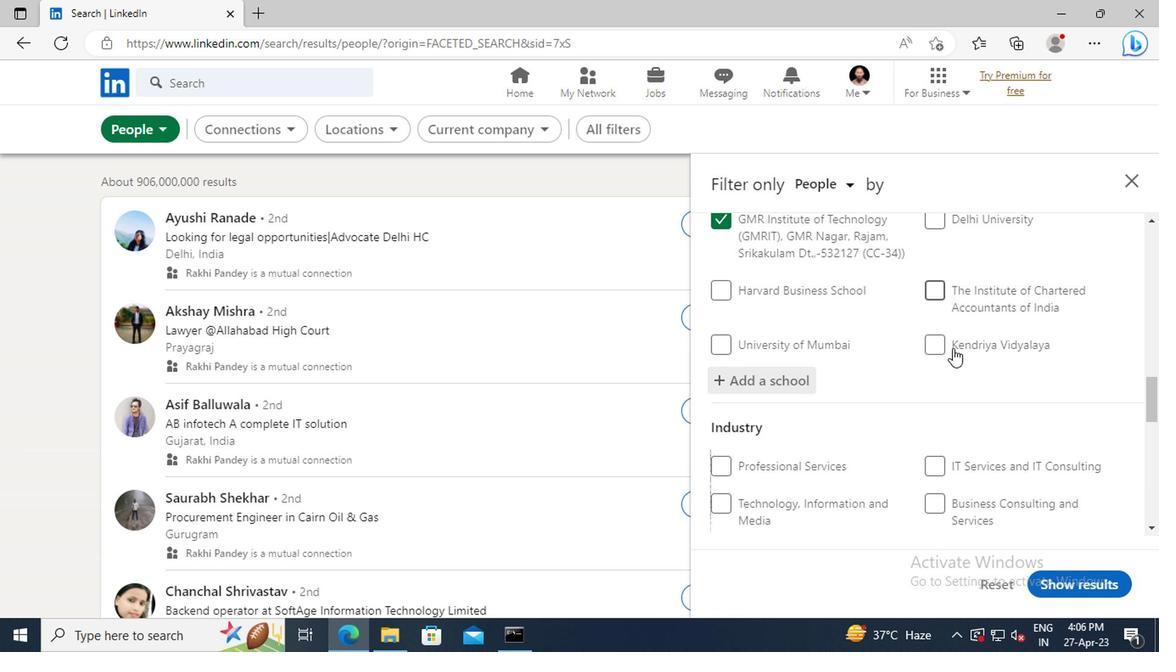 
Action: Mouse scrolled (950, 346) with delta (0, -1)
Screenshot: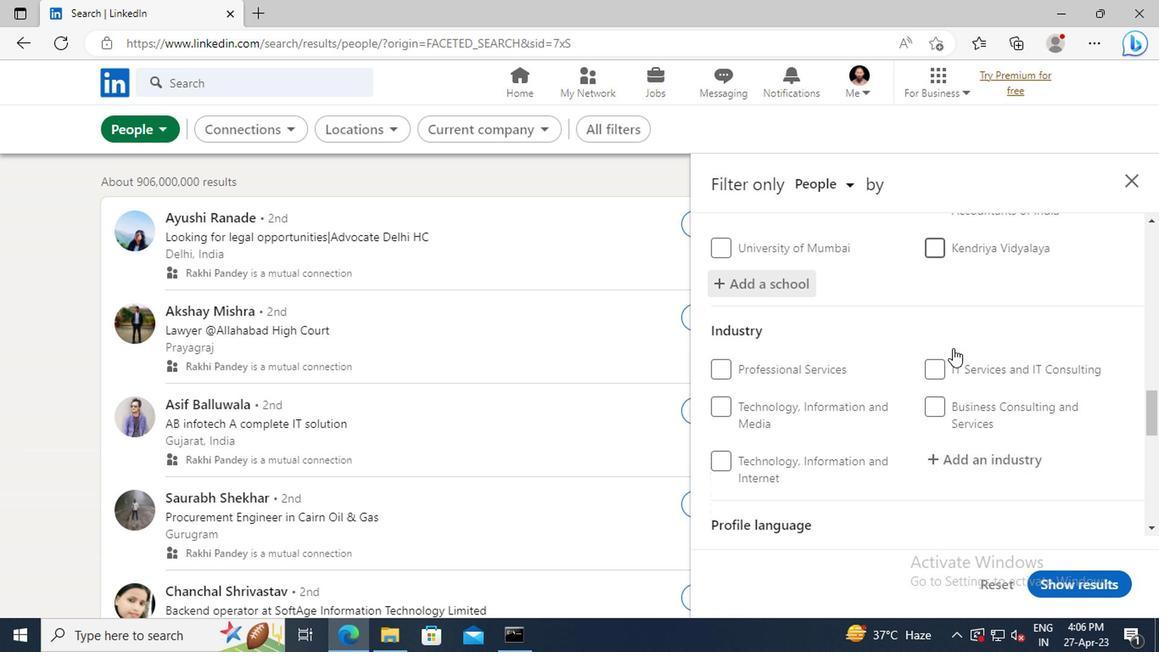 
Action: Mouse scrolled (950, 346) with delta (0, -1)
Screenshot: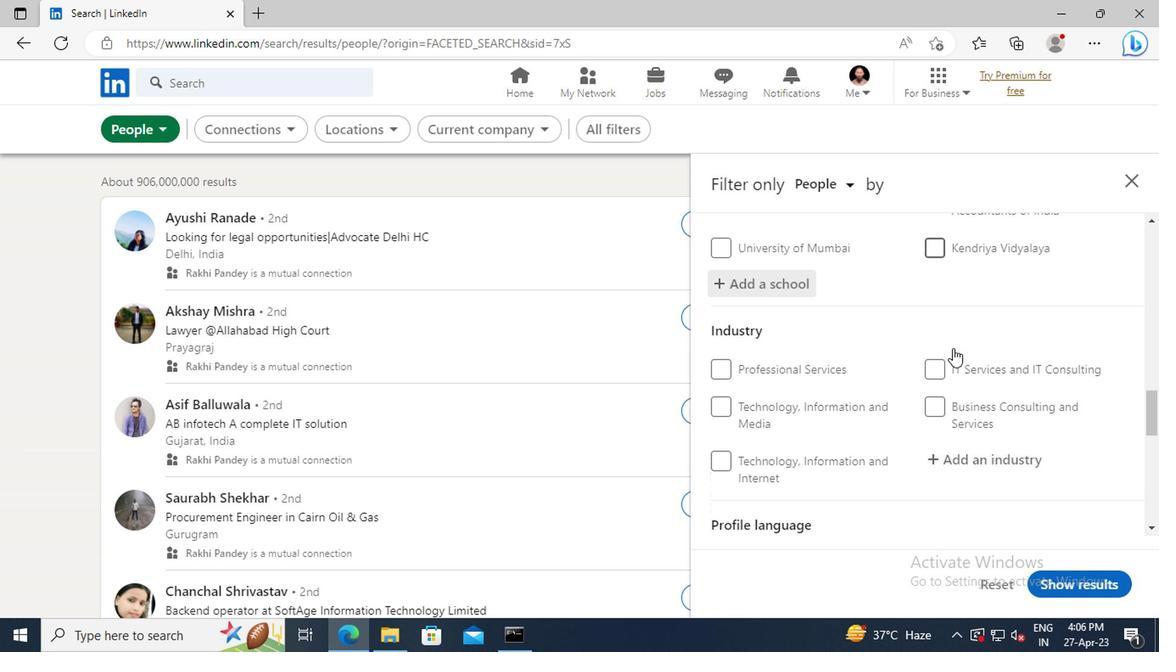 
Action: Mouse moved to (948, 359)
Screenshot: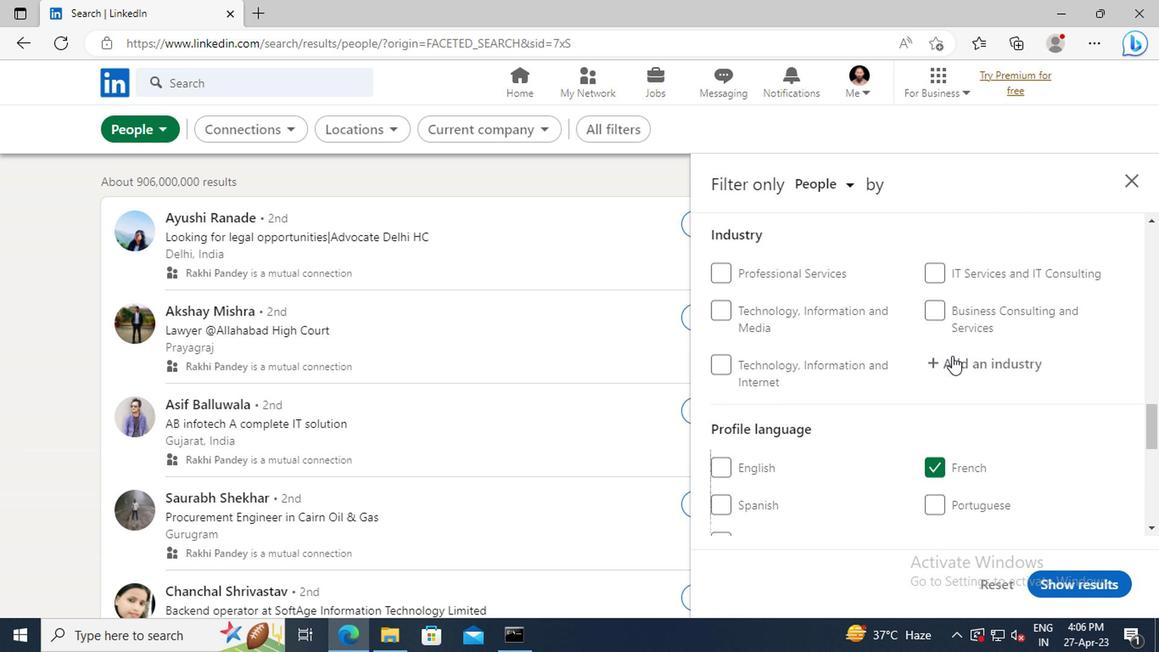 
Action: Mouse pressed left at (948, 359)
Screenshot: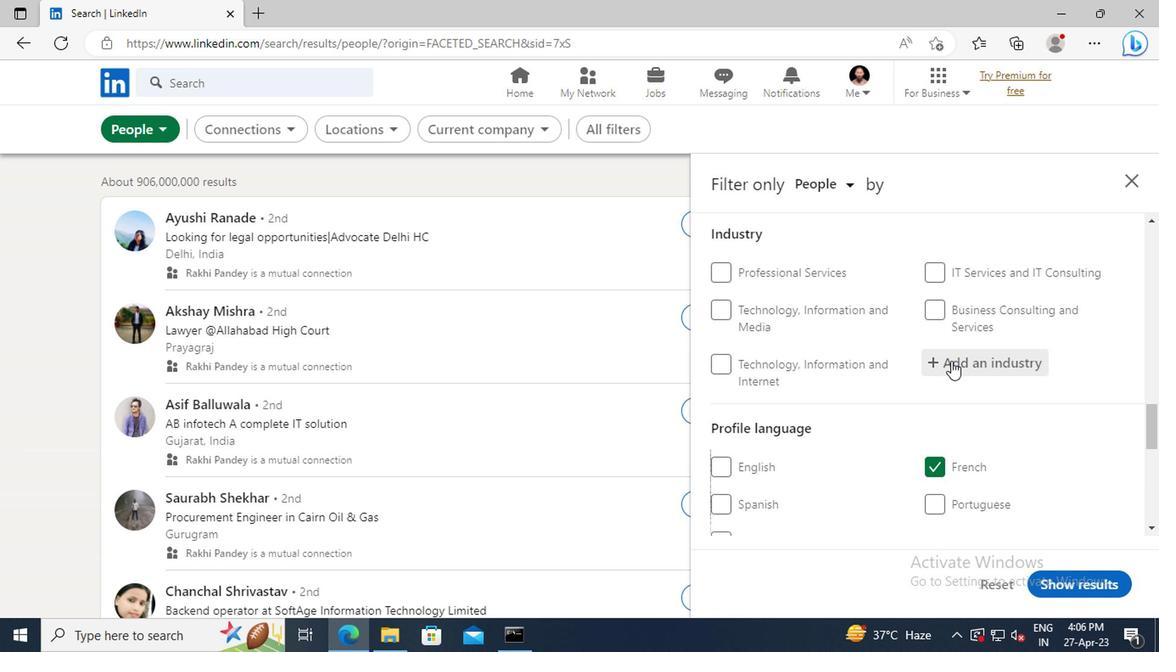 
Action: Key pressed <Key.shift>AIRLINES<Key.space>AND
Screenshot: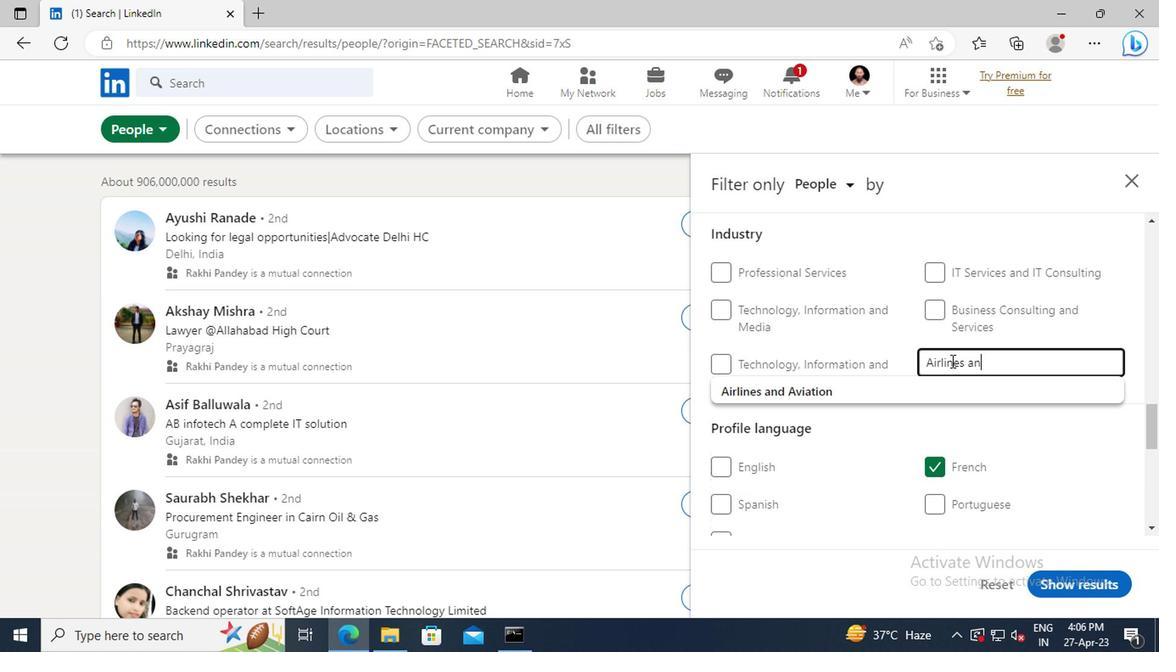 
Action: Mouse moved to (941, 390)
Screenshot: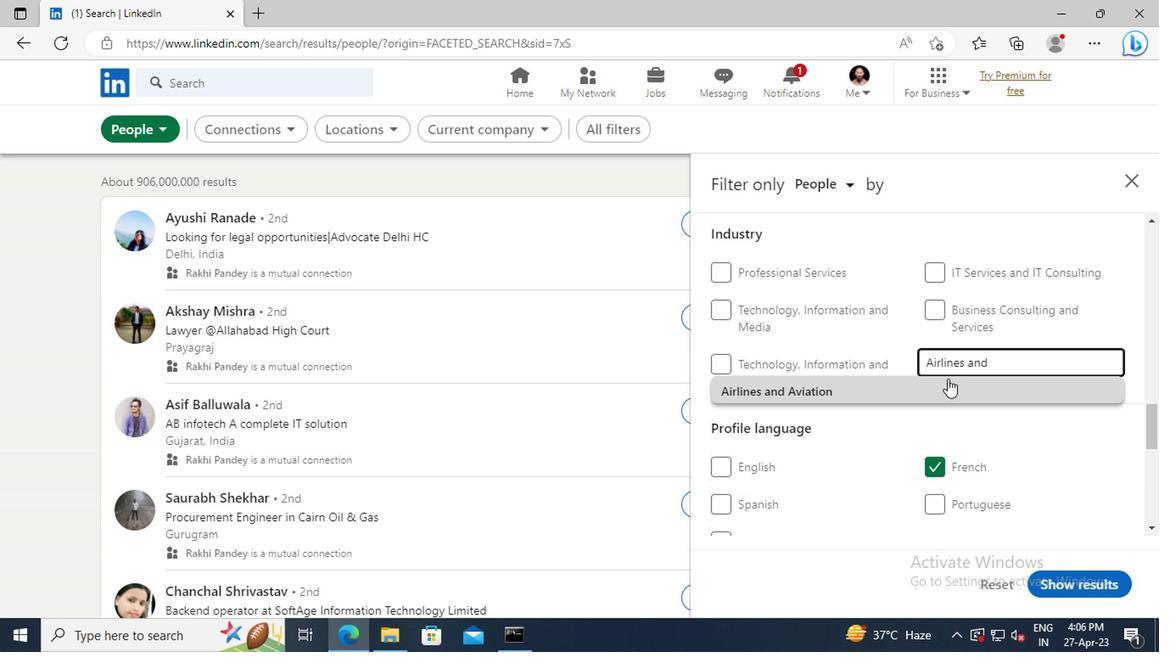 
Action: Mouse pressed left at (941, 390)
Screenshot: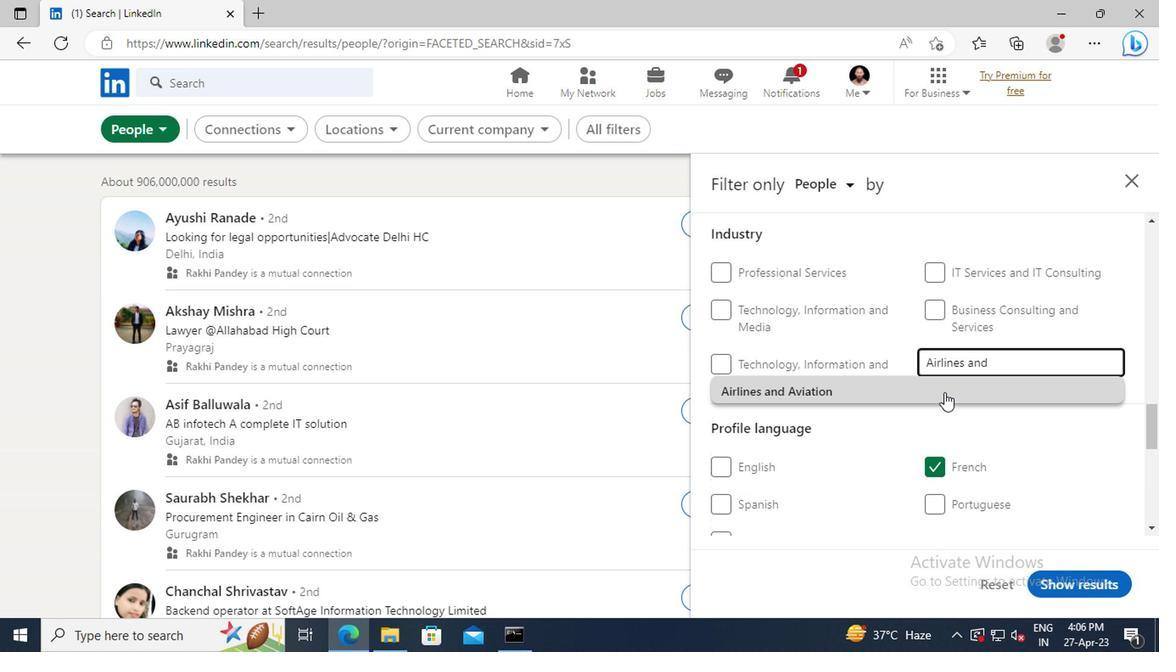 
Action: Mouse moved to (950, 343)
Screenshot: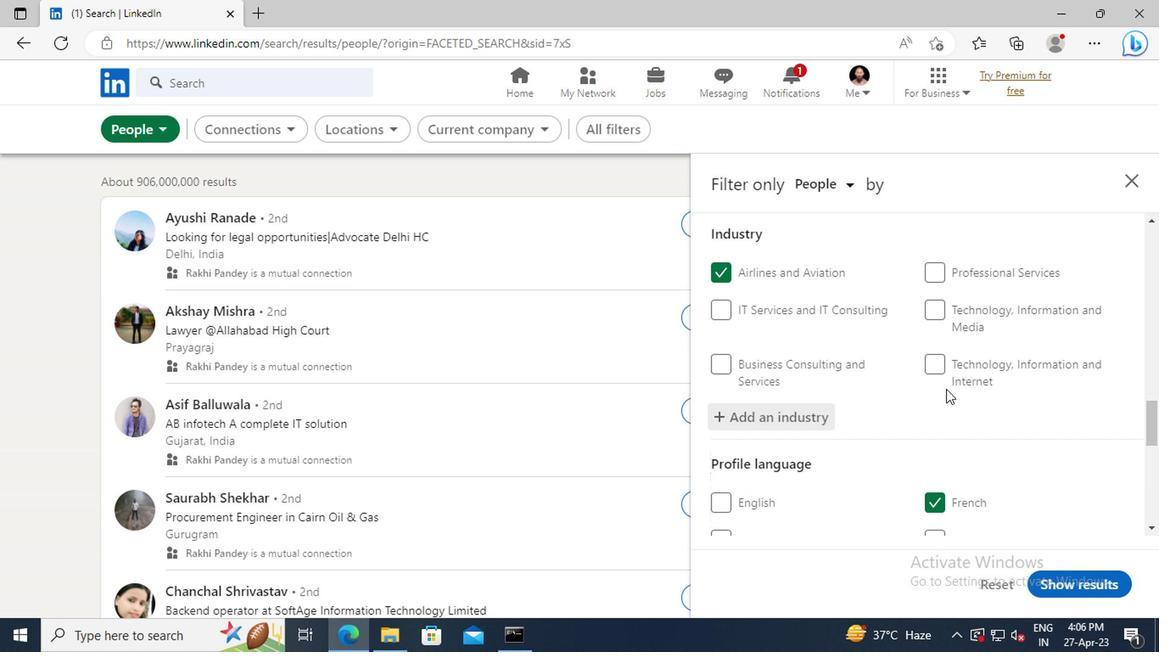 
Action: Mouse scrolled (950, 343) with delta (0, 0)
Screenshot: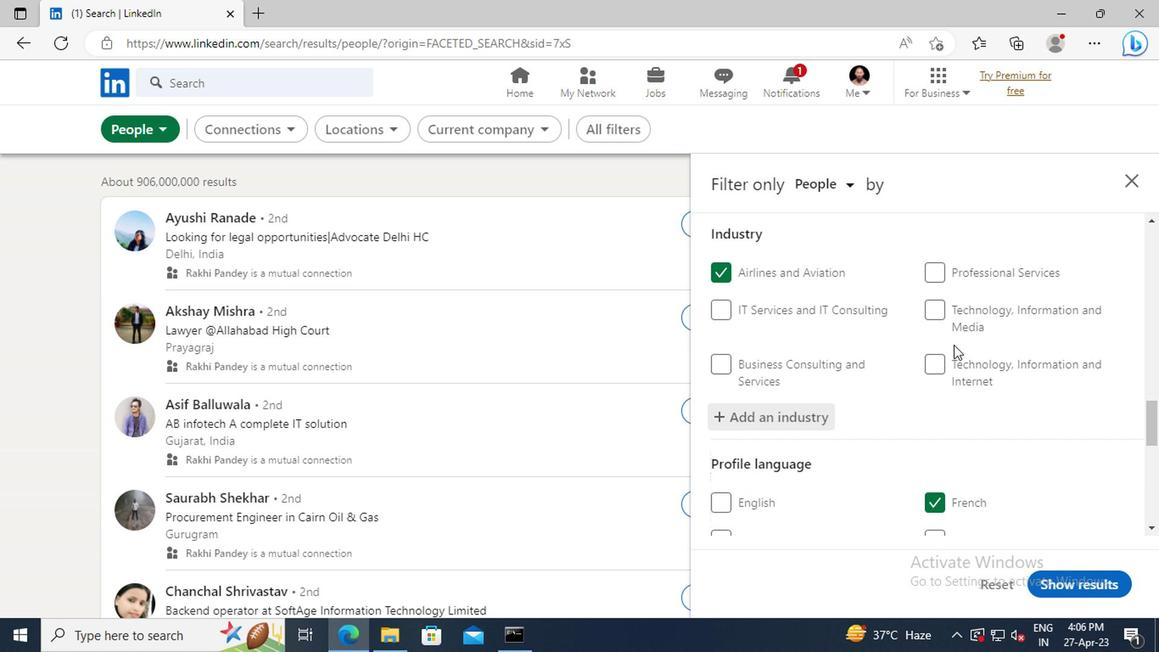 
Action: Mouse scrolled (950, 343) with delta (0, 0)
Screenshot: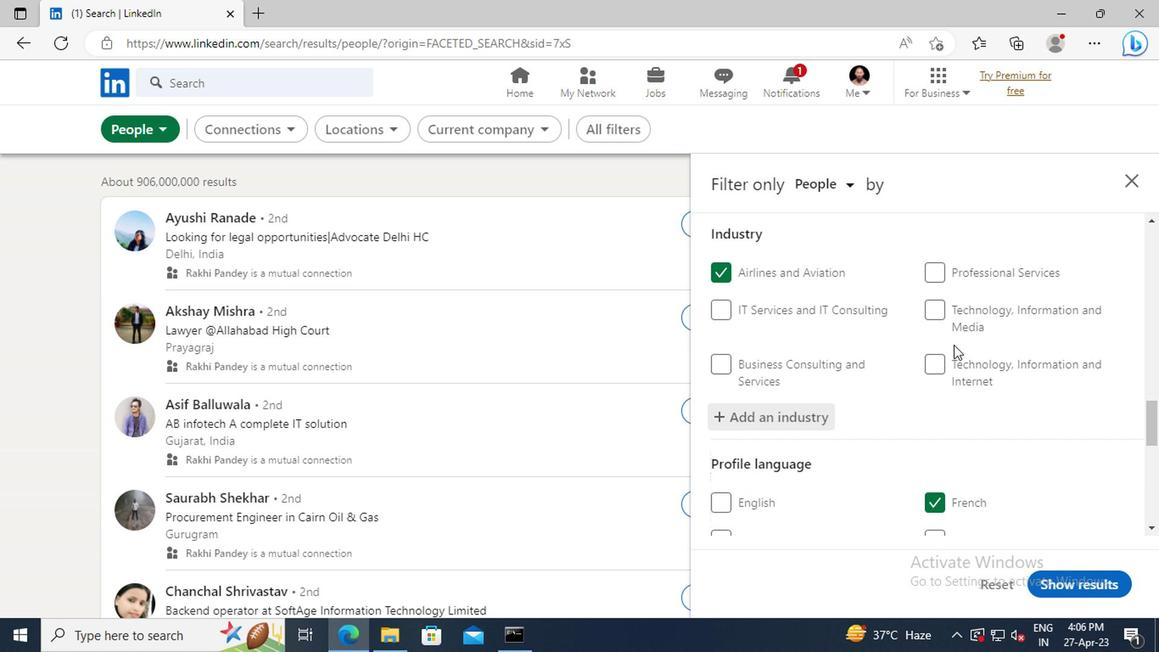 
Action: Mouse scrolled (950, 343) with delta (0, 0)
Screenshot: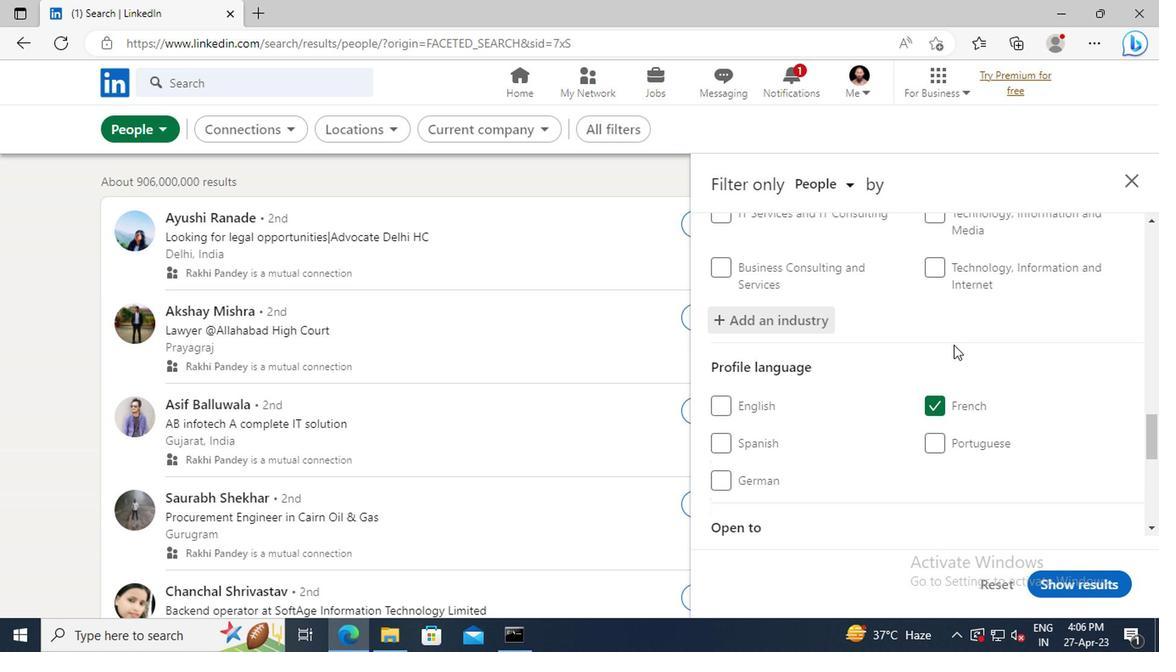 
Action: Mouse scrolled (950, 343) with delta (0, 0)
Screenshot: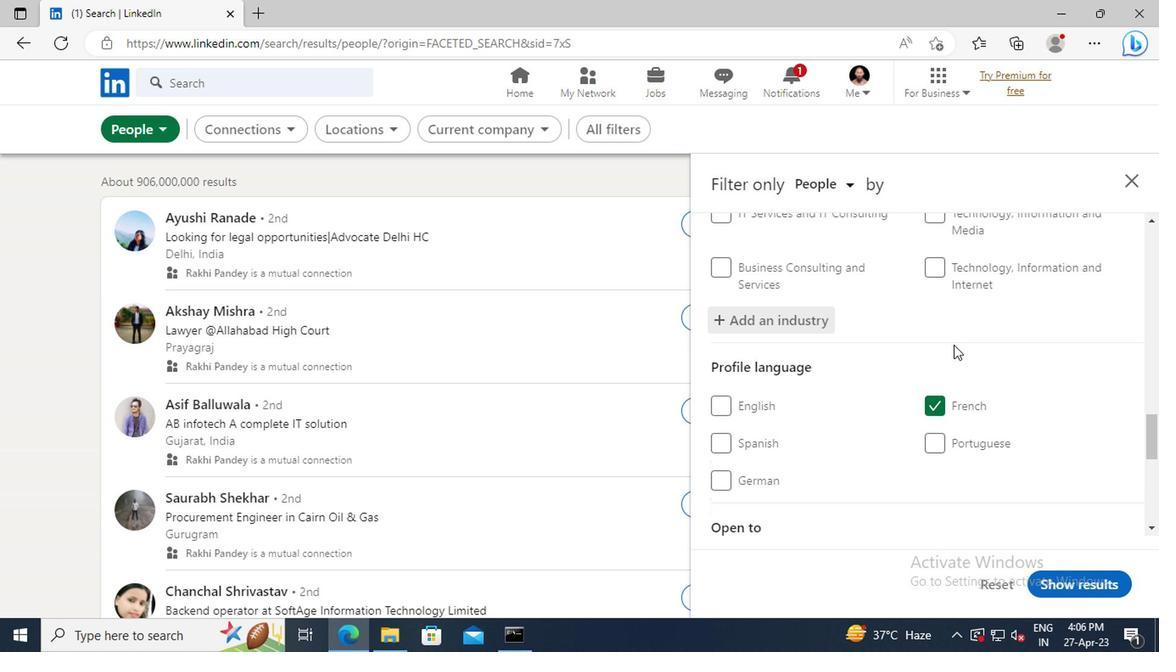 
Action: Mouse scrolled (950, 343) with delta (0, 0)
Screenshot: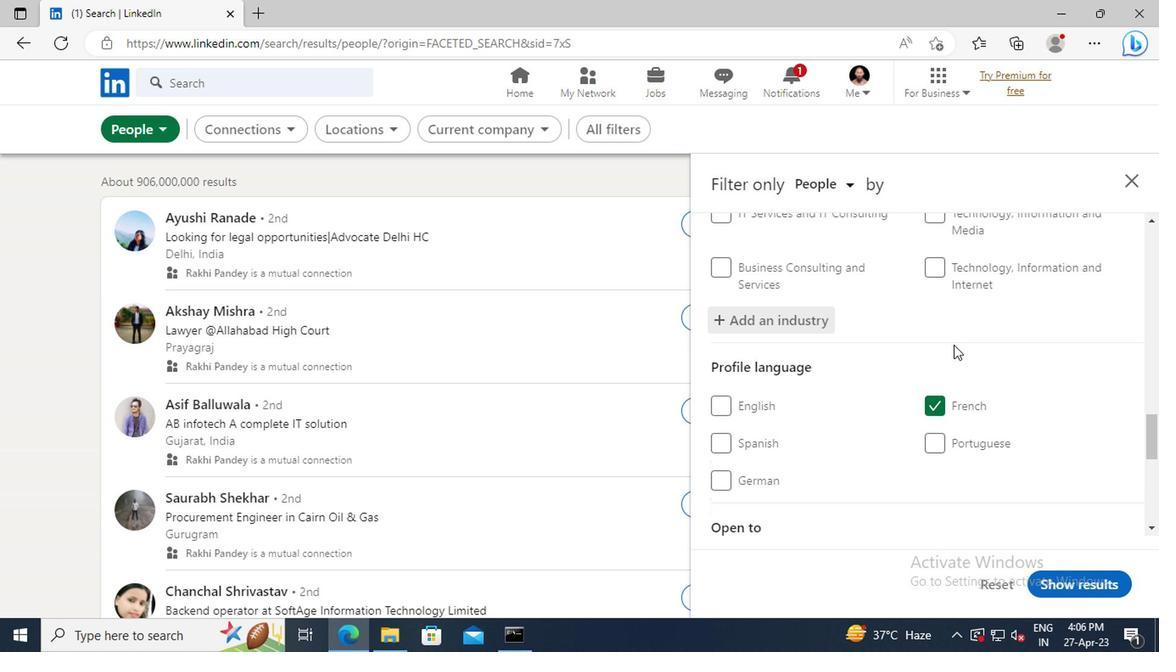 
Action: Mouse scrolled (950, 343) with delta (0, 0)
Screenshot: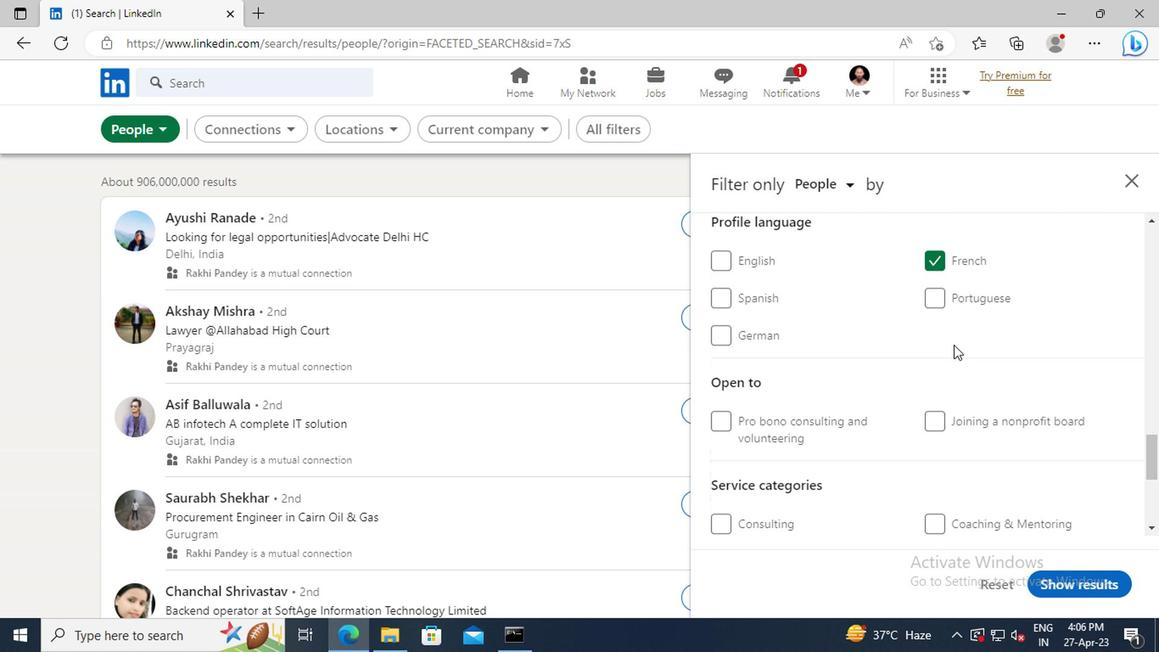 
Action: Mouse scrolled (950, 343) with delta (0, 0)
Screenshot: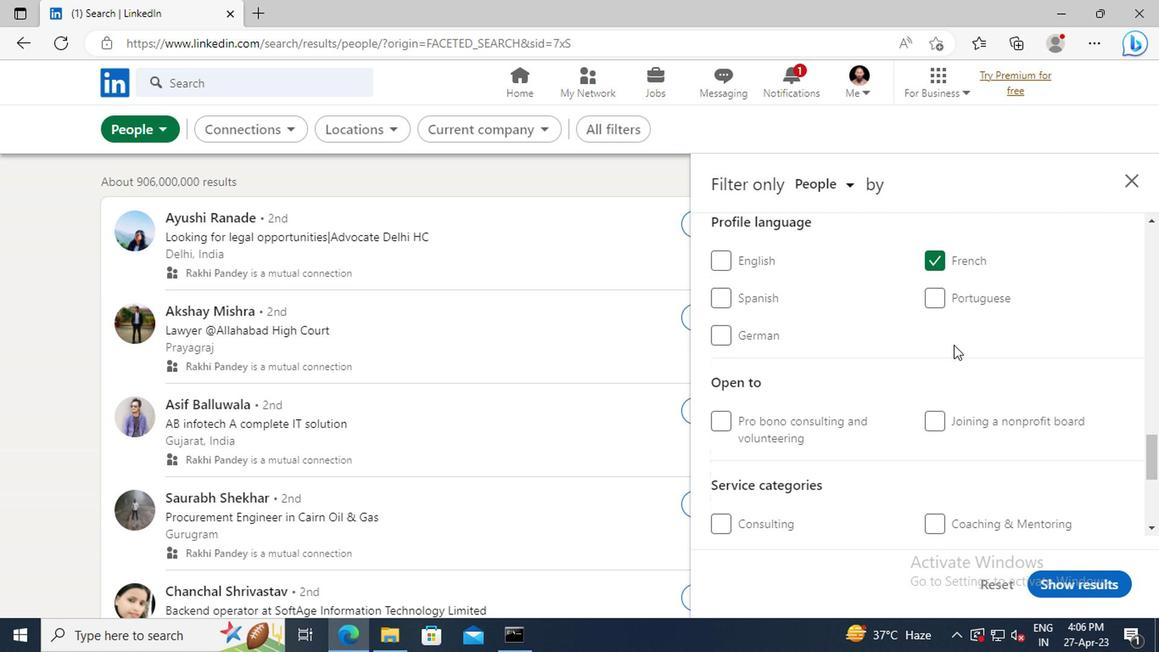
Action: Mouse scrolled (950, 343) with delta (0, 0)
Screenshot: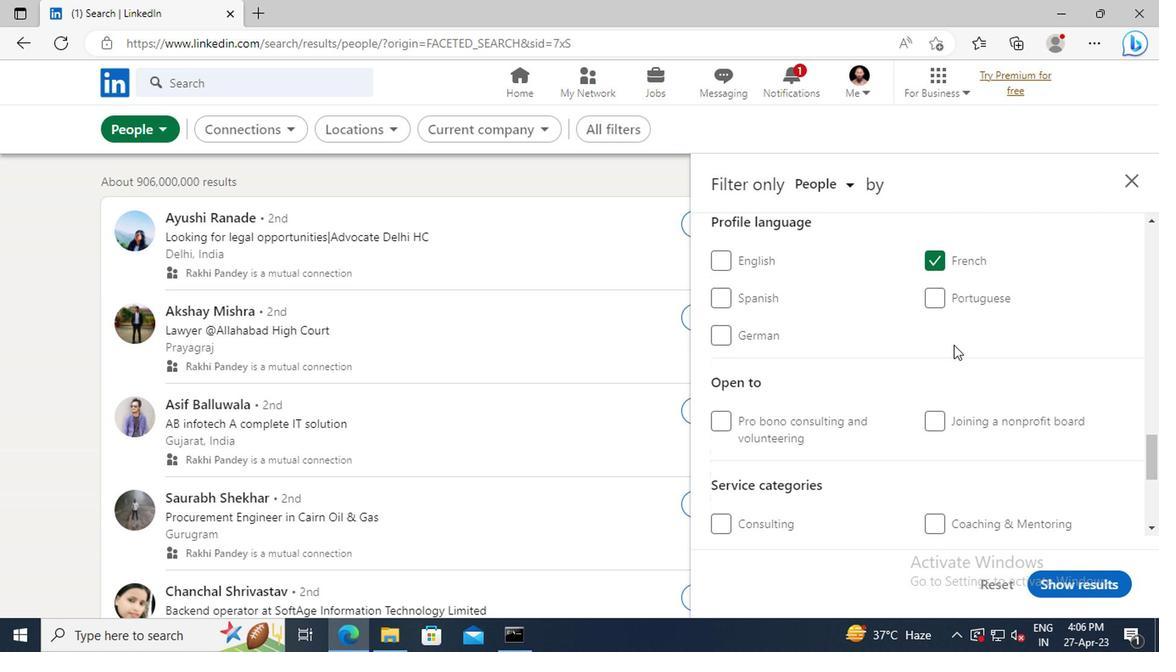 
Action: Mouse scrolled (950, 343) with delta (0, 0)
Screenshot: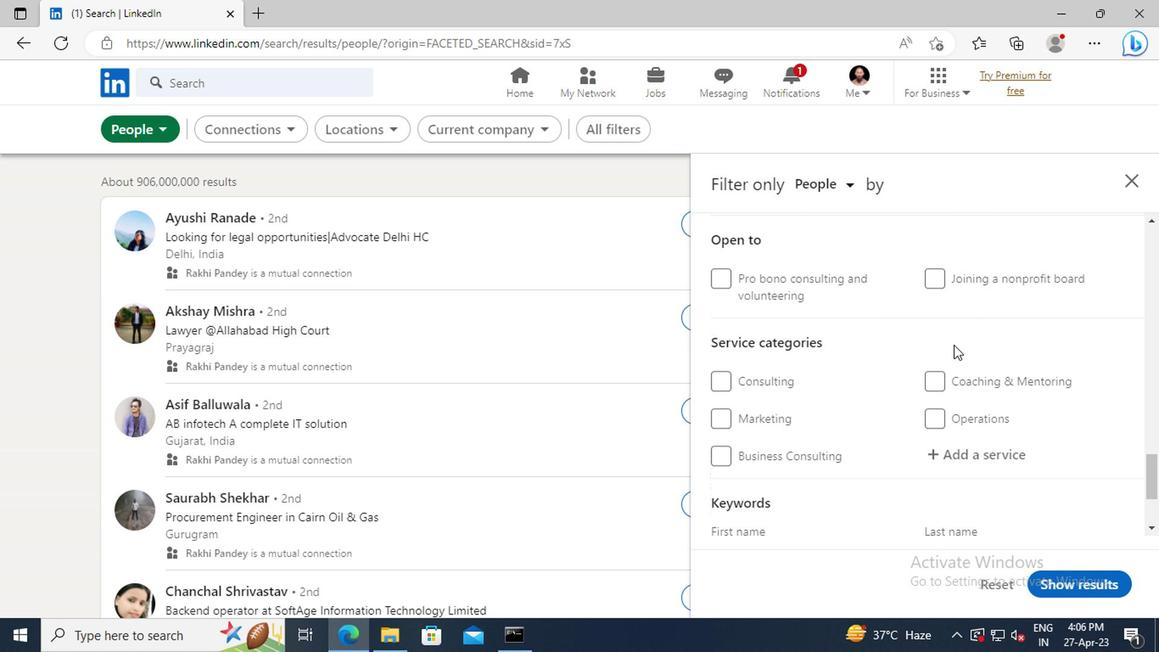 
Action: Mouse scrolled (950, 343) with delta (0, 0)
Screenshot: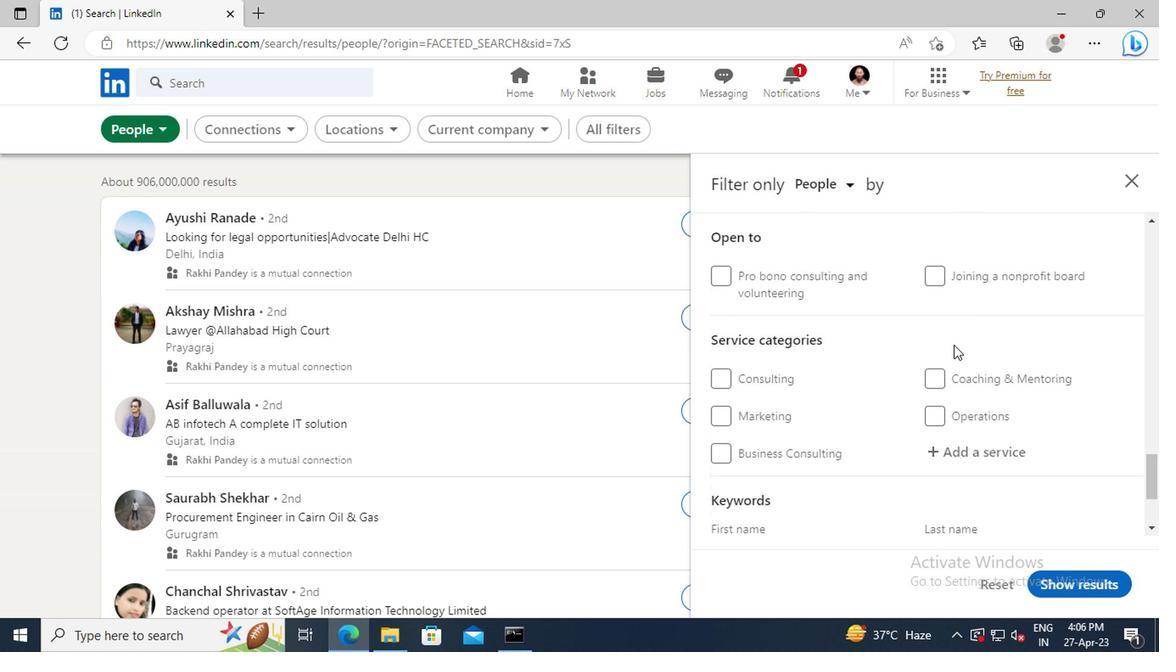
Action: Mouse moved to (956, 361)
Screenshot: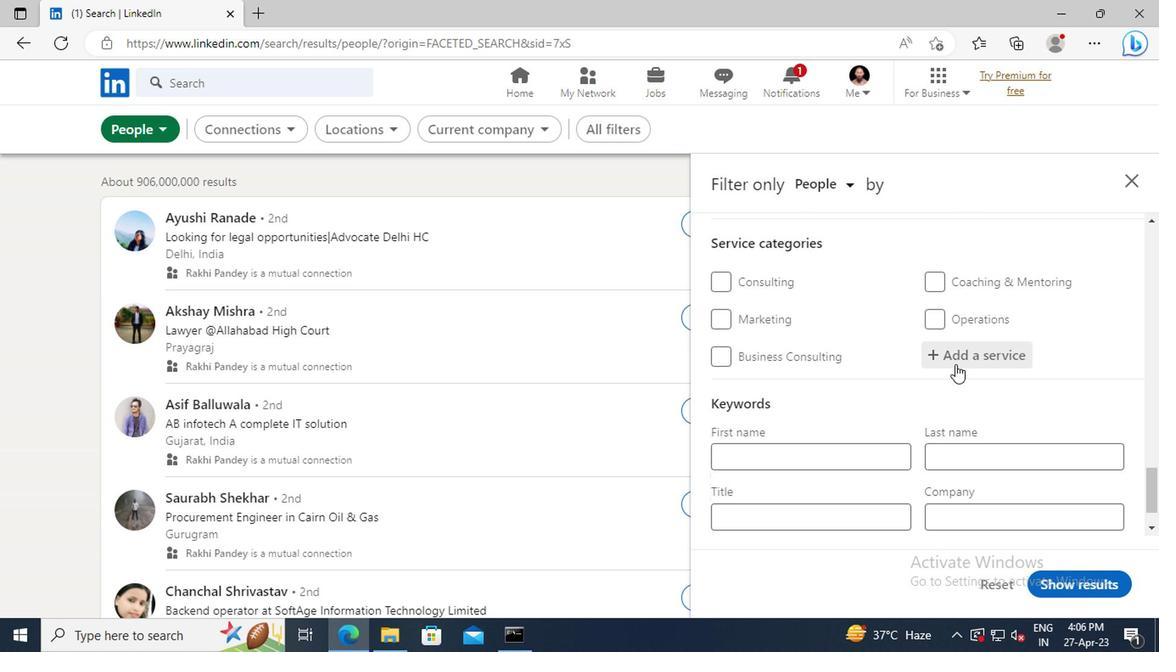 
Action: Mouse pressed left at (956, 361)
Screenshot: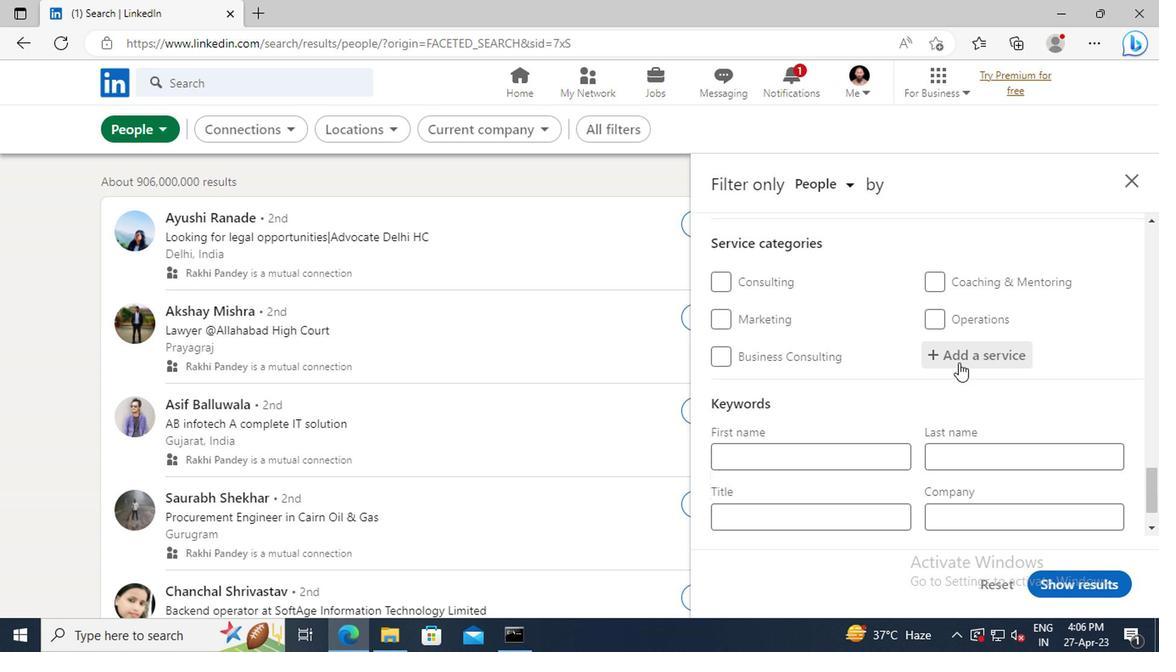 
Action: Key pressed <Key.shift>LIFE<Key.space><Key.shift>INSURANCE
Screenshot: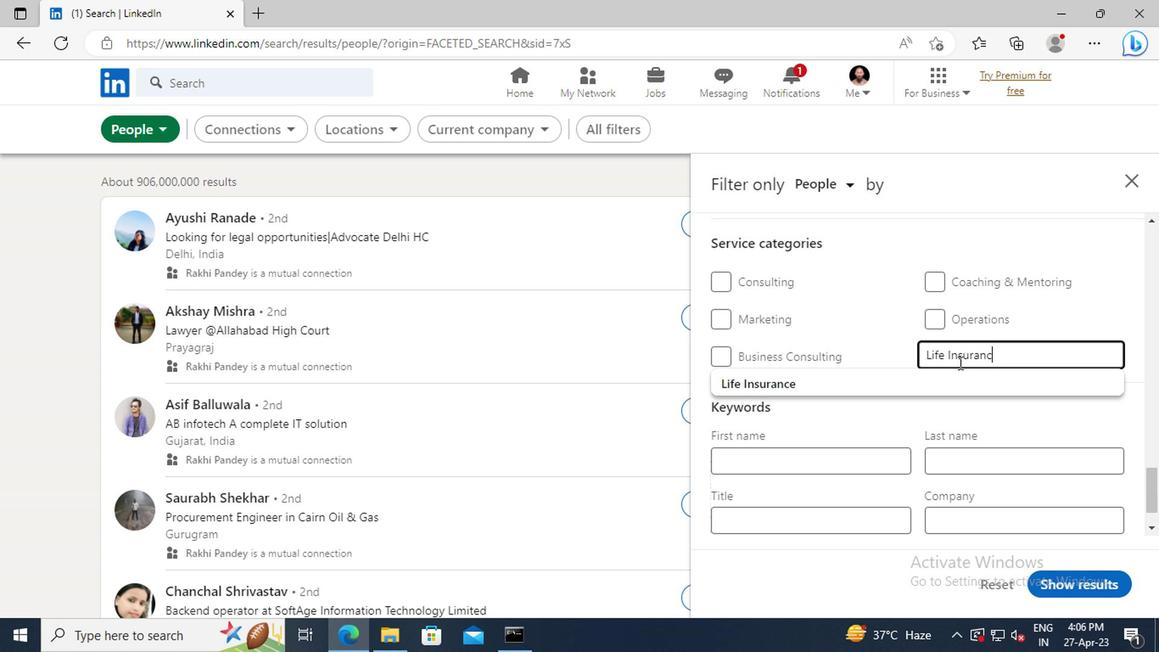 
Action: Mouse moved to (947, 375)
Screenshot: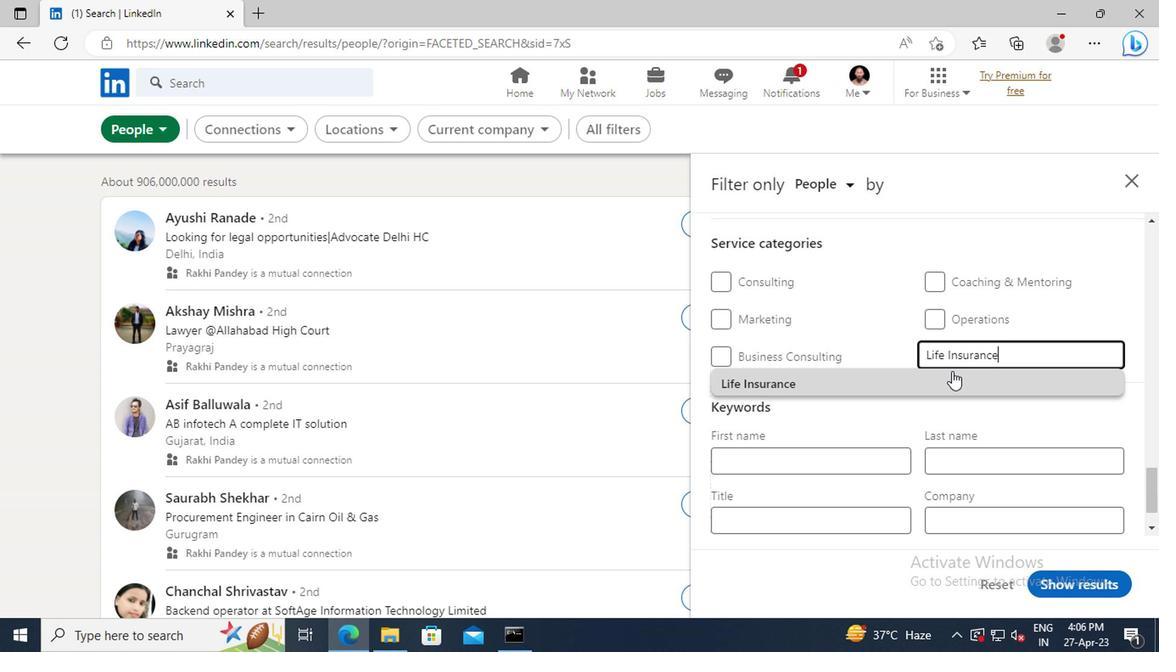
Action: Mouse pressed left at (947, 375)
Screenshot: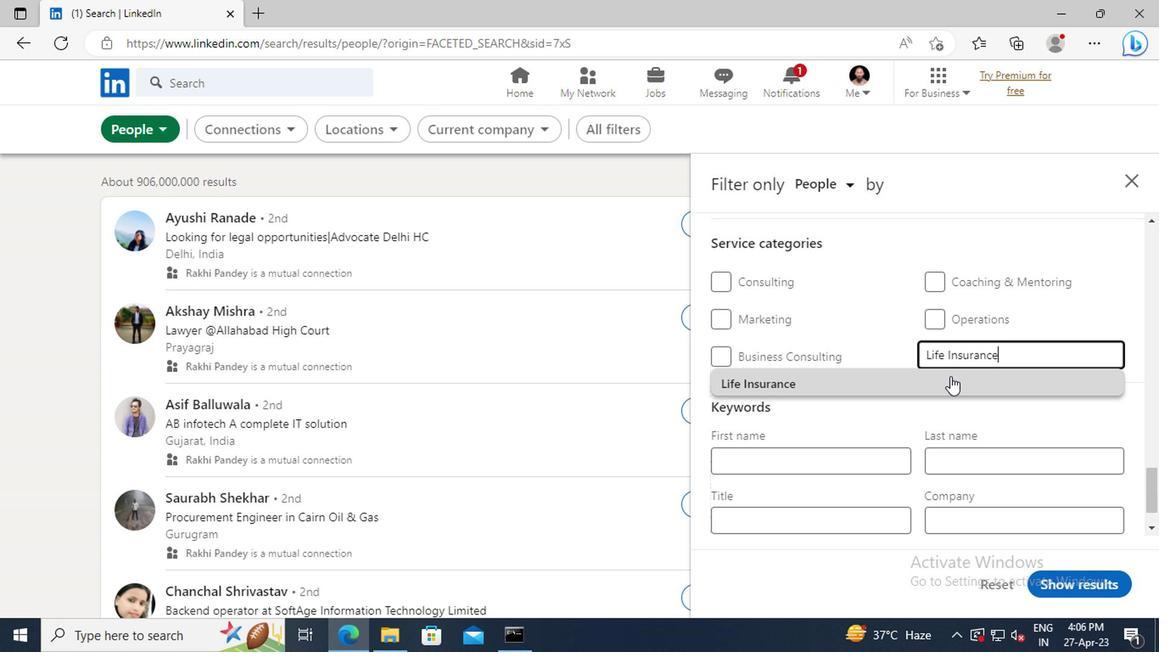 
Action: Mouse moved to (890, 371)
Screenshot: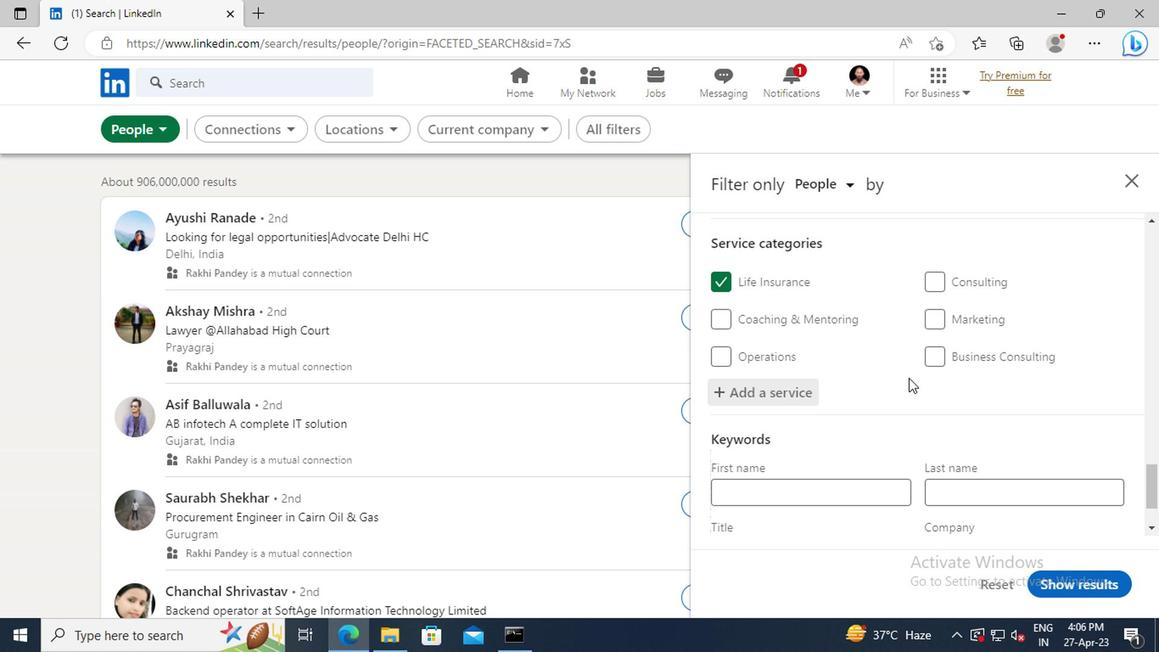 
Action: Mouse scrolled (890, 370) with delta (0, 0)
Screenshot: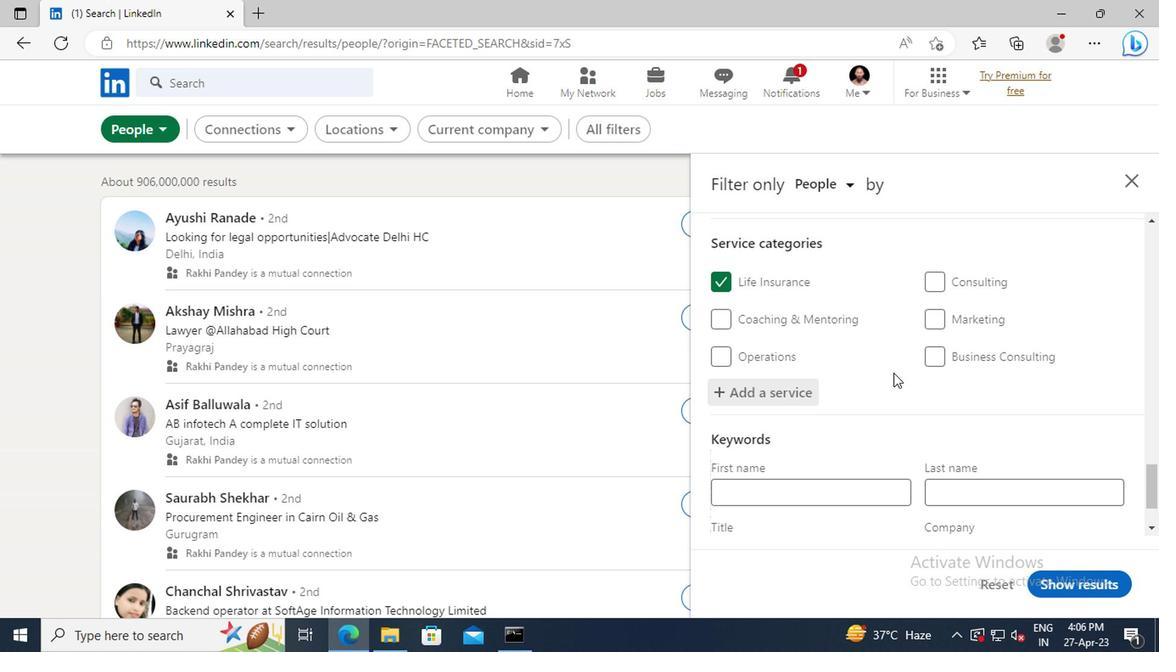 
Action: Mouse scrolled (890, 370) with delta (0, 0)
Screenshot: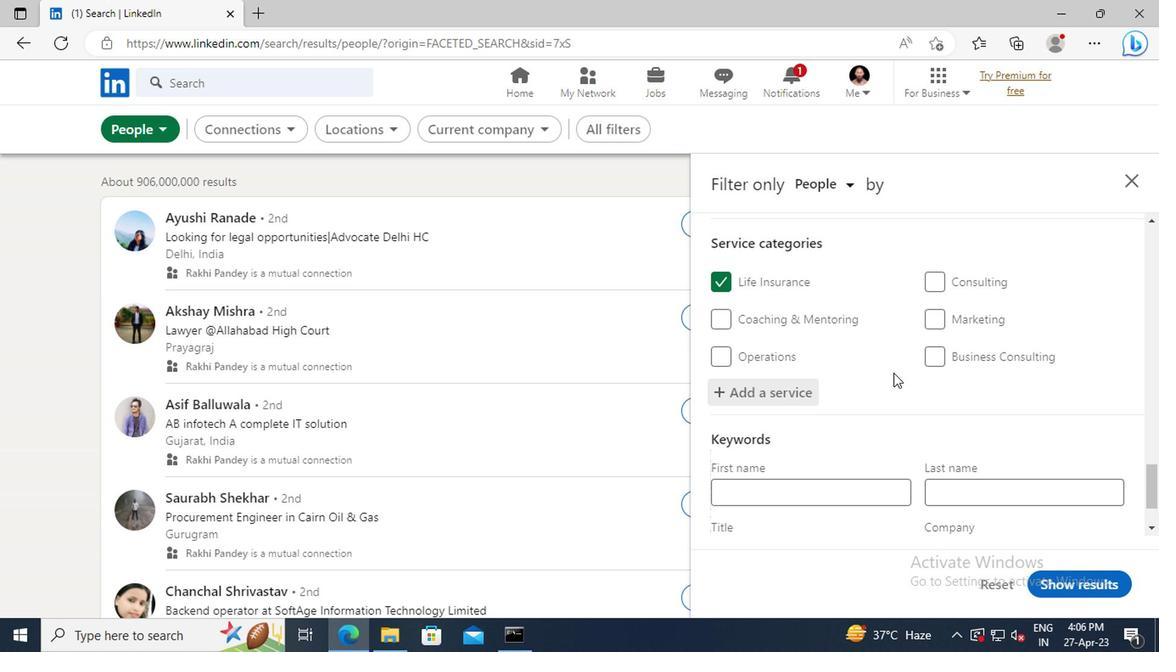 
Action: Mouse scrolled (890, 370) with delta (0, 0)
Screenshot: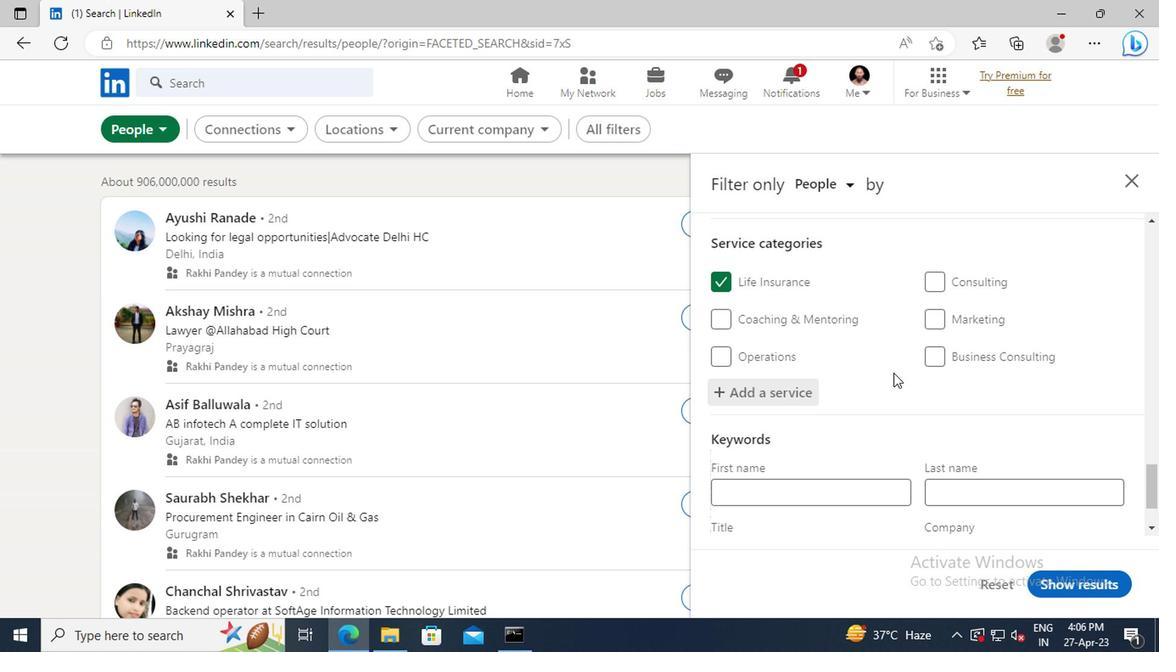 
Action: Mouse moved to (803, 453)
Screenshot: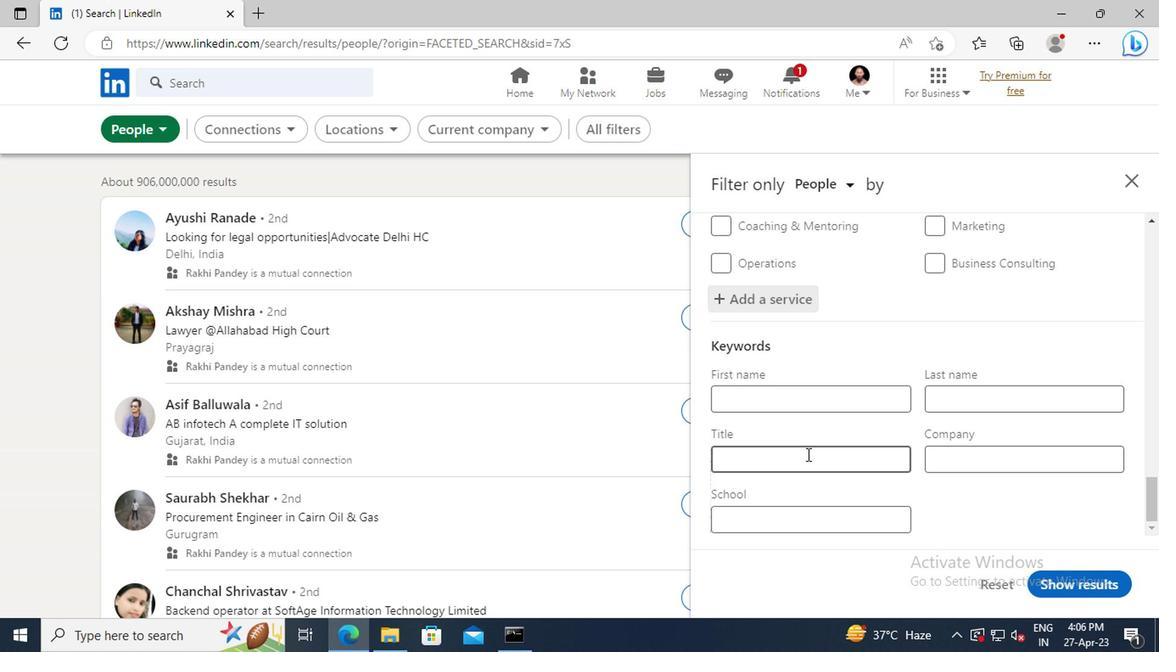 
Action: Mouse pressed left at (803, 453)
Screenshot: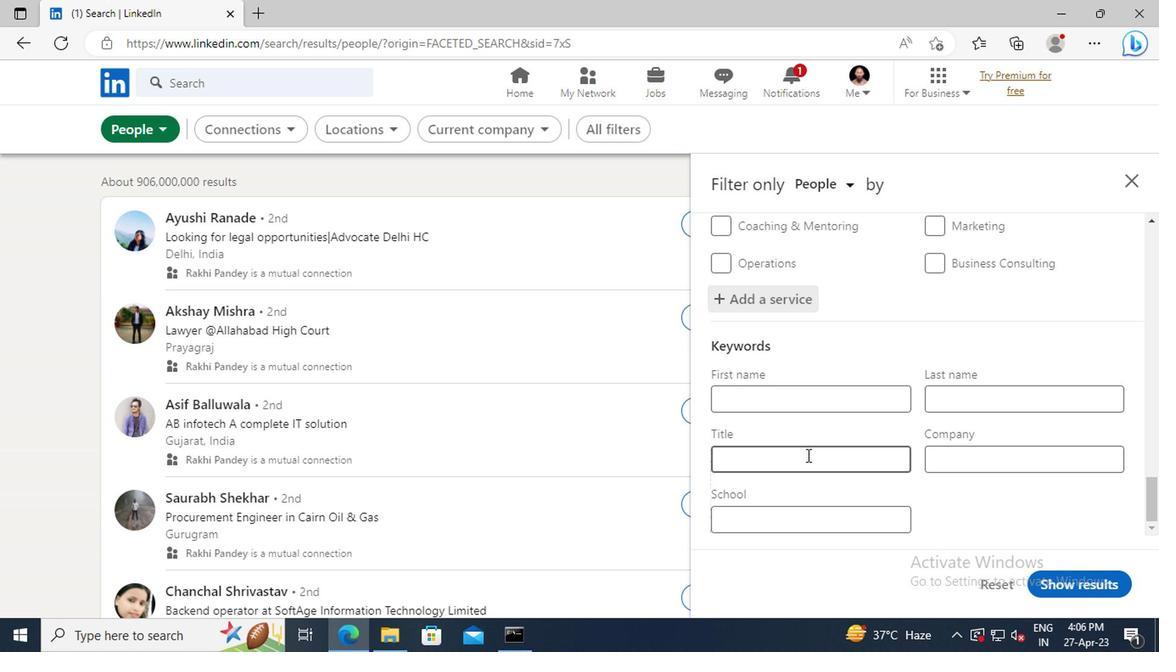 
Action: Key pressed <Key.shift>BUS<Key.space><Key.shift>PERSON<Key.enter>
Screenshot: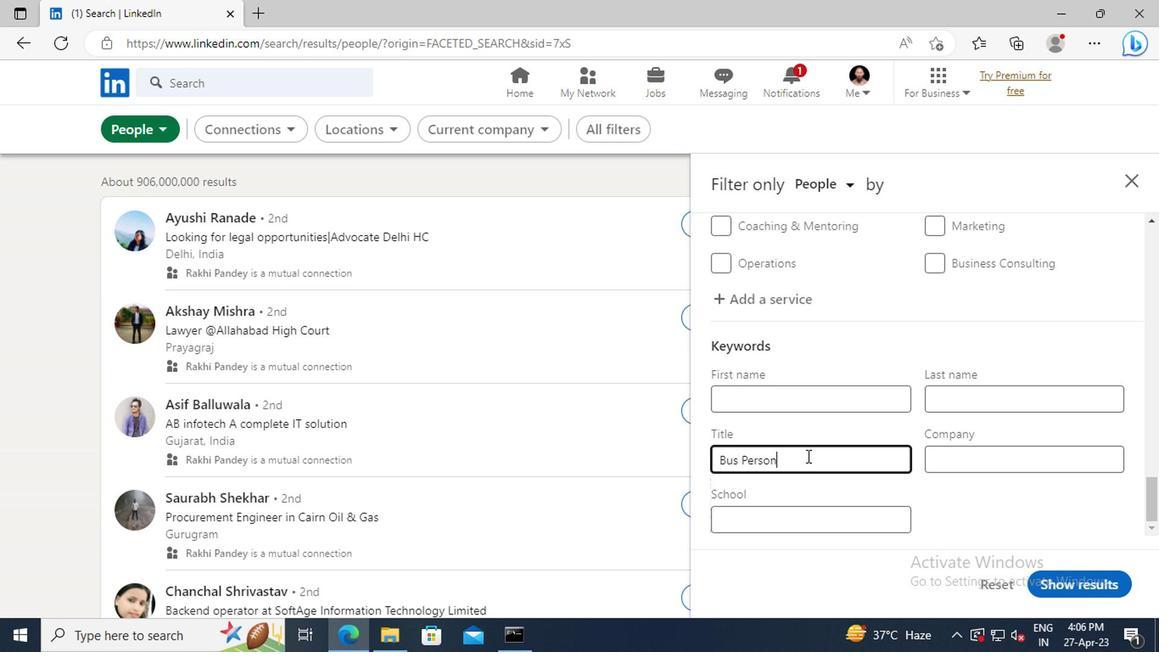 
Action: Mouse moved to (1052, 583)
Screenshot: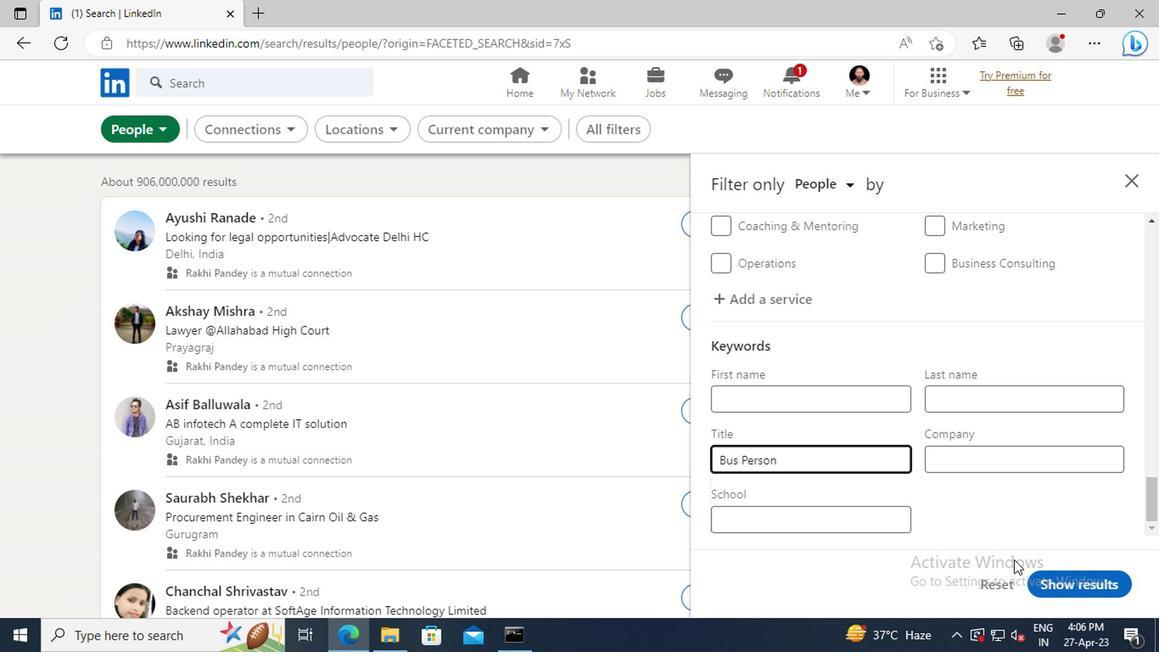 
Action: Mouse pressed left at (1052, 583)
Screenshot: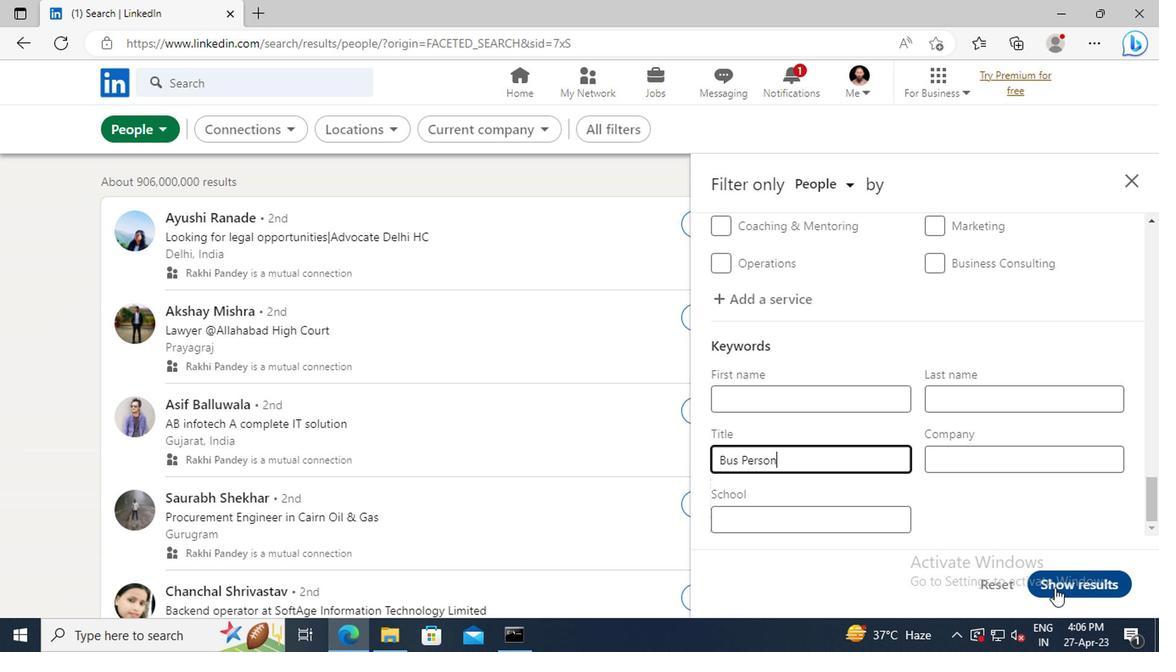
